 Task: Find connections with filter location Salah Bey with filter topic #jobinterviewswith filter profile language French with filter current company Orient Electric with filter school Maharishi Markandeshwar (Deemed to be University) Official with filter industry Telecommunications Carriers with filter service category Illustration with filter keywords title Direct Salesperson
Action: Mouse moved to (615, 73)
Screenshot: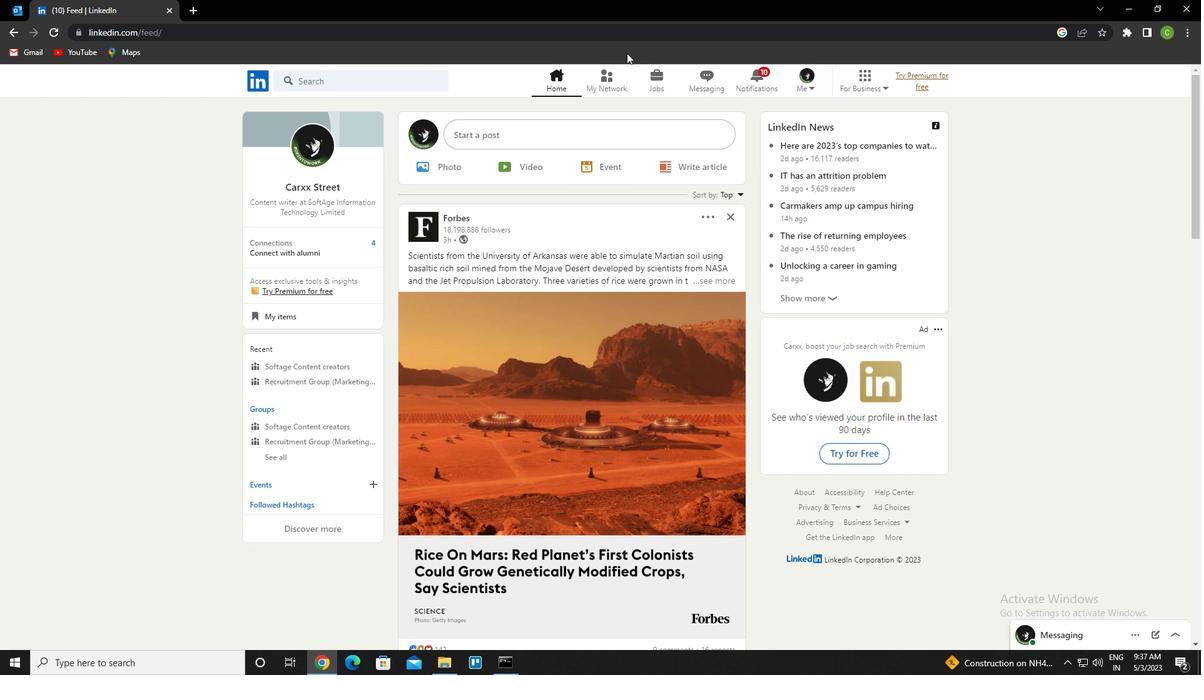 
Action: Mouse pressed left at (615, 73)
Screenshot: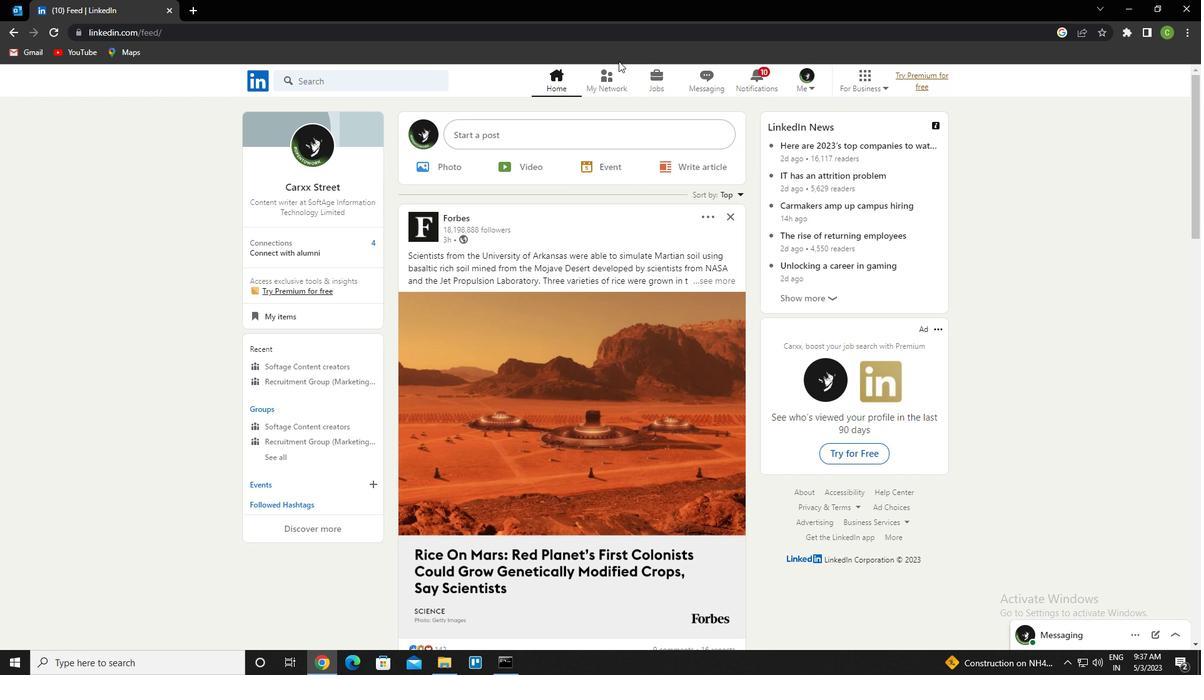 
Action: Mouse moved to (382, 160)
Screenshot: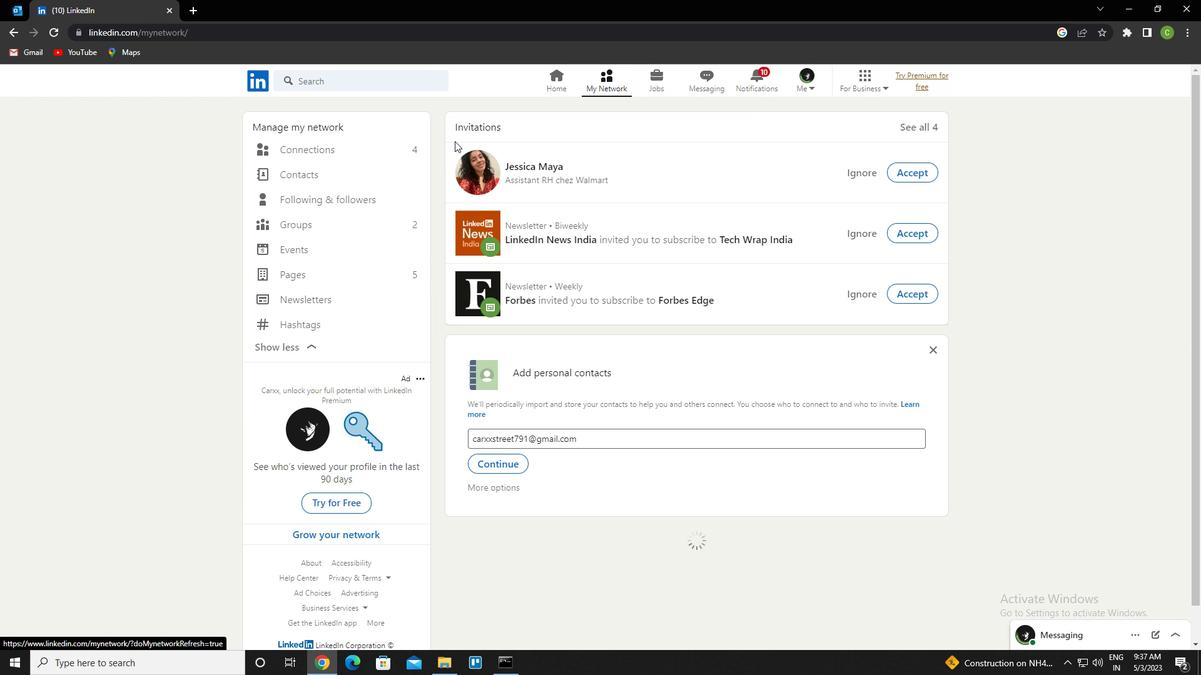 
Action: Mouse pressed left at (382, 160)
Screenshot: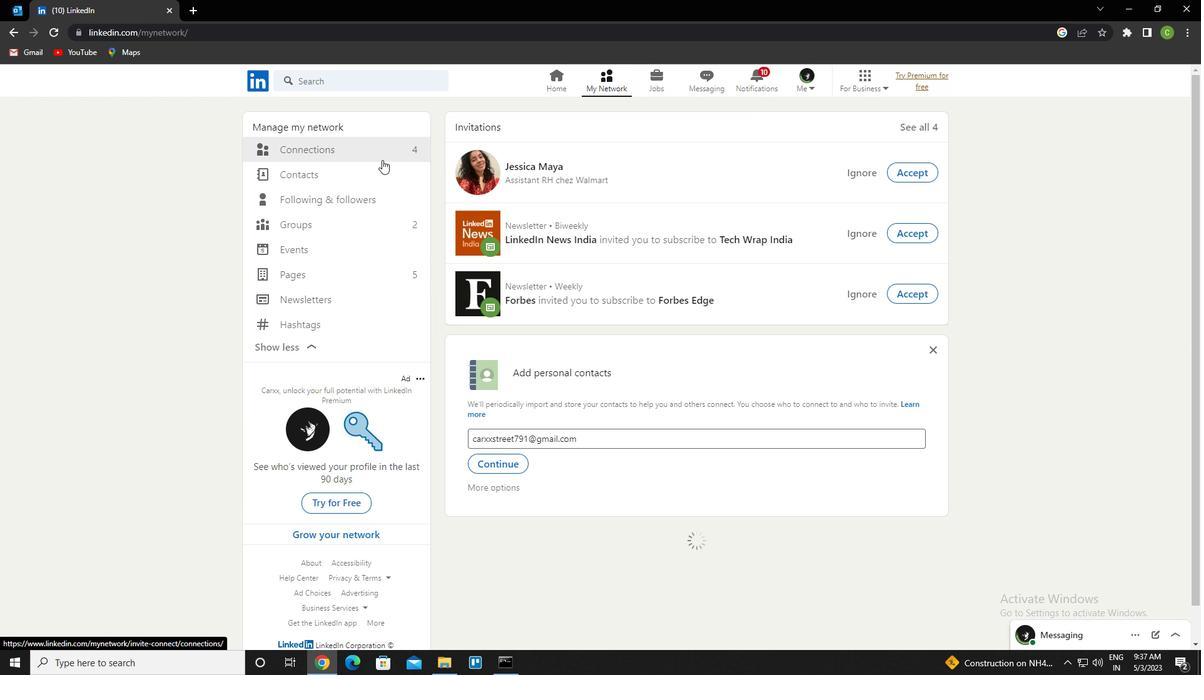 
Action: Mouse moved to (381, 155)
Screenshot: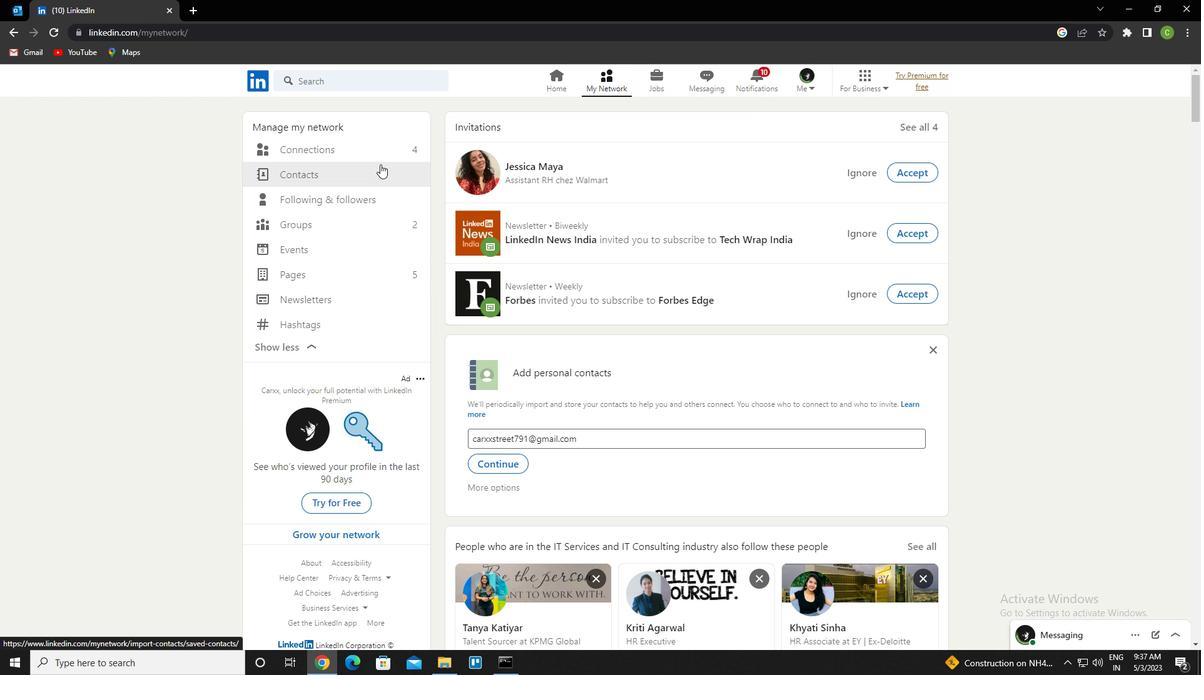 
Action: Mouse pressed left at (381, 155)
Screenshot: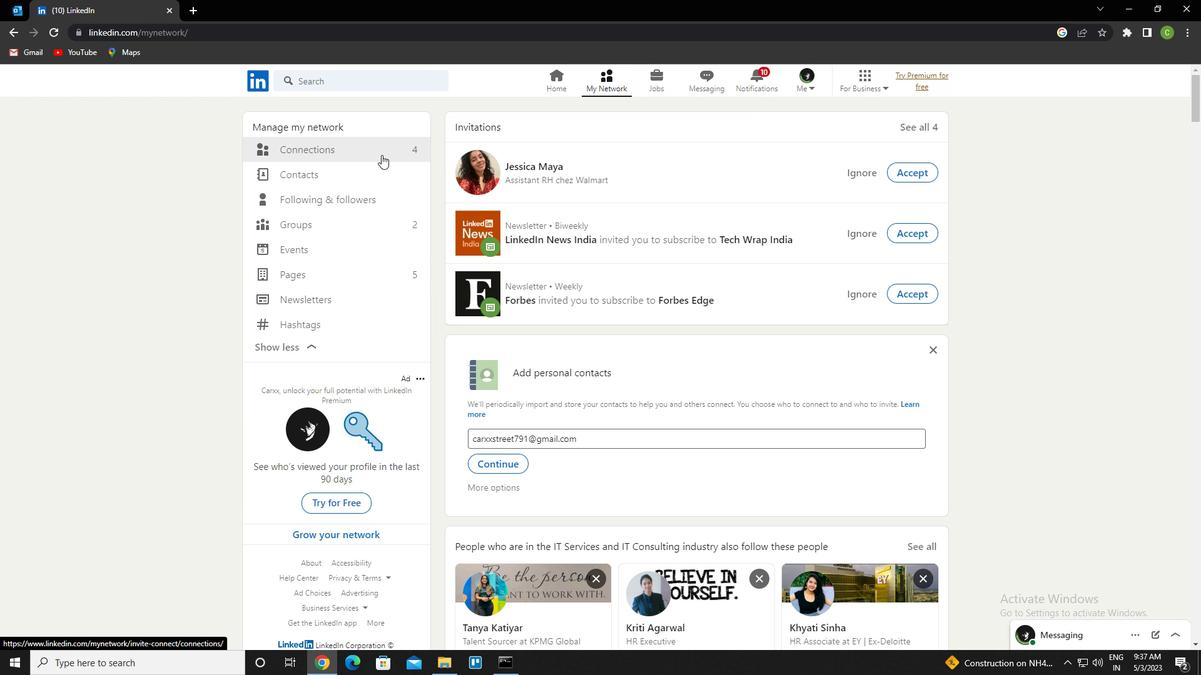 
Action: Mouse moved to (703, 153)
Screenshot: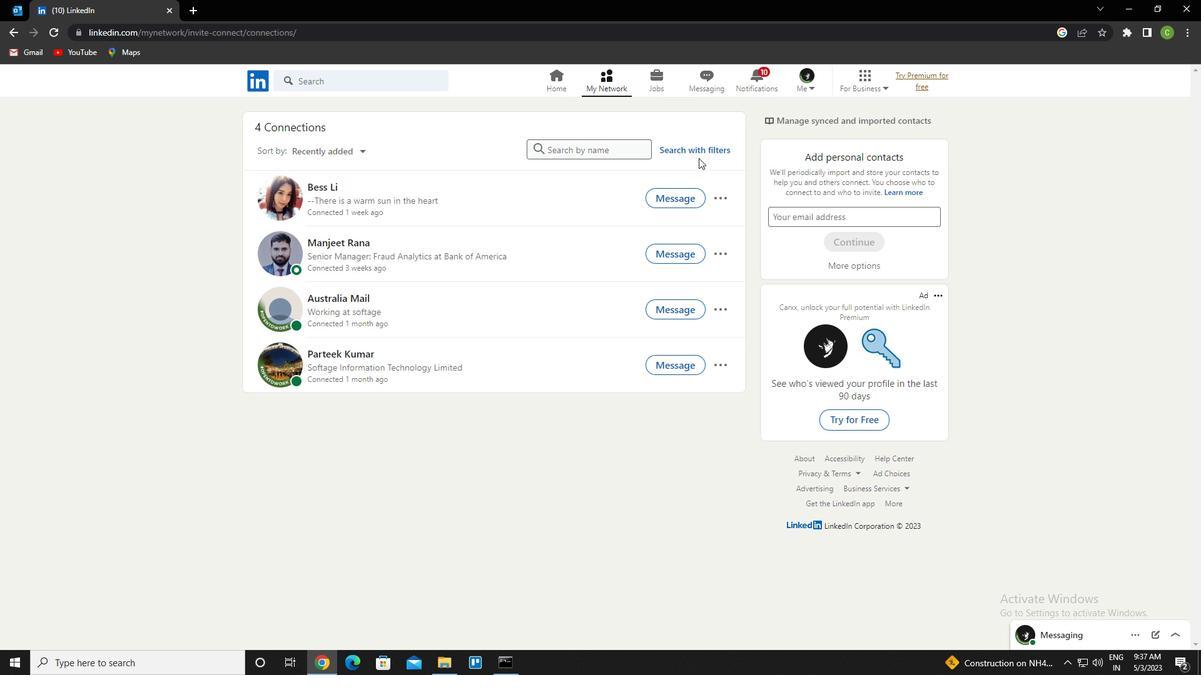 
Action: Mouse pressed left at (703, 153)
Screenshot: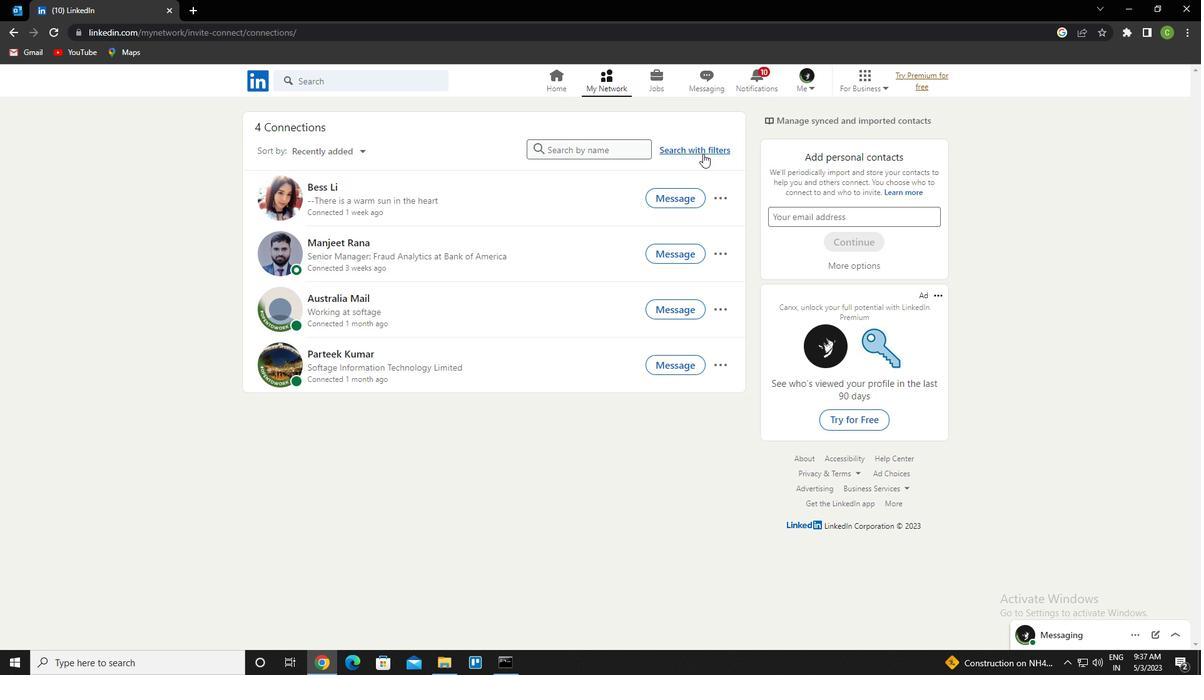 
Action: Mouse moved to (644, 115)
Screenshot: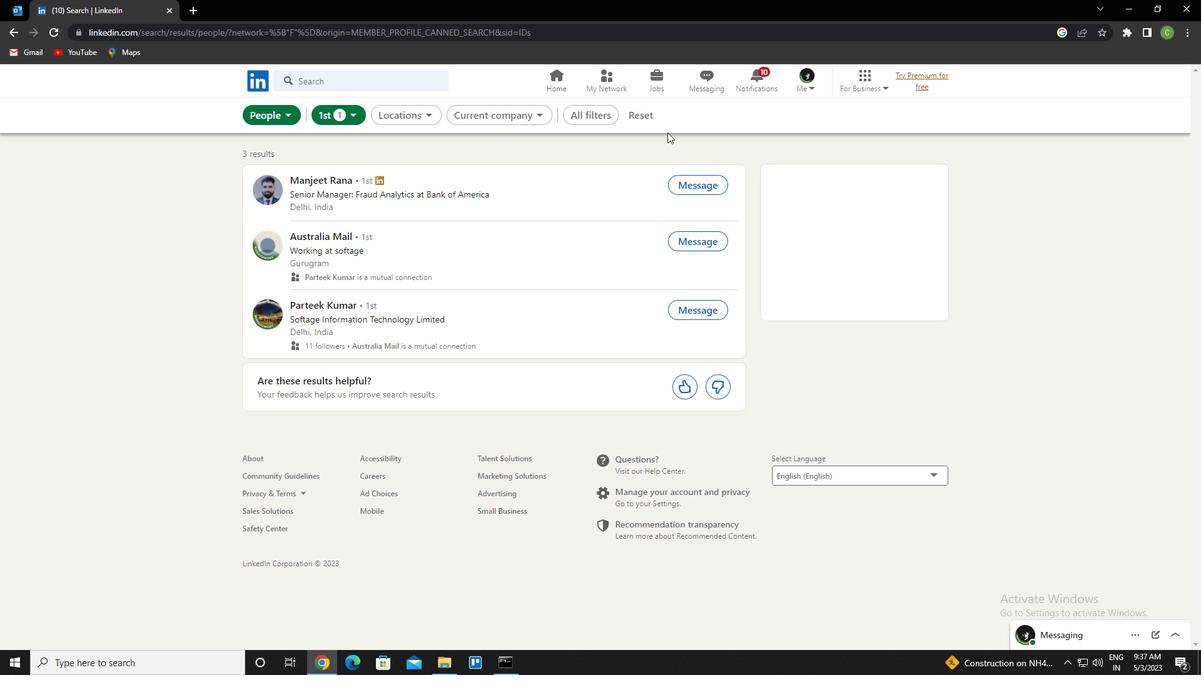 
Action: Mouse pressed left at (644, 115)
Screenshot: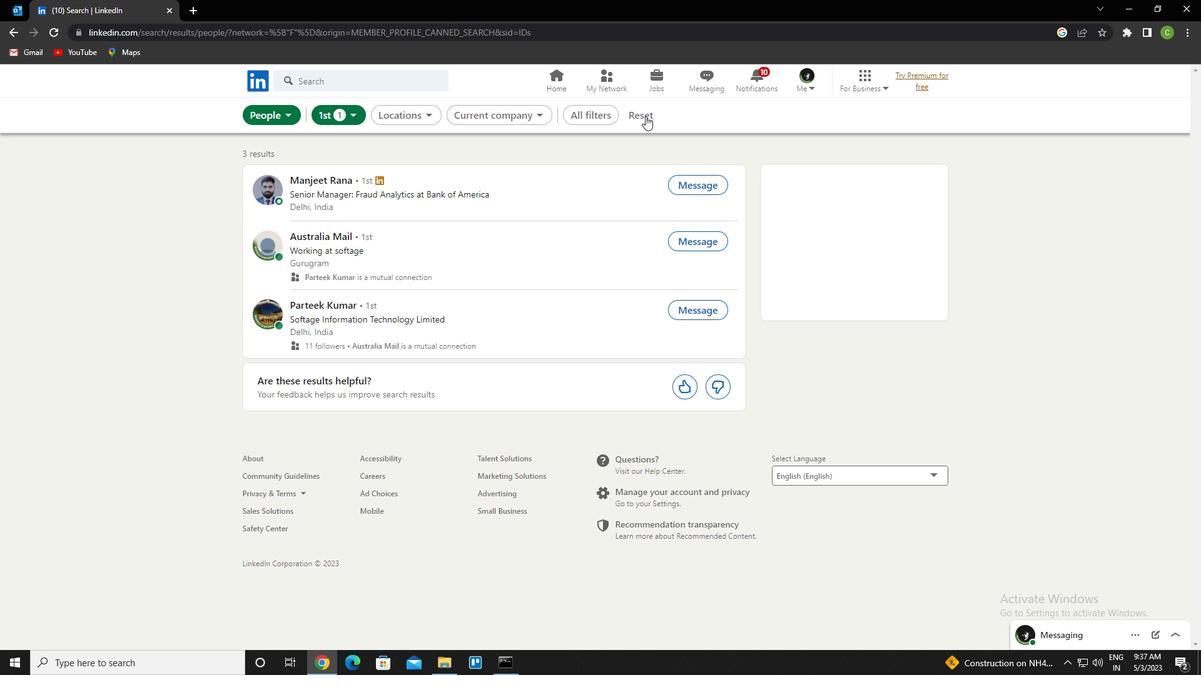 
Action: Mouse moved to (630, 113)
Screenshot: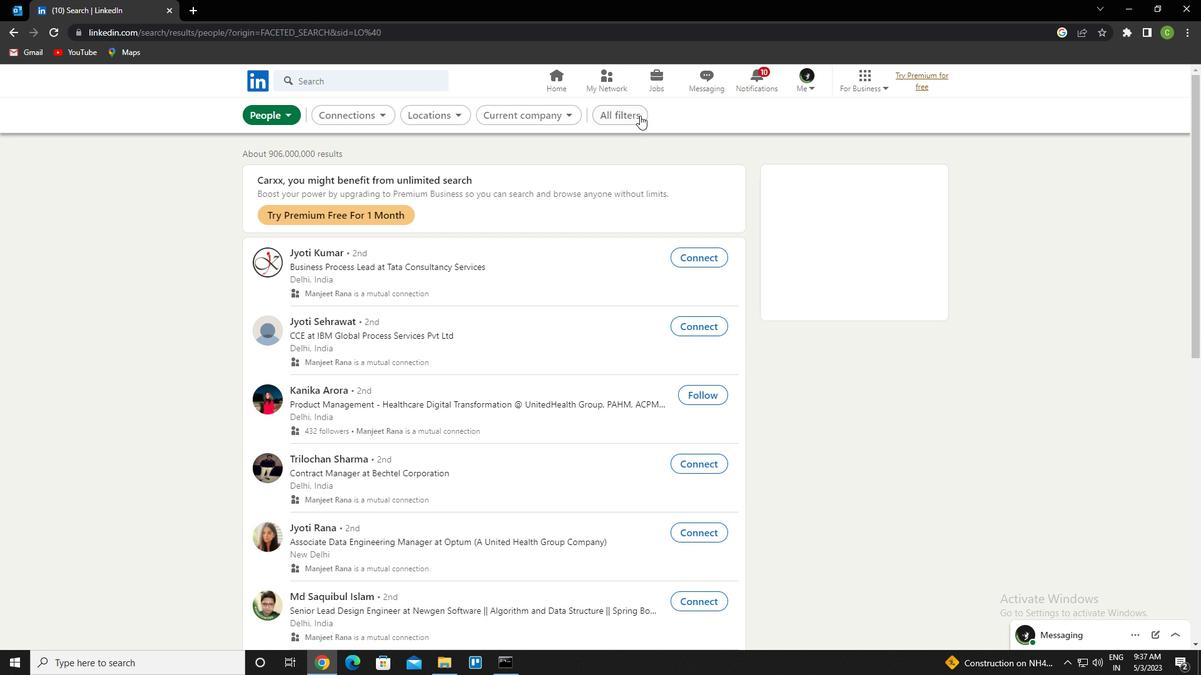 
Action: Mouse pressed left at (630, 113)
Screenshot: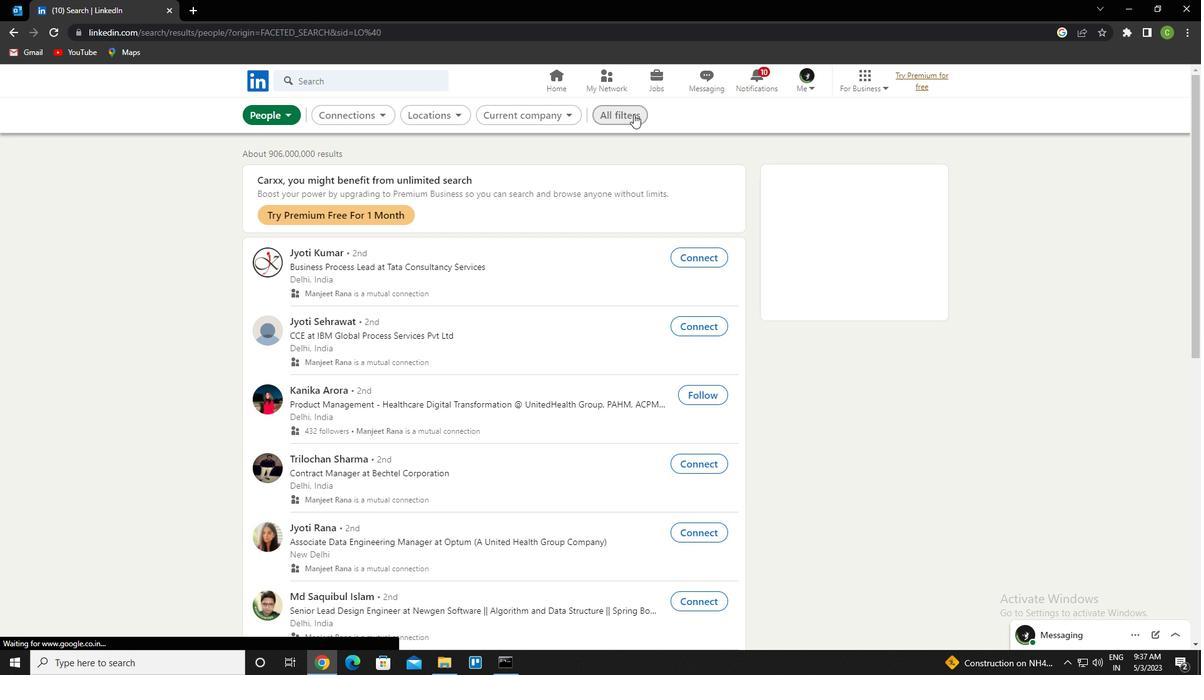 
Action: Mouse moved to (960, 387)
Screenshot: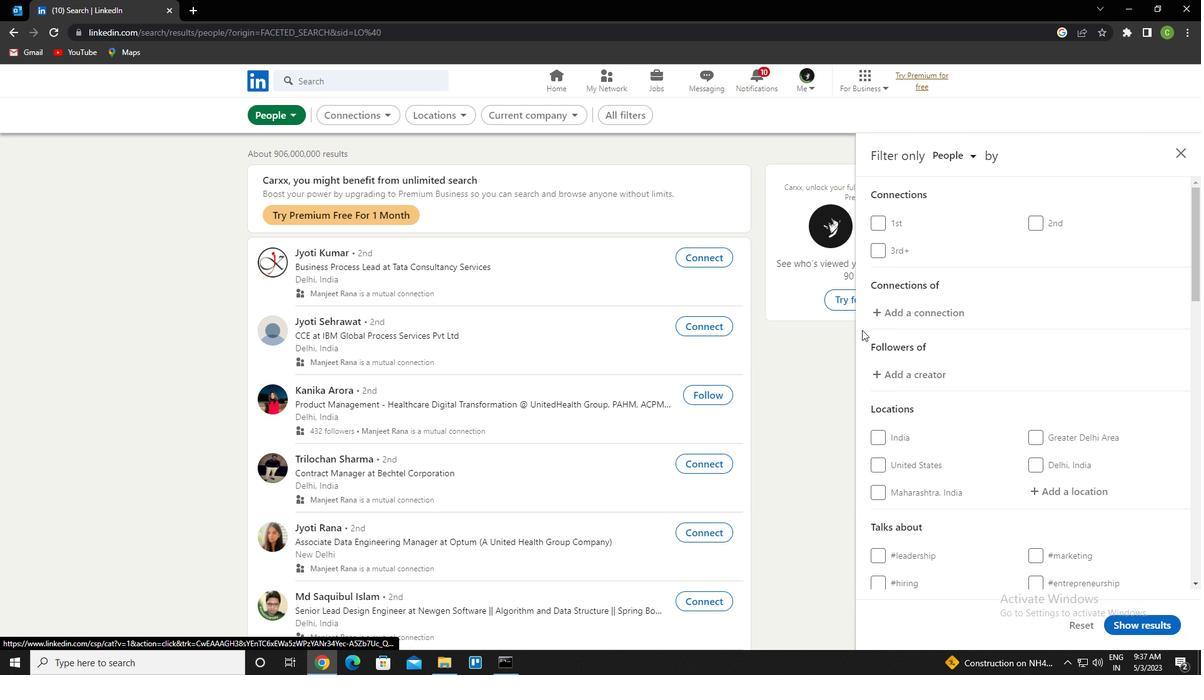 
Action: Mouse scrolled (960, 386) with delta (0, 0)
Screenshot: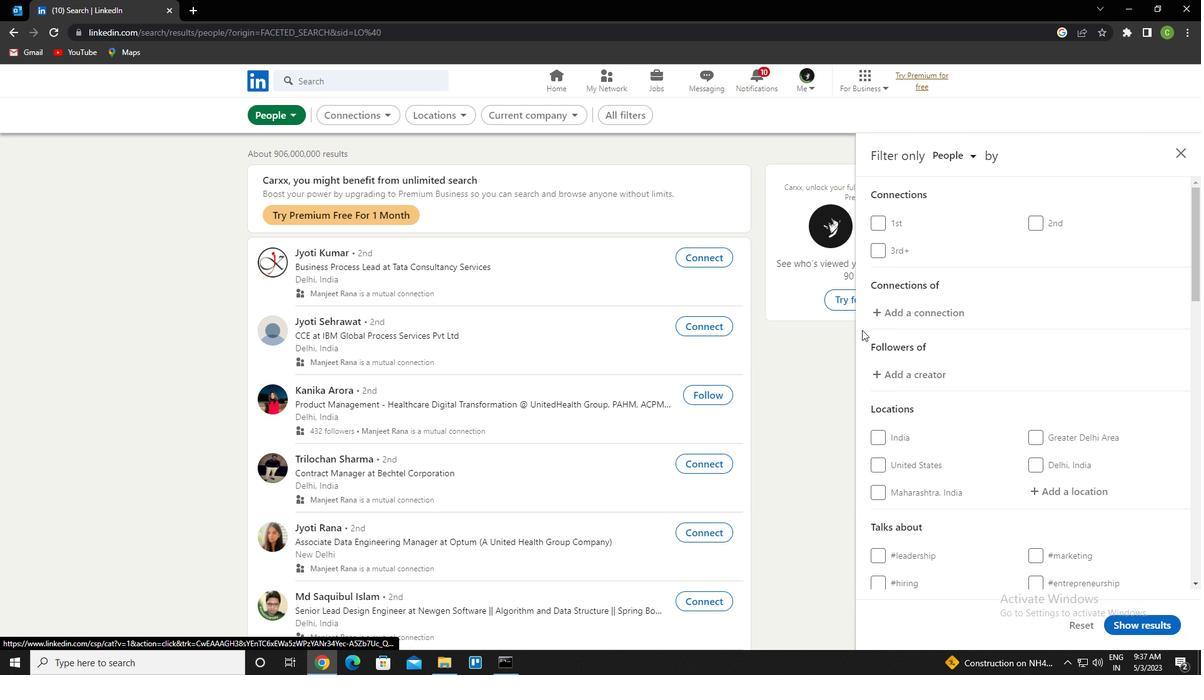 
Action: Mouse moved to (977, 390)
Screenshot: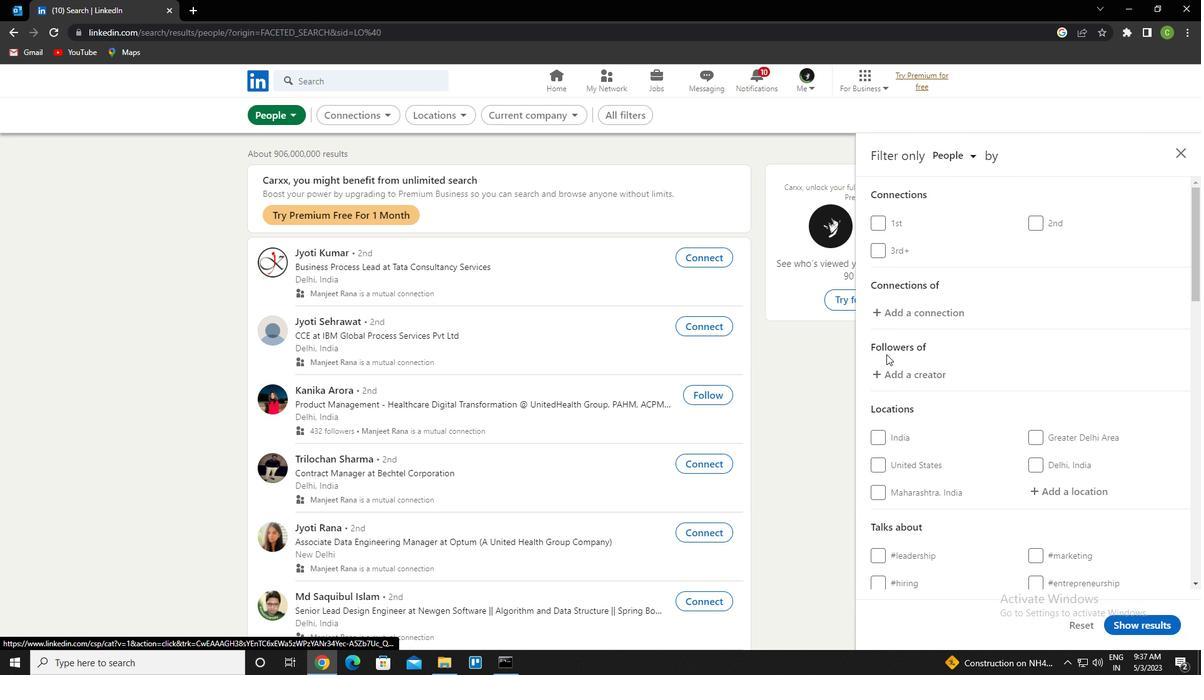 
Action: Mouse scrolled (977, 389) with delta (0, 0)
Screenshot: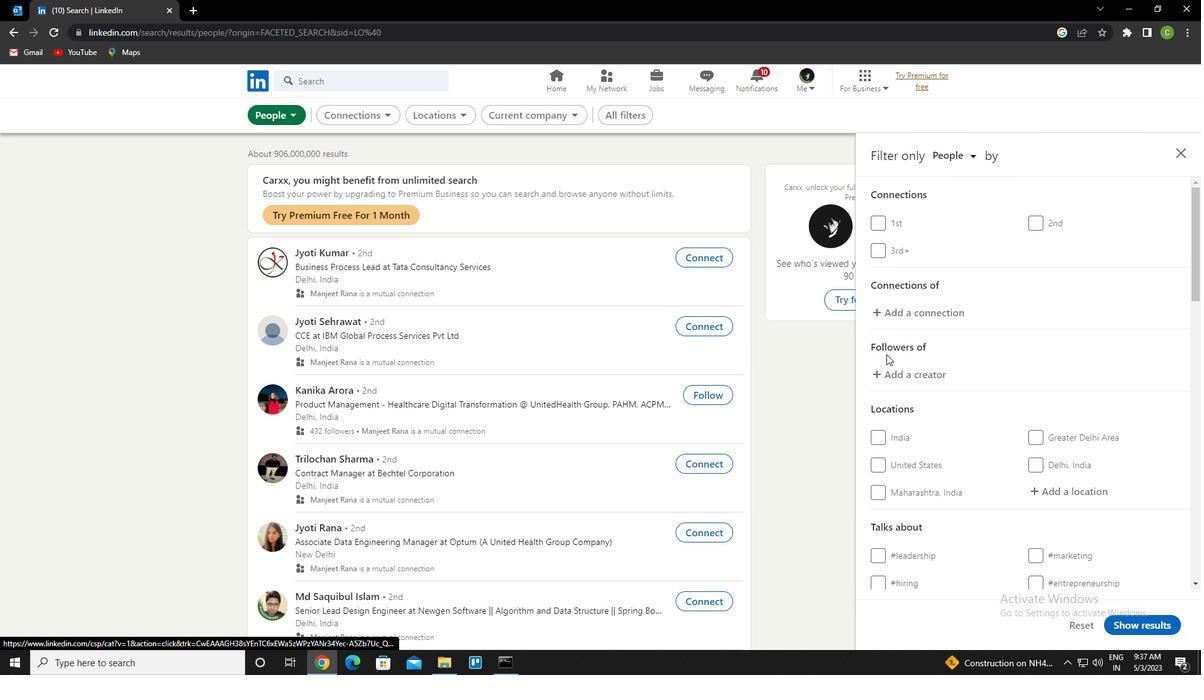 
Action: Mouse moved to (1067, 356)
Screenshot: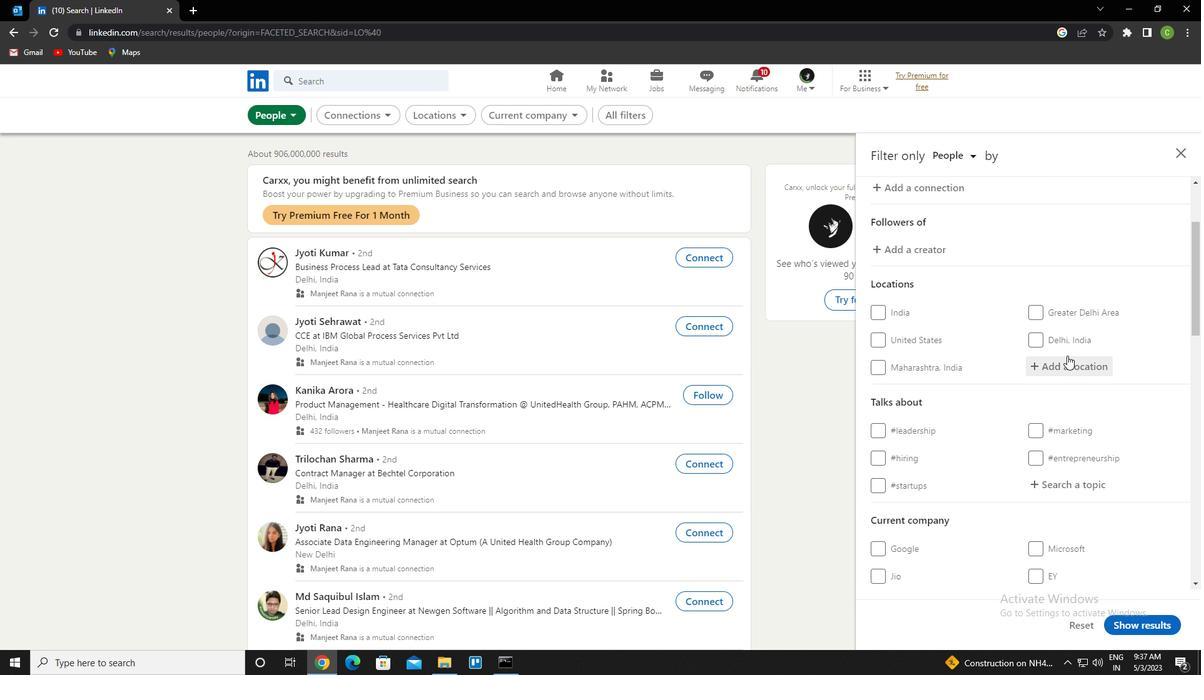 
Action: Mouse pressed left at (1067, 356)
Screenshot: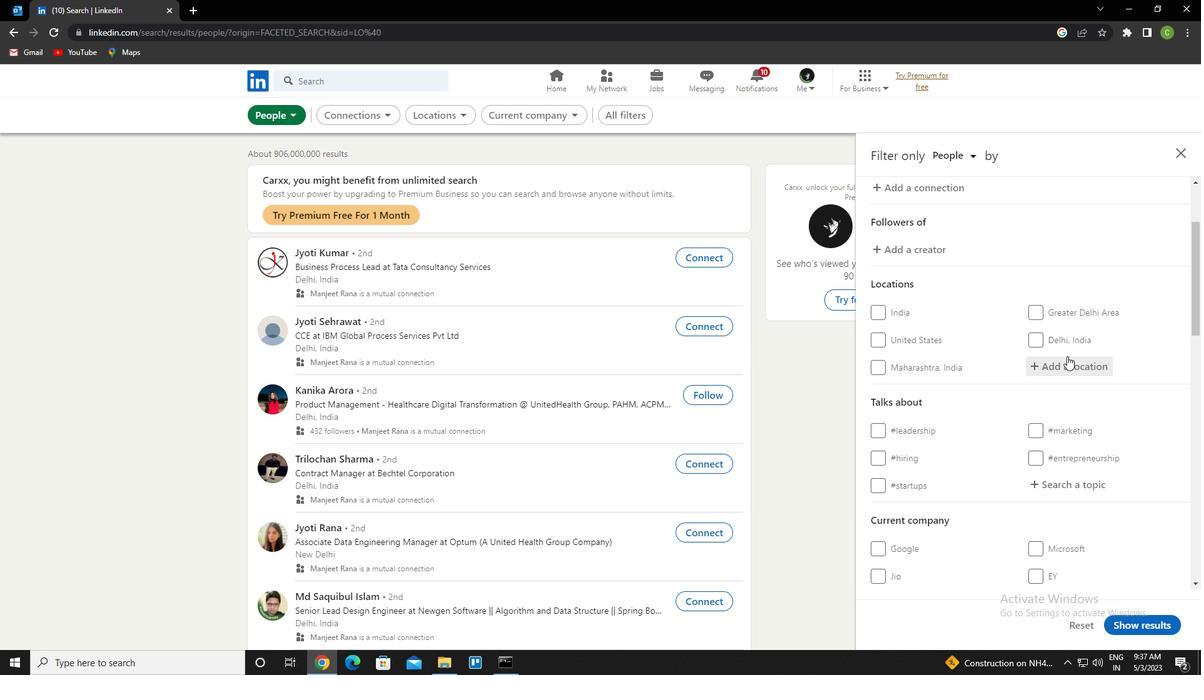 
Action: Key pressed <Key.caps_lock><Key.caps_lock>s<Key.caps_lock>alah<Key.space>bey<Key.down><Key.enter>
Screenshot: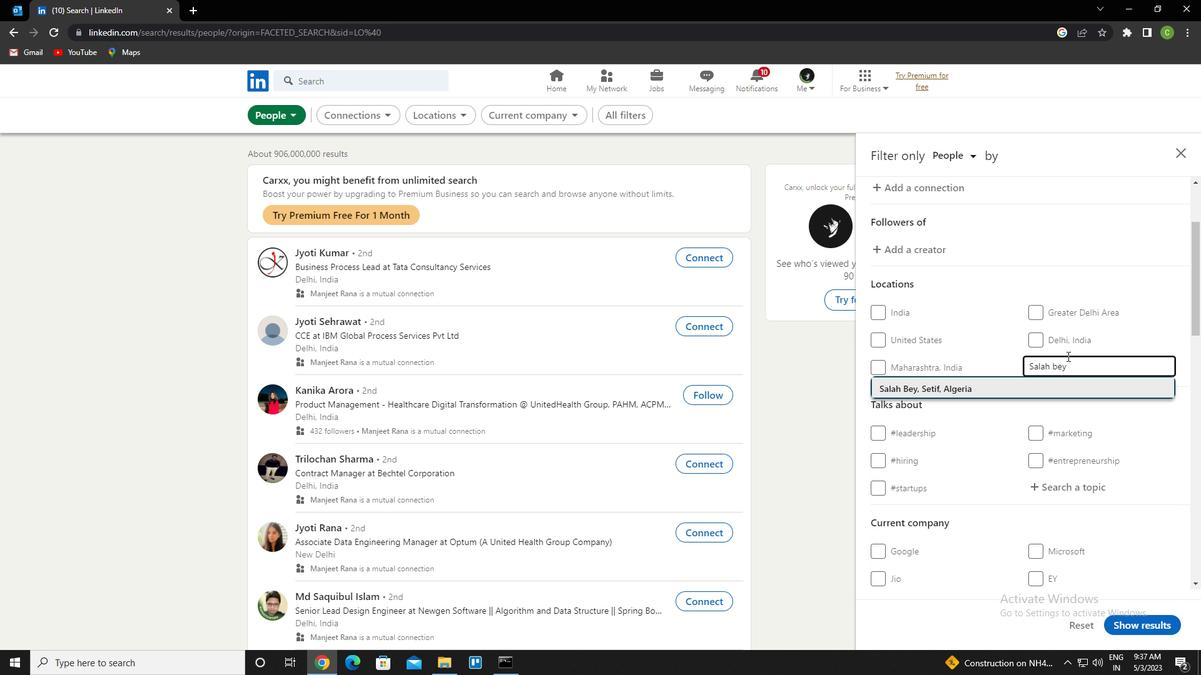 
Action: Mouse scrolled (1067, 356) with delta (0, 0)
Screenshot: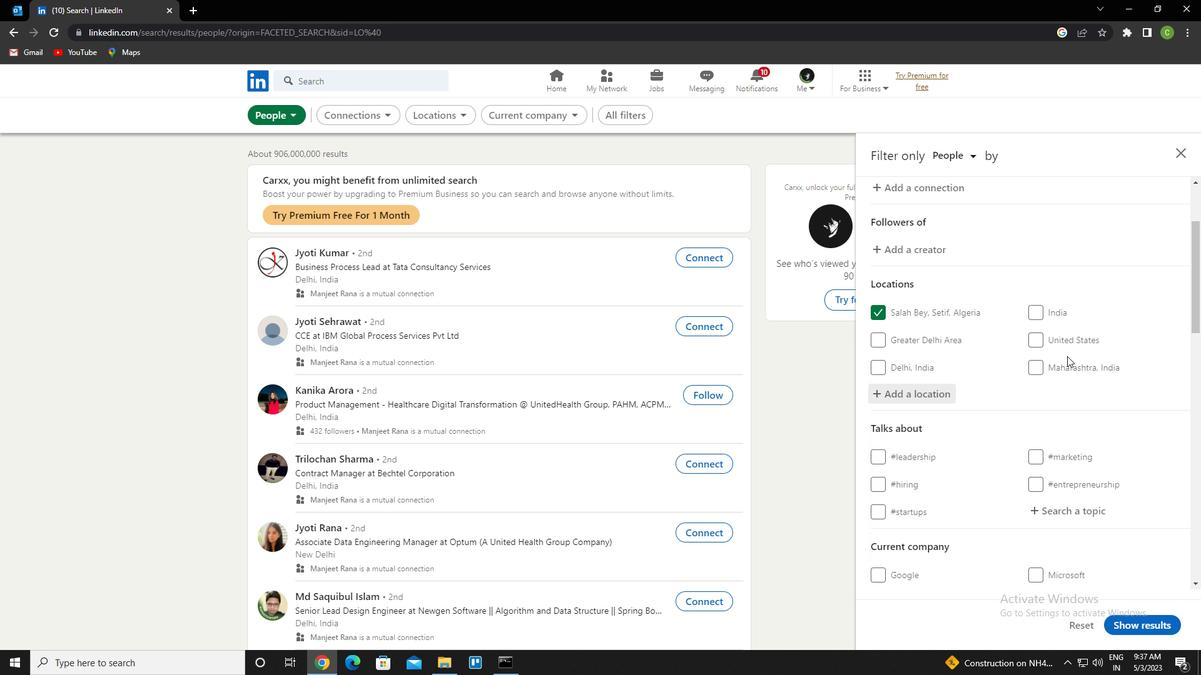
Action: Mouse moved to (1058, 443)
Screenshot: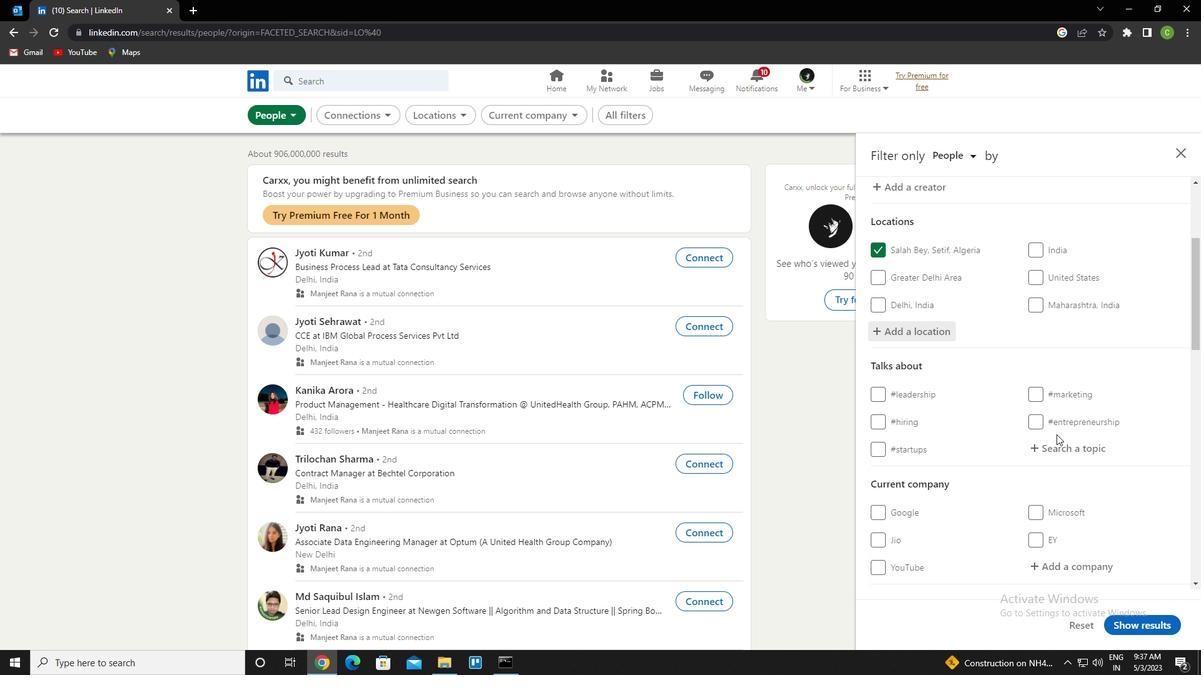 
Action: Mouse pressed left at (1058, 443)
Screenshot: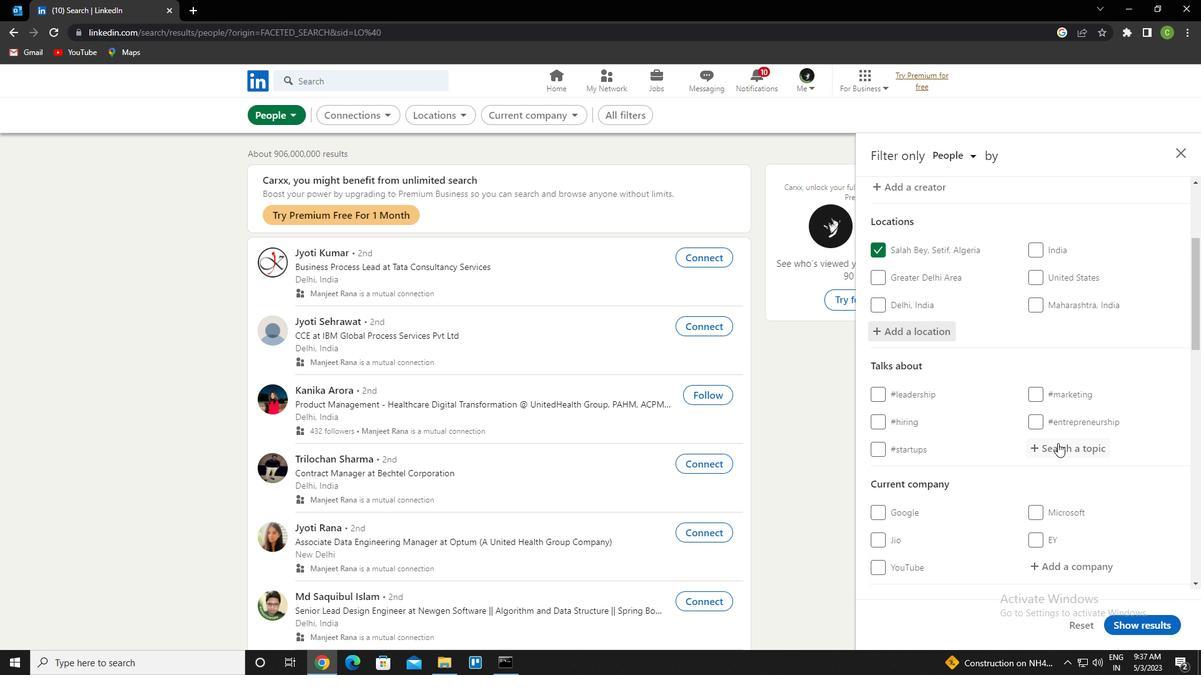 
Action: Key pressed jobinterview<Key.down><Key.enter>
Screenshot: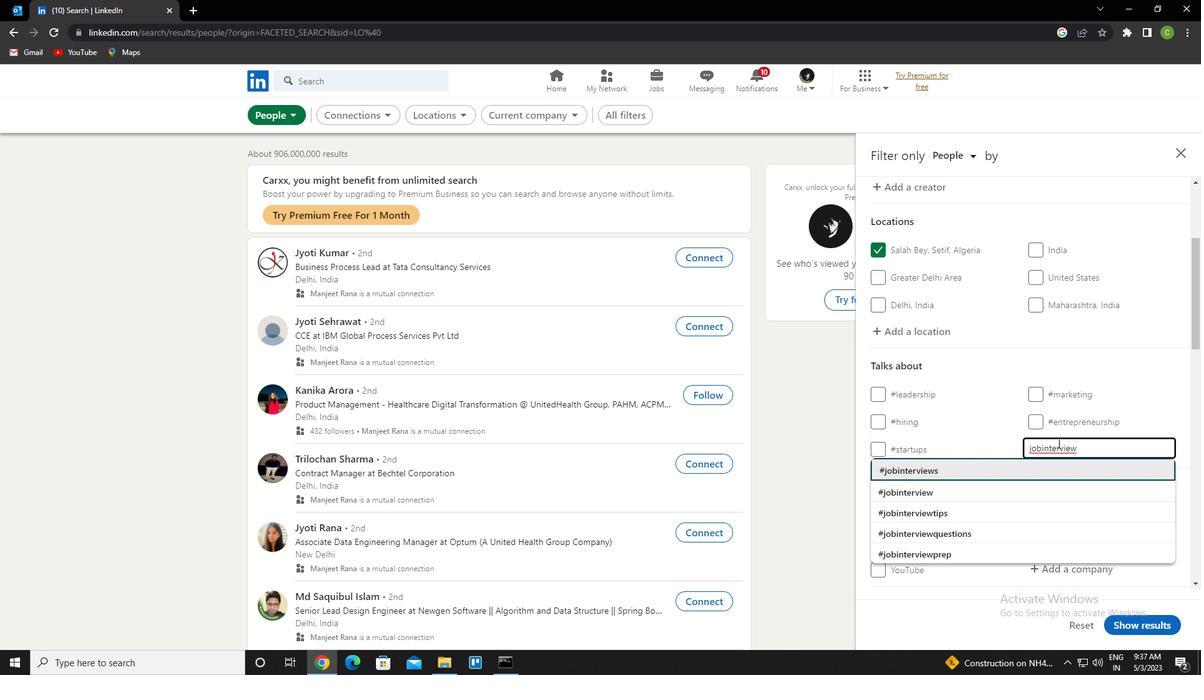 
Action: Mouse moved to (1047, 436)
Screenshot: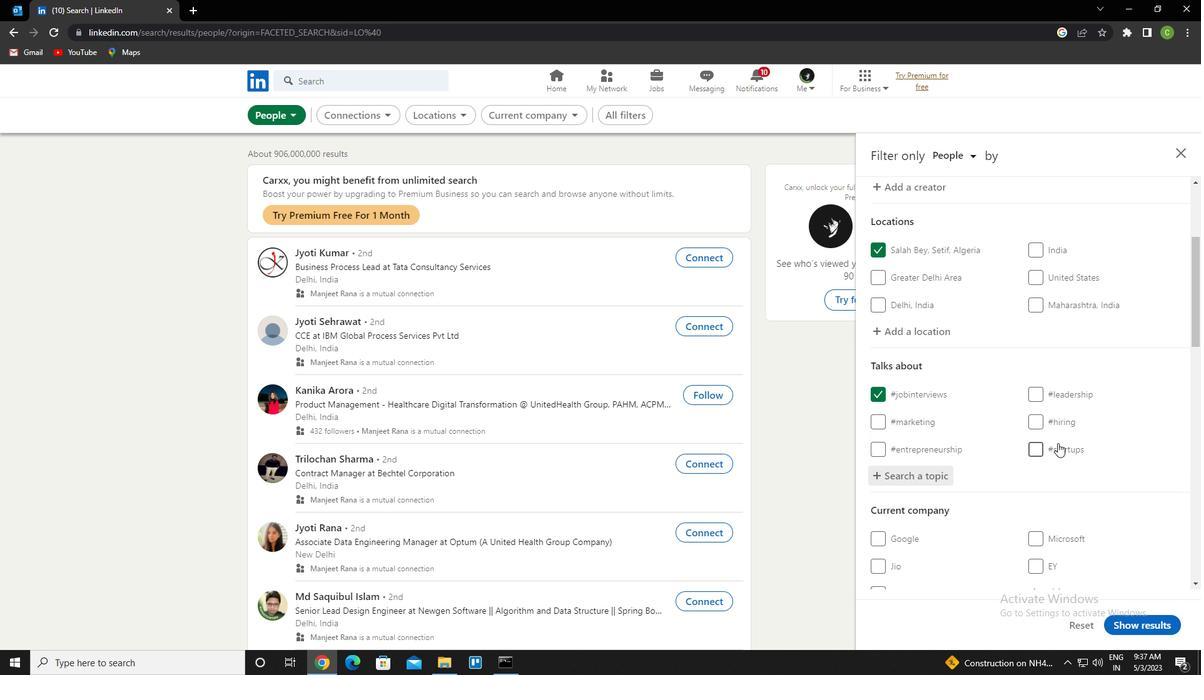 
Action: Mouse scrolled (1047, 436) with delta (0, 0)
Screenshot: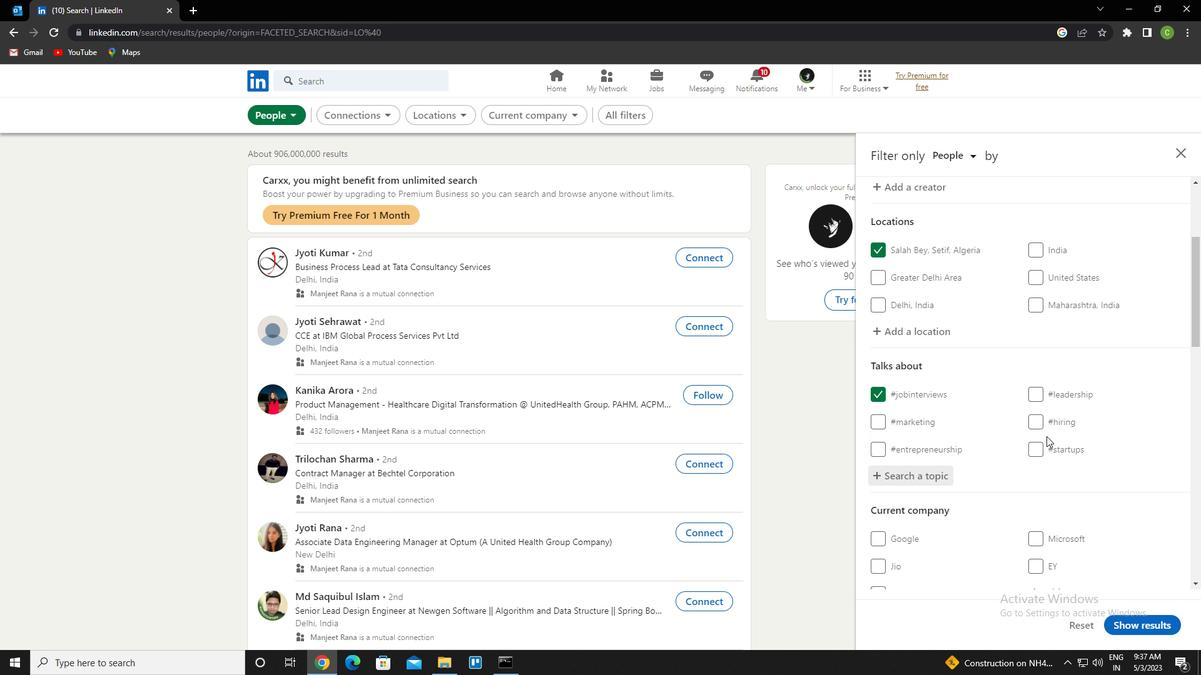 
Action: Mouse scrolled (1047, 436) with delta (0, 0)
Screenshot: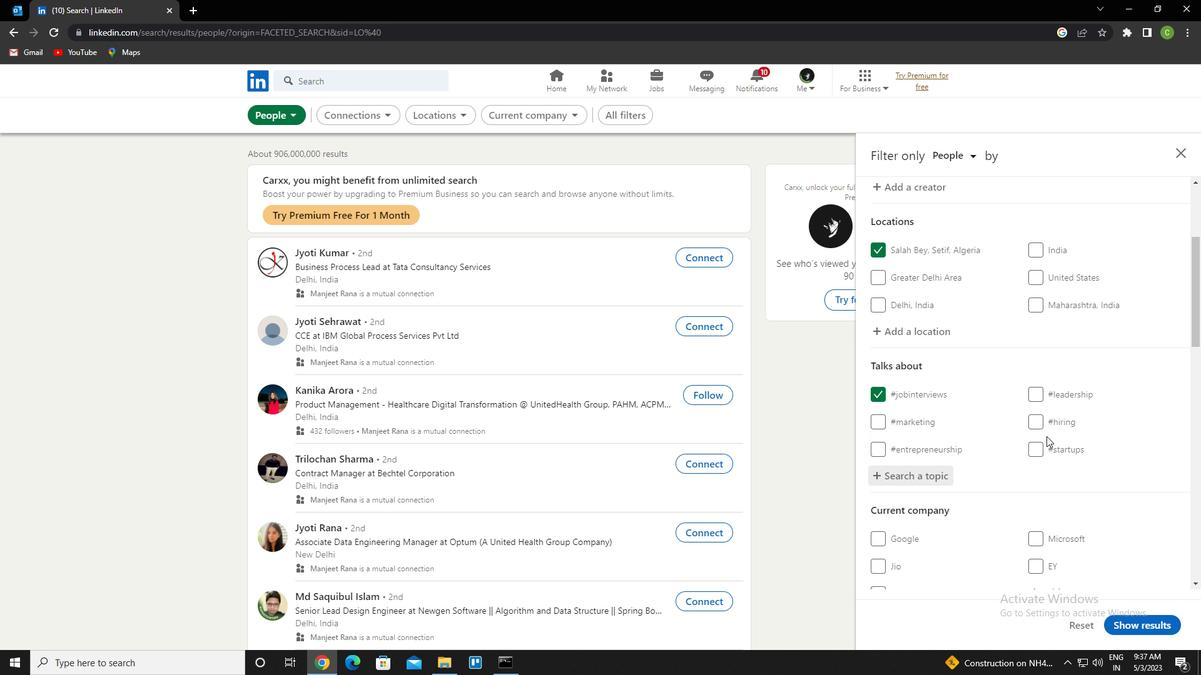 
Action: Mouse scrolled (1047, 436) with delta (0, 0)
Screenshot: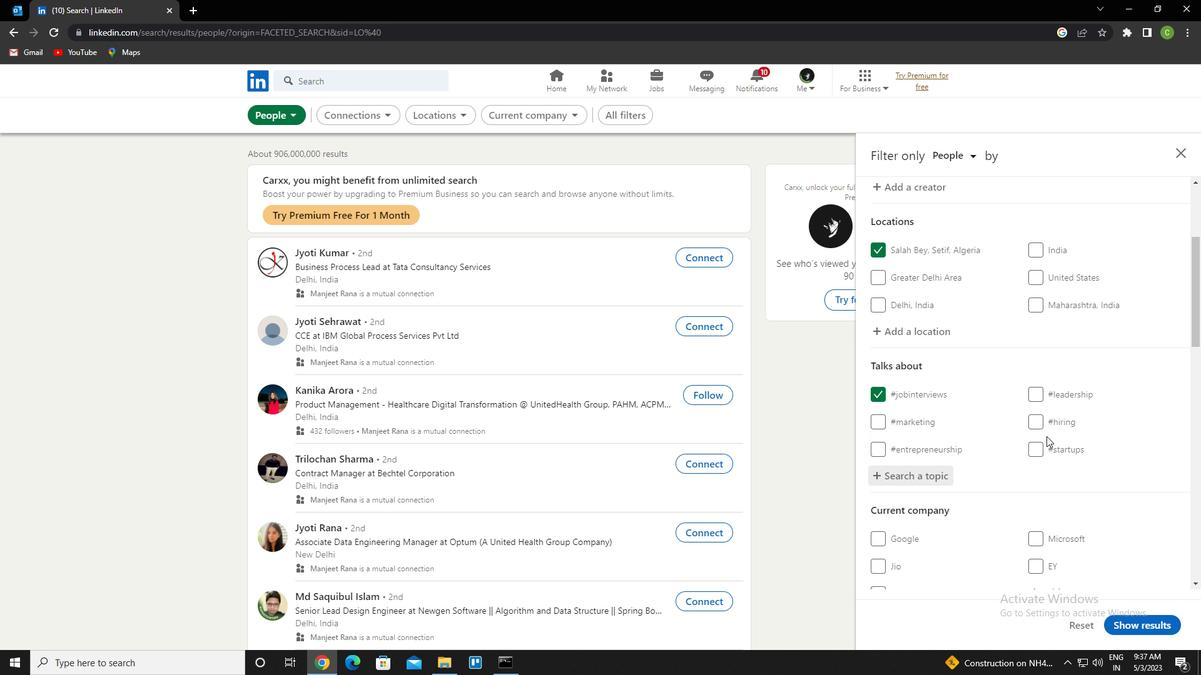 
Action: Mouse scrolled (1047, 436) with delta (0, 0)
Screenshot: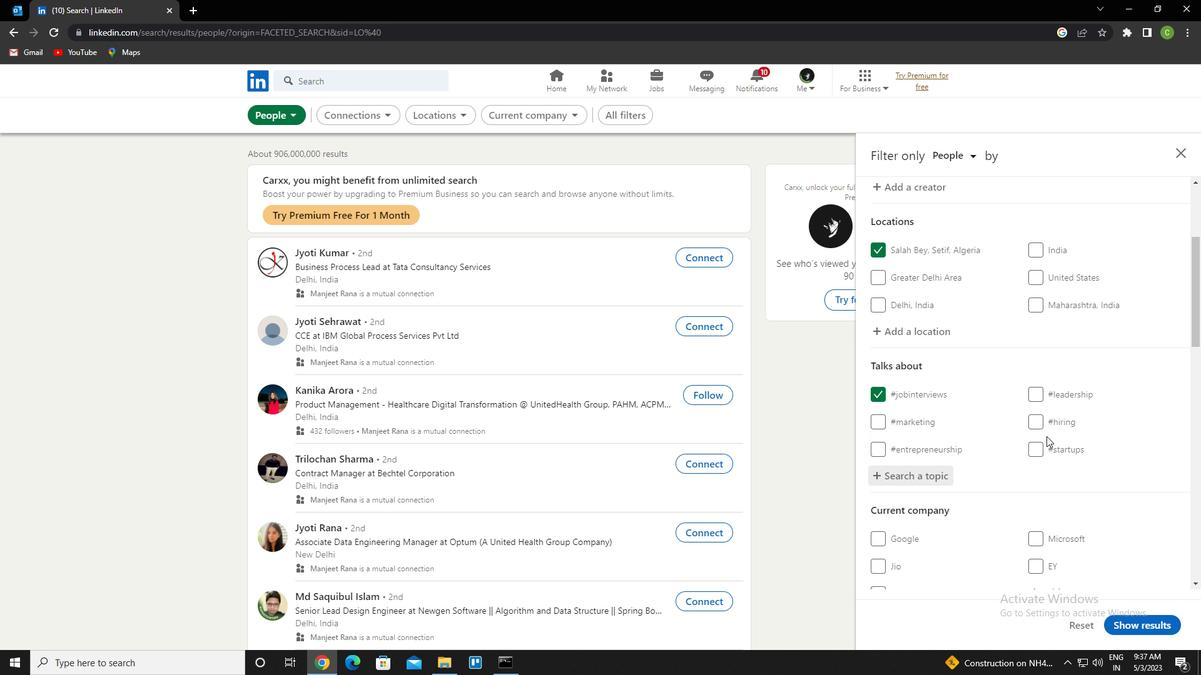 
Action: Mouse scrolled (1047, 436) with delta (0, 0)
Screenshot: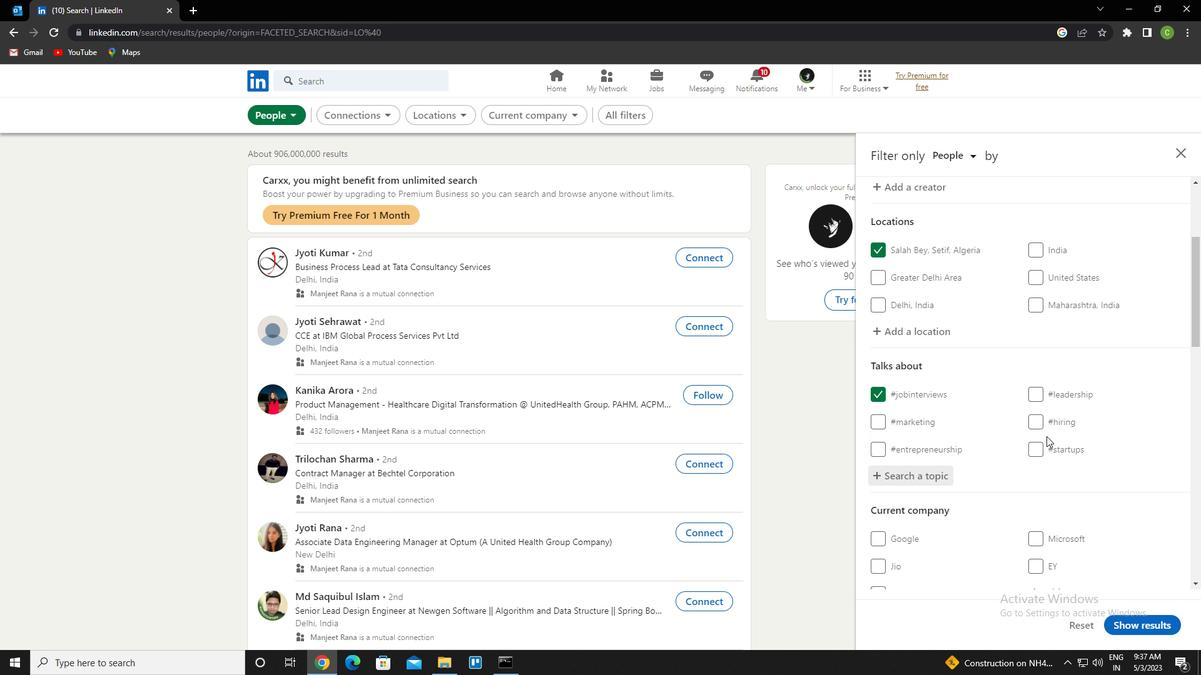
Action: Mouse scrolled (1047, 436) with delta (0, 0)
Screenshot: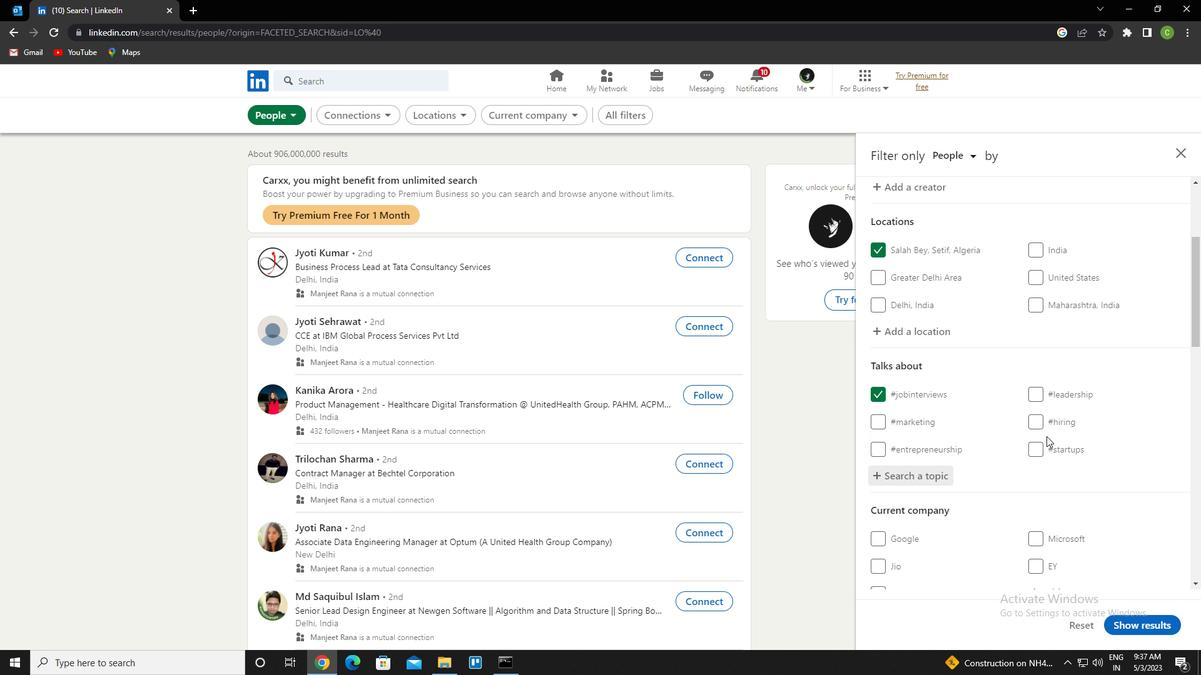 
Action: Mouse scrolled (1047, 436) with delta (0, 0)
Screenshot: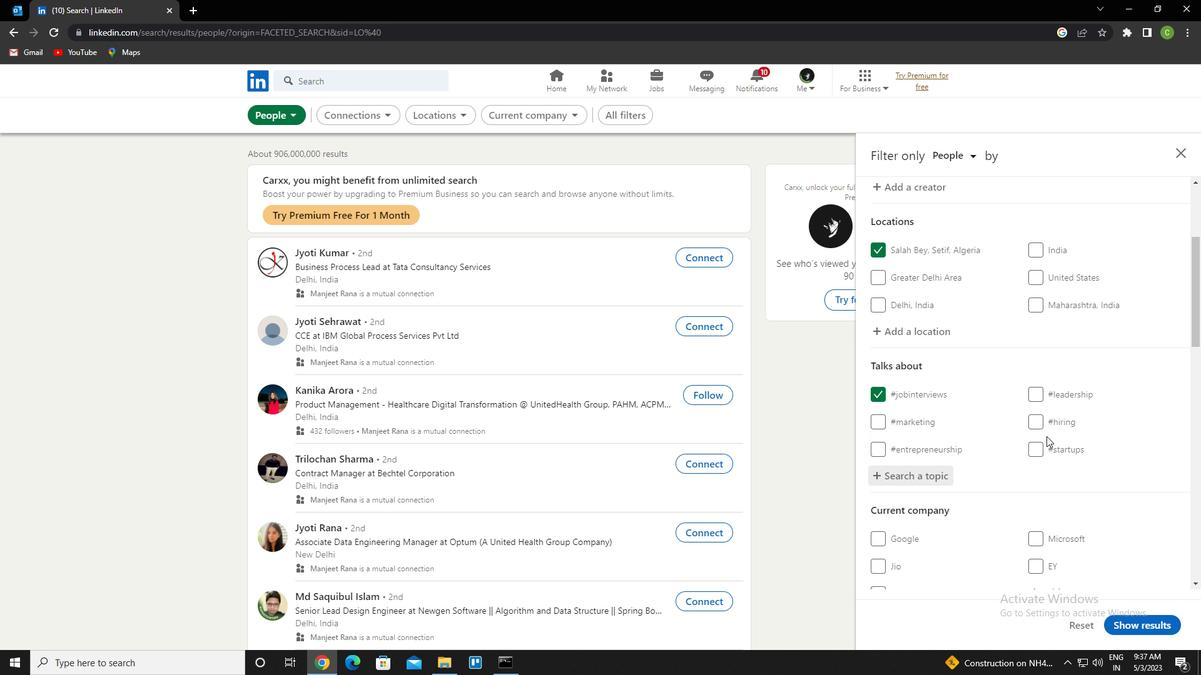 
Action: Mouse scrolled (1047, 436) with delta (0, 0)
Screenshot: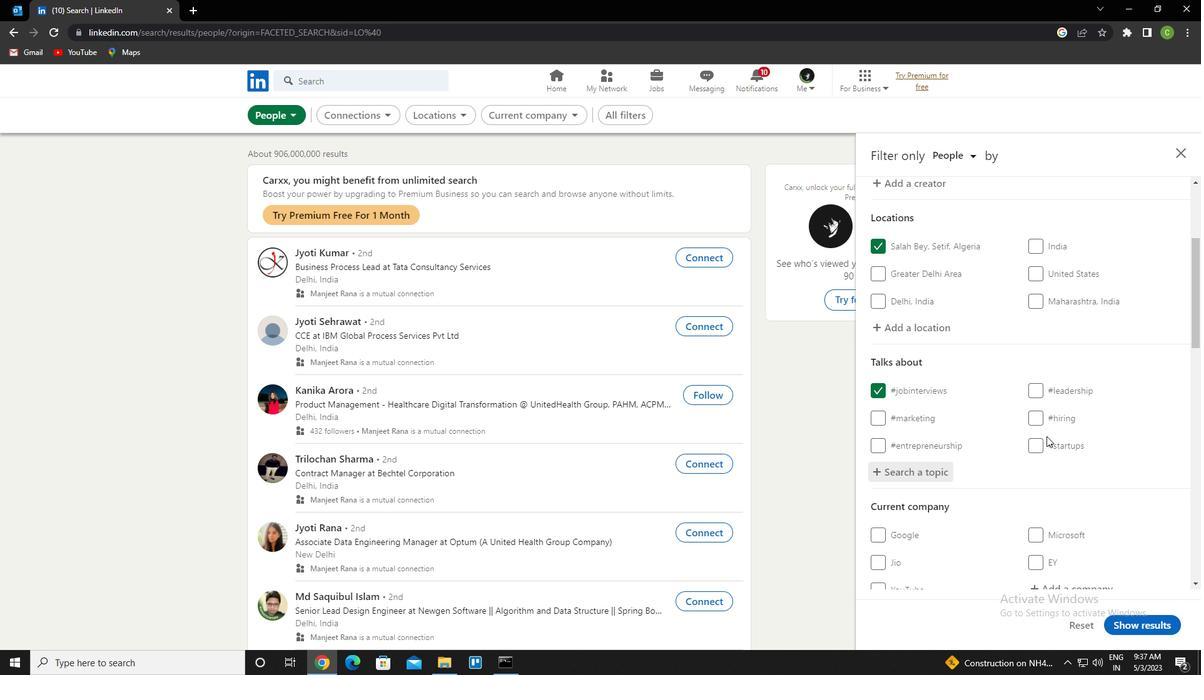 
Action: Mouse scrolled (1047, 436) with delta (0, 0)
Screenshot: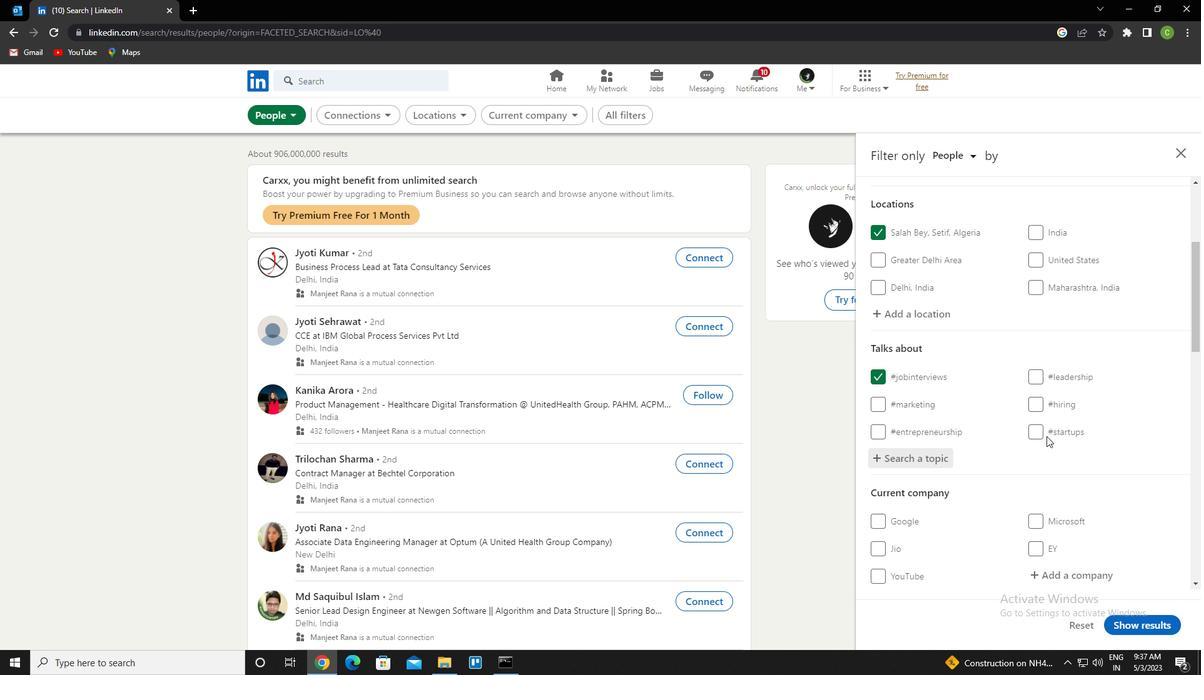 
Action: Mouse moved to (874, 504)
Screenshot: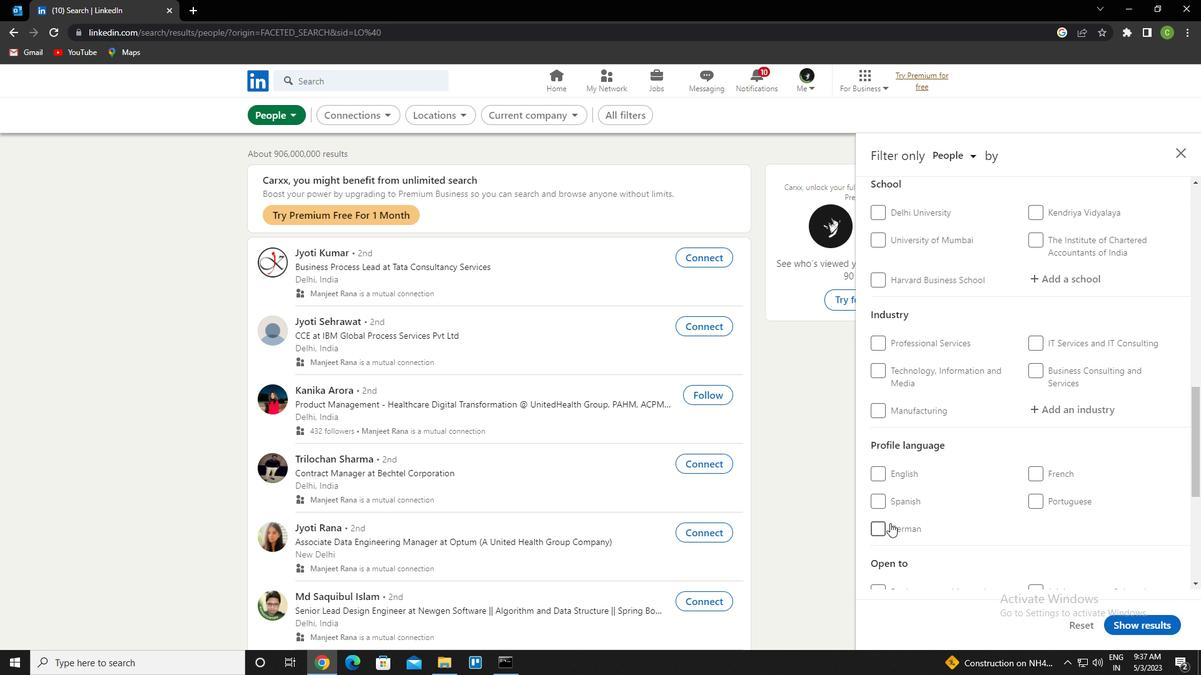 
Action: Mouse pressed left at (874, 504)
Screenshot: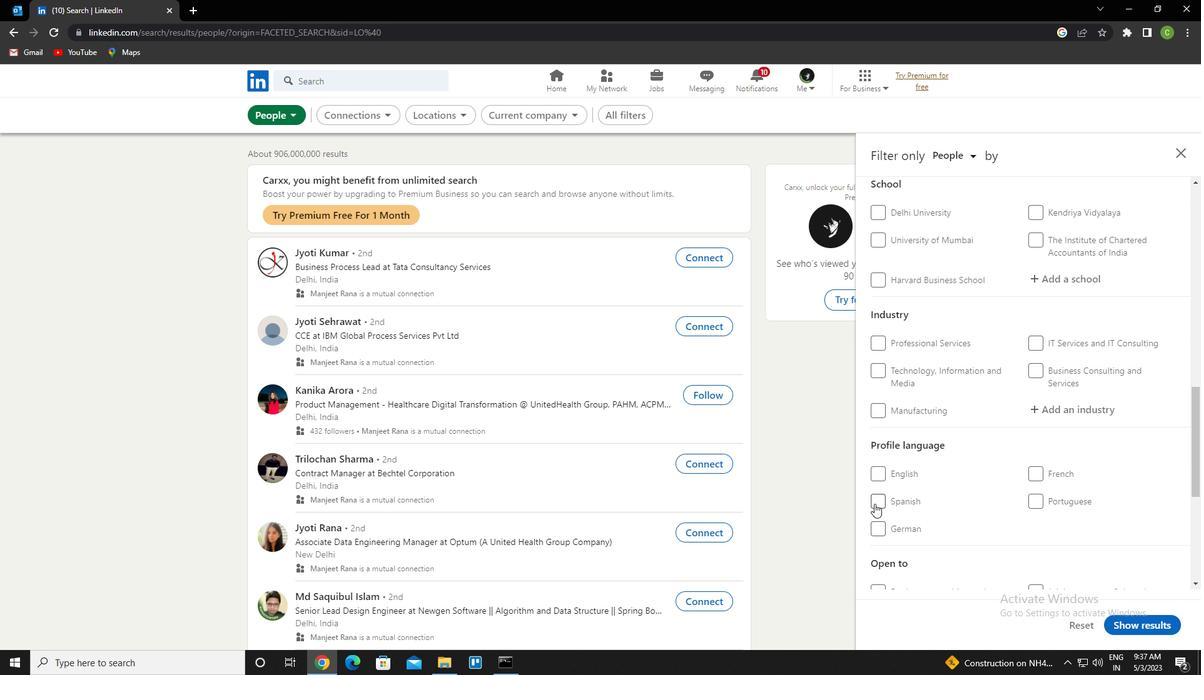 
Action: Mouse moved to (921, 523)
Screenshot: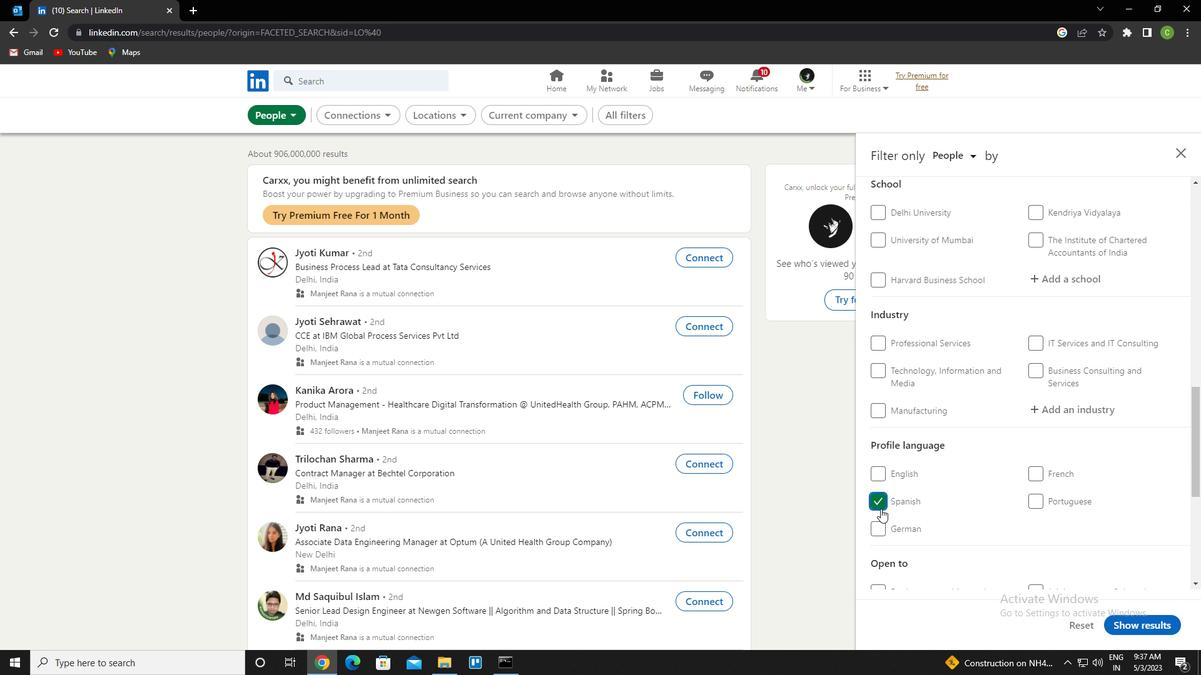 
Action: Mouse scrolled (921, 524) with delta (0, 0)
Screenshot: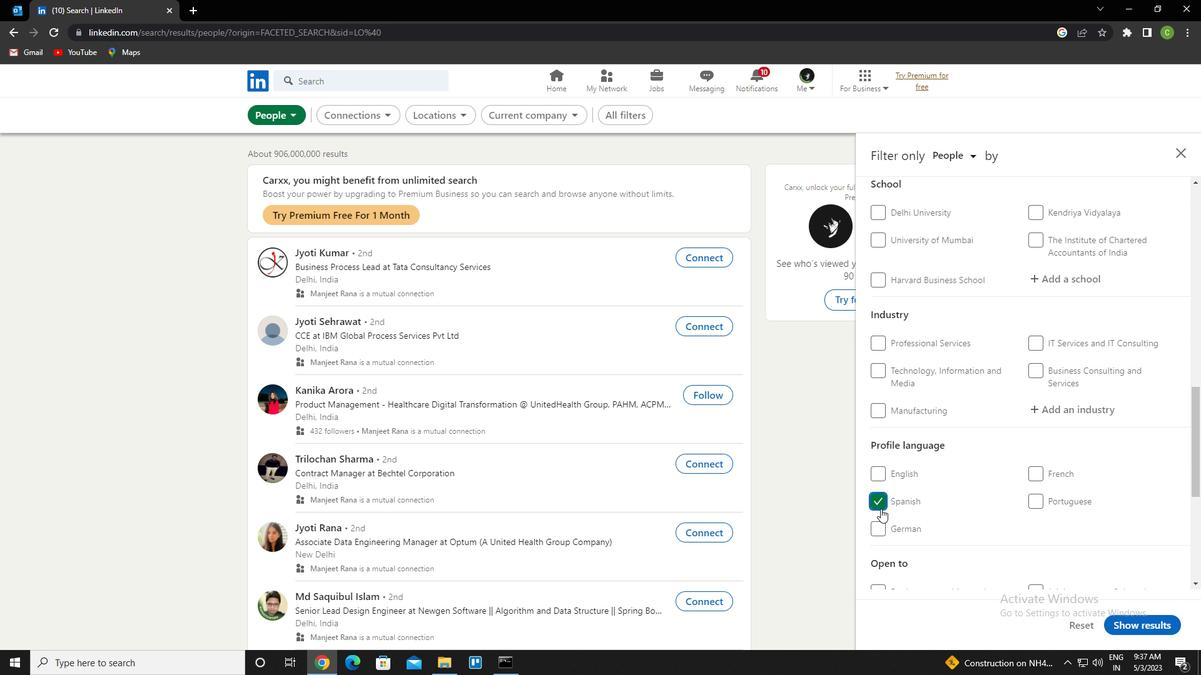 
Action: Mouse scrolled (921, 524) with delta (0, 0)
Screenshot: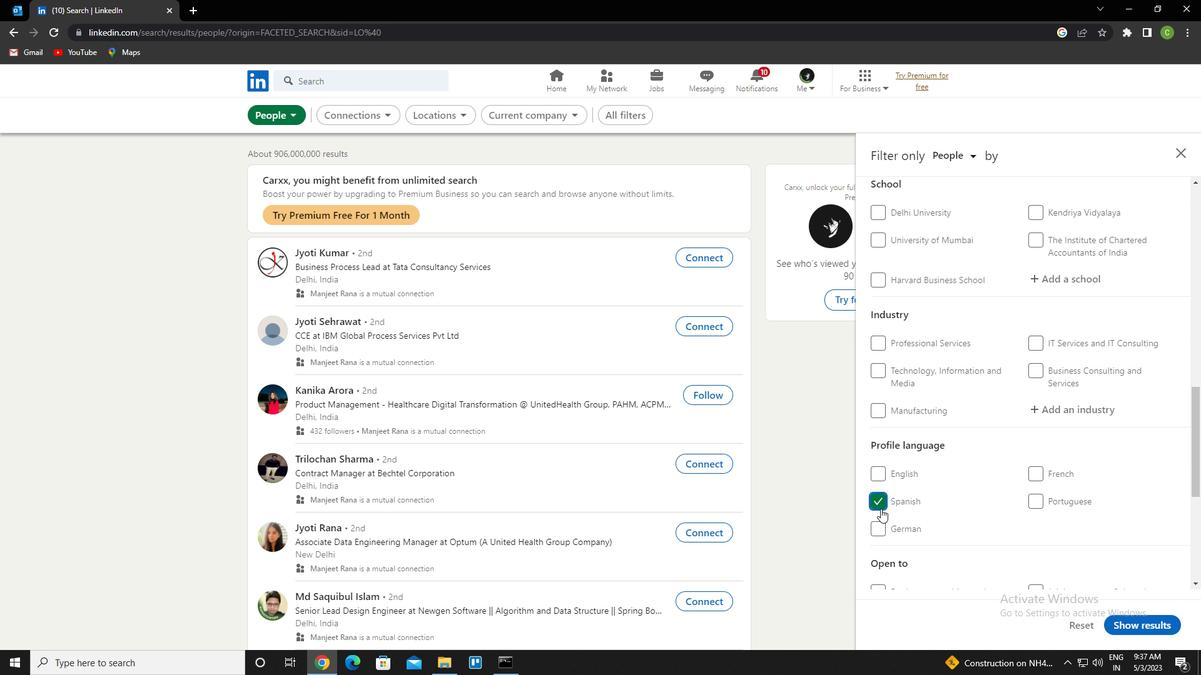 
Action: Mouse scrolled (921, 524) with delta (0, 0)
Screenshot: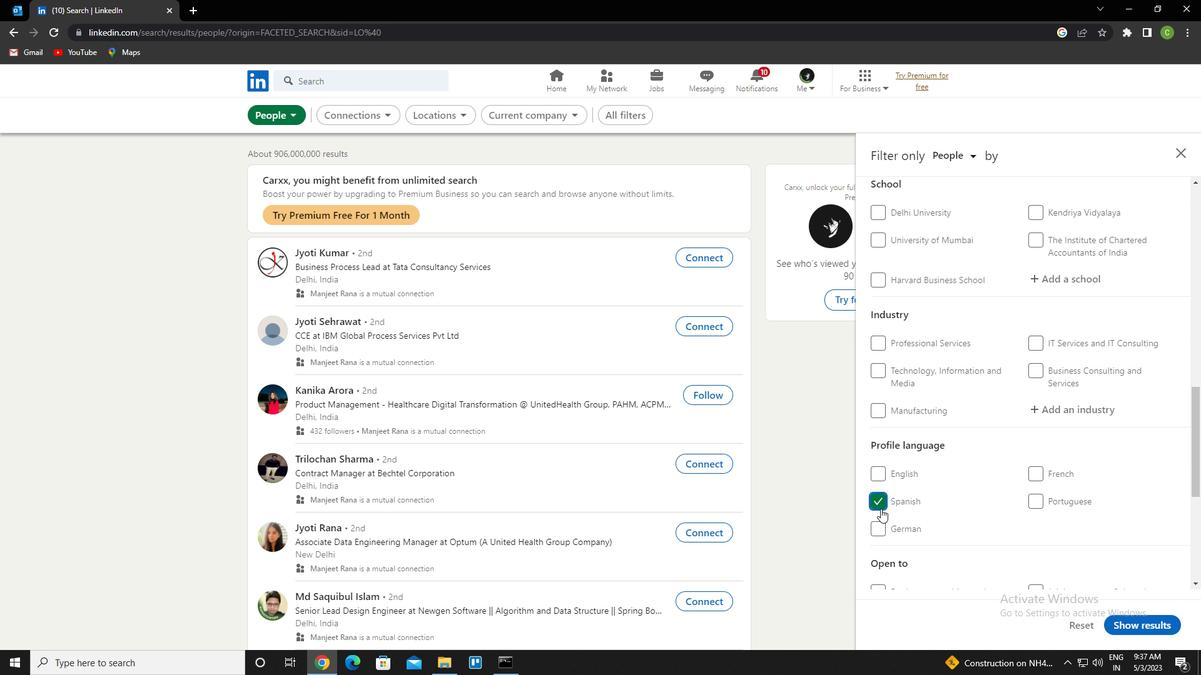 
Action: Mouse scrolled (921, 524) with delta (0, 0)
Screenshot: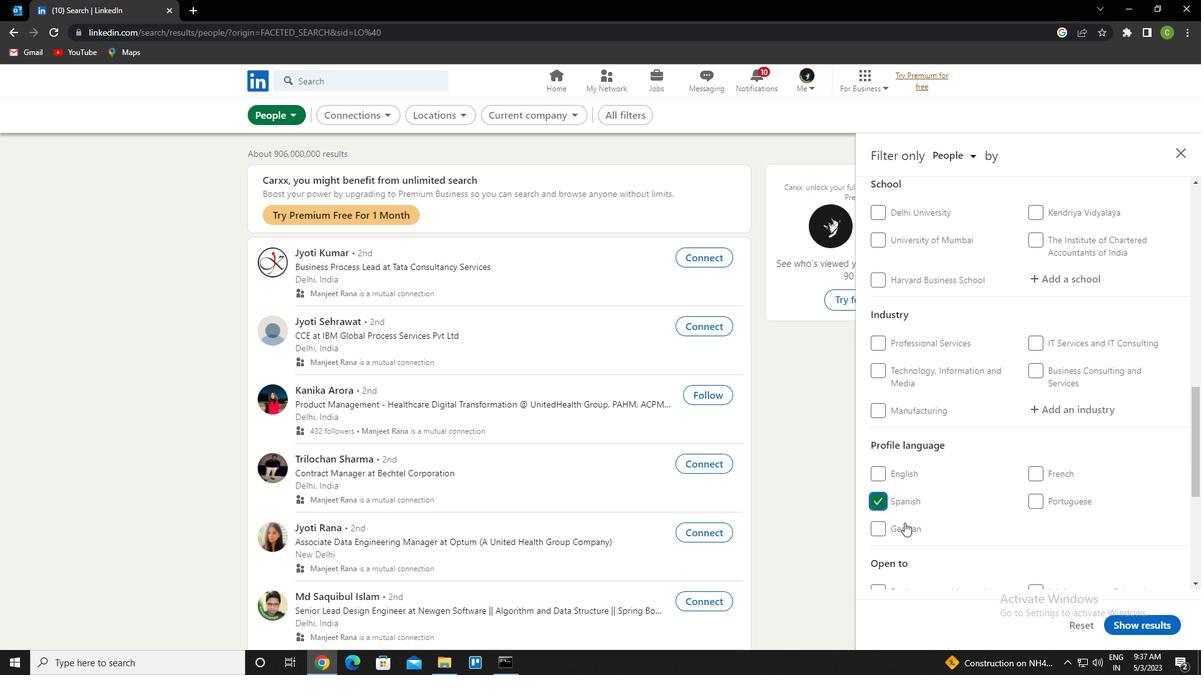 
Action: Mouse scrolled (921, 524) with delta (0, 0)
Screenshot: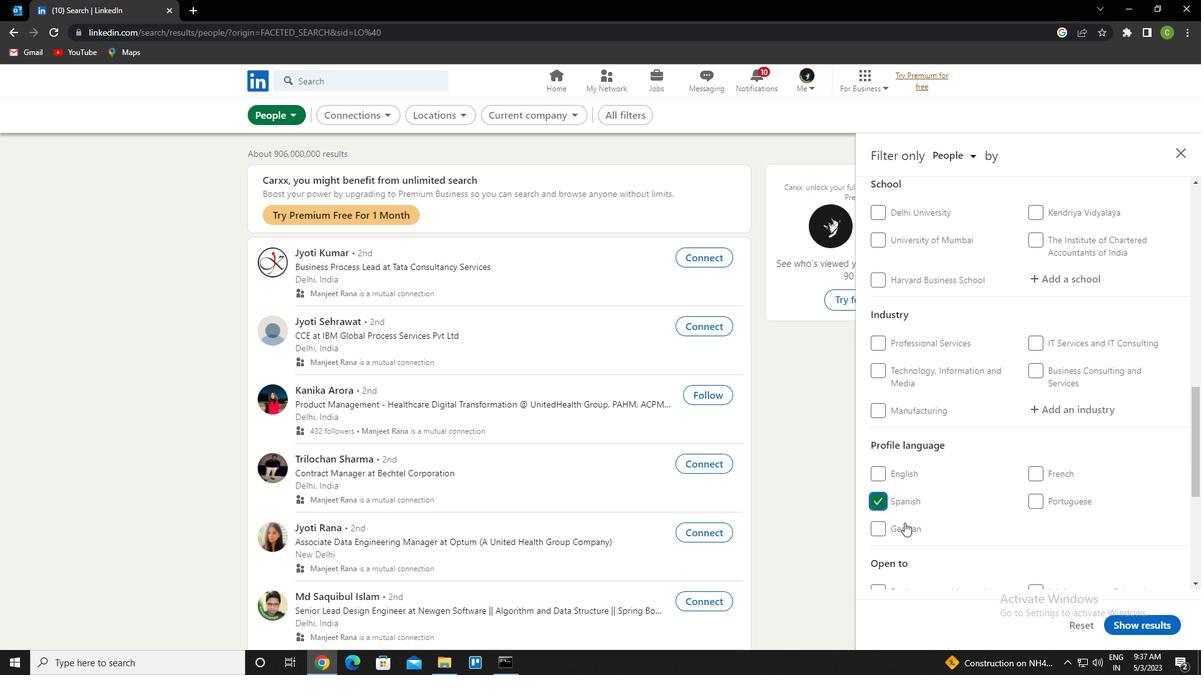 
Action: Mouse scrolled (921, 524) with delta (0, 0)
Screenshot: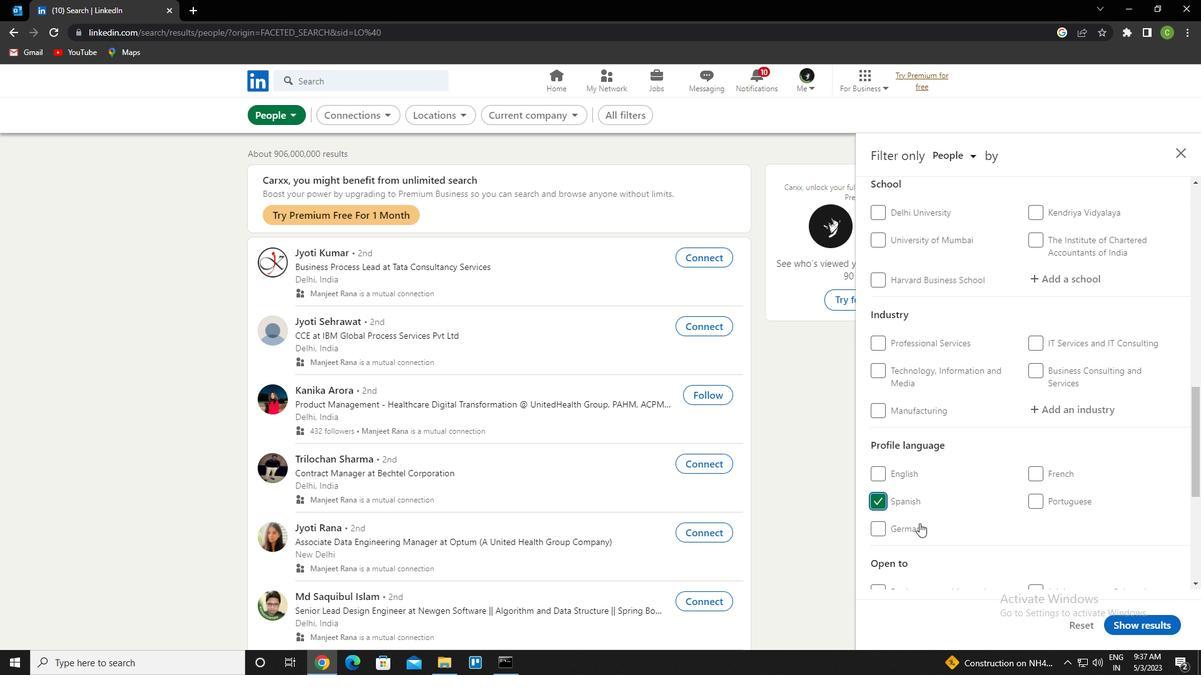 
Action: Mouse moved to (1065, 408)
Screenshot: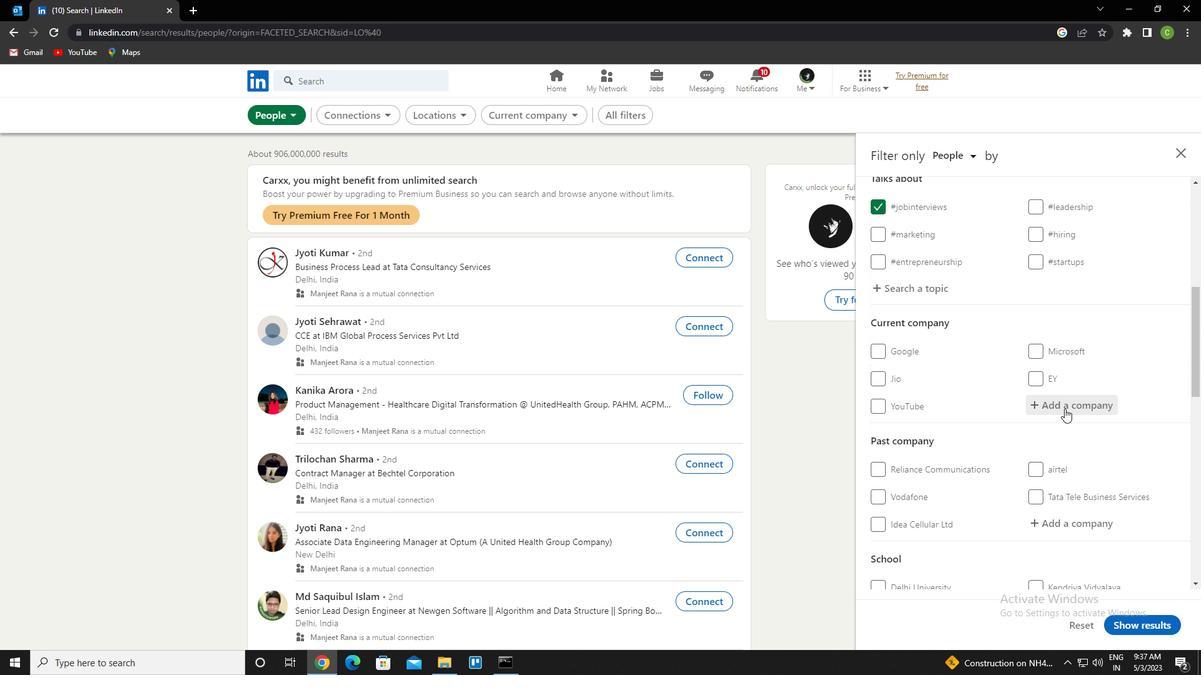 
Action: Mouse pressed left at (1065, 408)
Screenshot: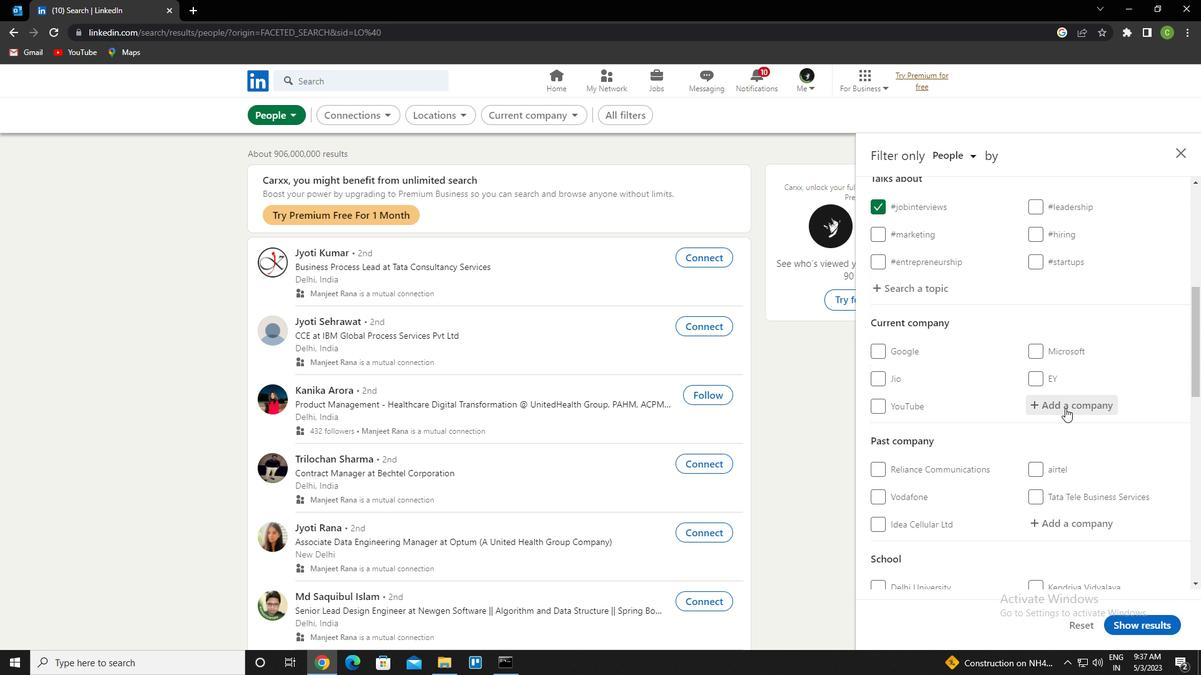 
Action: Key pressed <Key.caps_lock>p<Key.caps_lock><Key.backspace><Key.caps_lock>o<Key.caps_lock>rient<Key.space><Key.caps_lock>e<Key.caps_lock>lectric<Key.down><Key.enter>
Screenshot: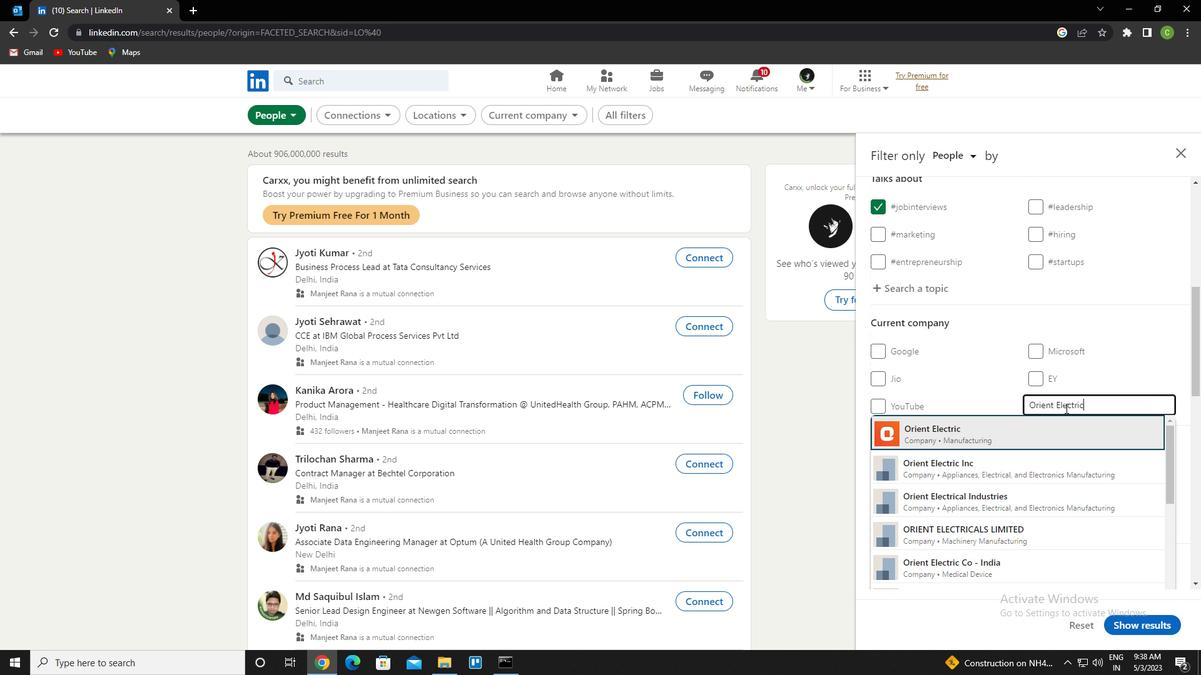 
Action: Mouse scrolled (1065, 408) with delta (0, 0)
Screenshot: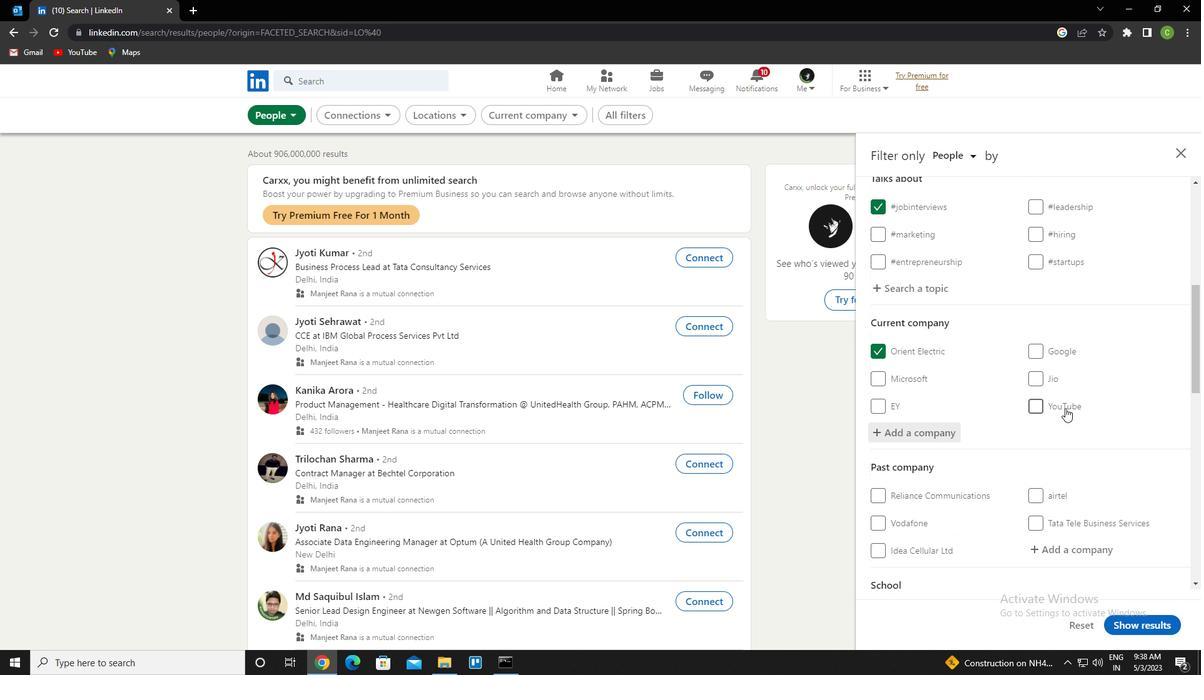 
Action: Mouse scrolled (1065, 408) with delta (0, 0)
Screenshot: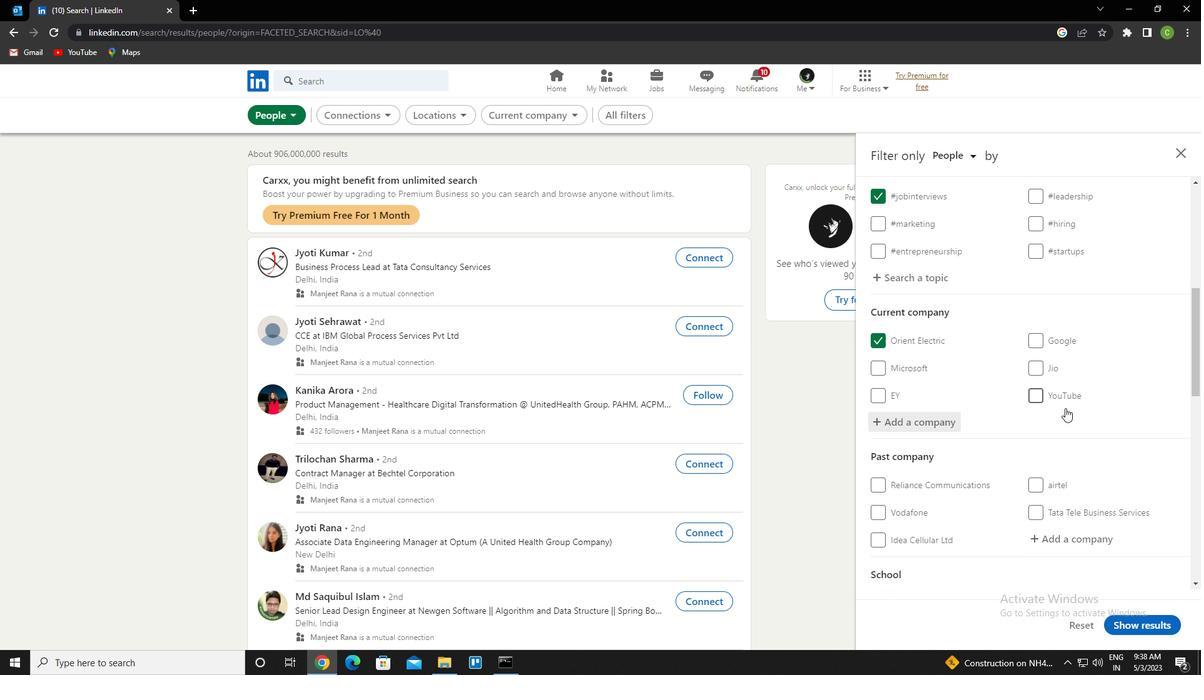 
Action: Mouse scrolled (1065, 408) with delta (0, 0)
Screenshot: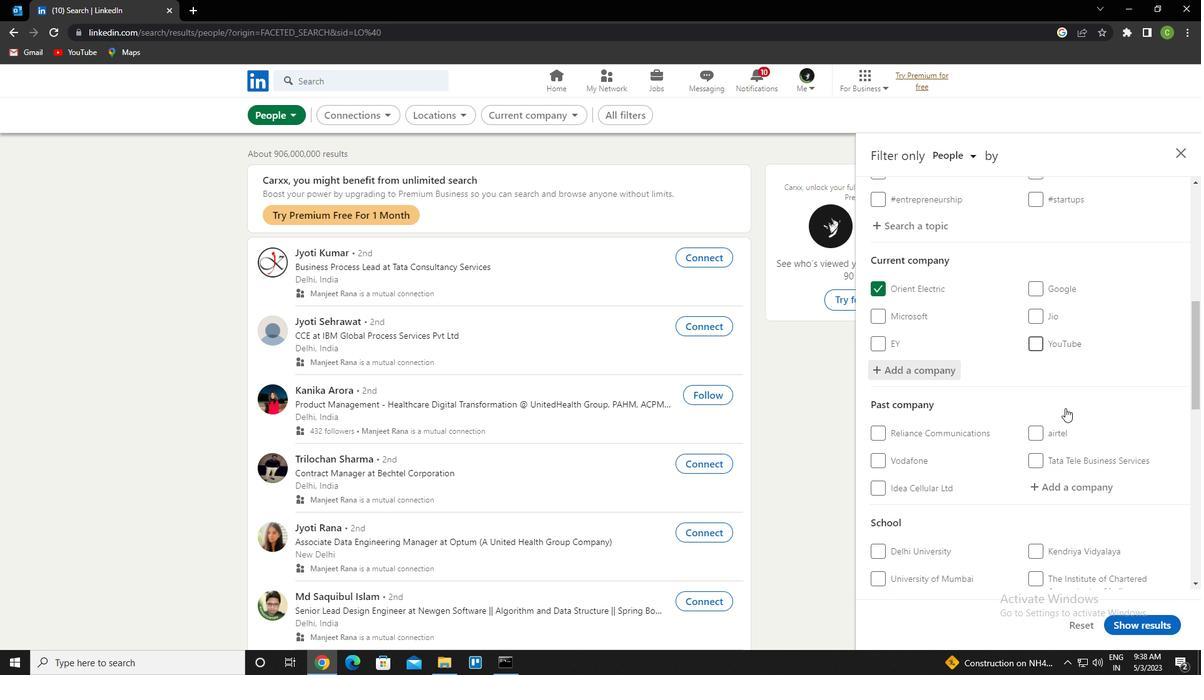 
Action: Mouse scrolled (1065, 408) with delta (0, 0)
Screenshot: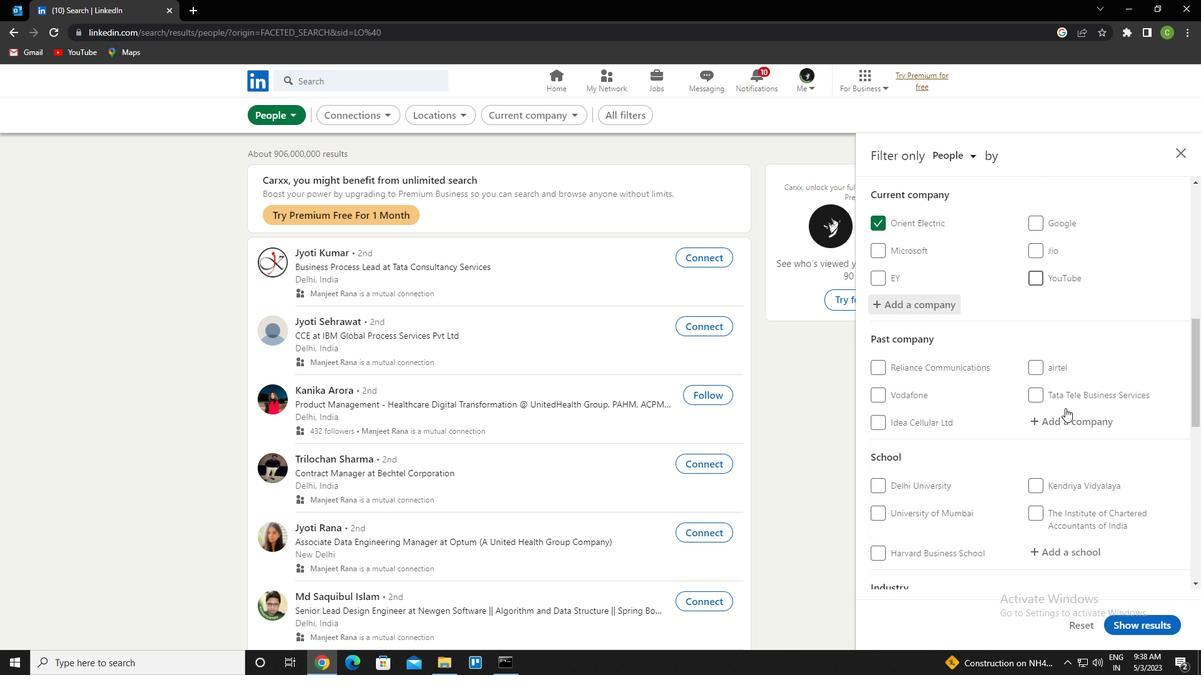 
Action: Mouse scrolled (1065, 408) with delta (0, 0)
Screenshot: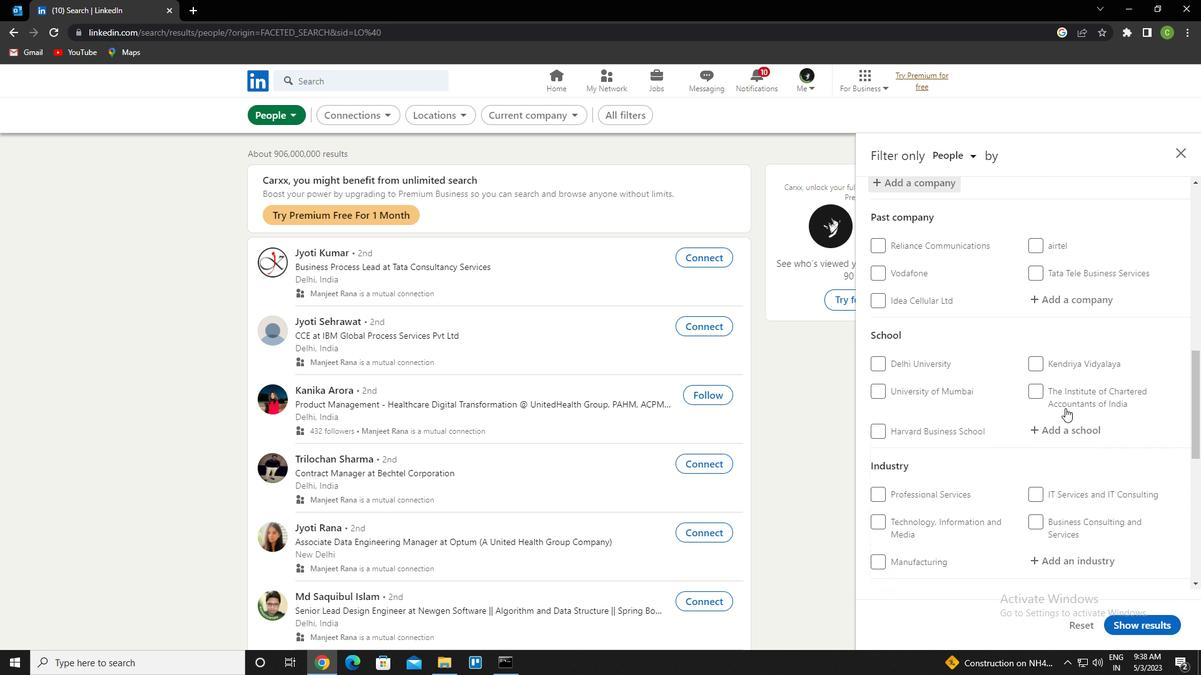 
Action: Mouse moved to (1061, 366)
Screenshot: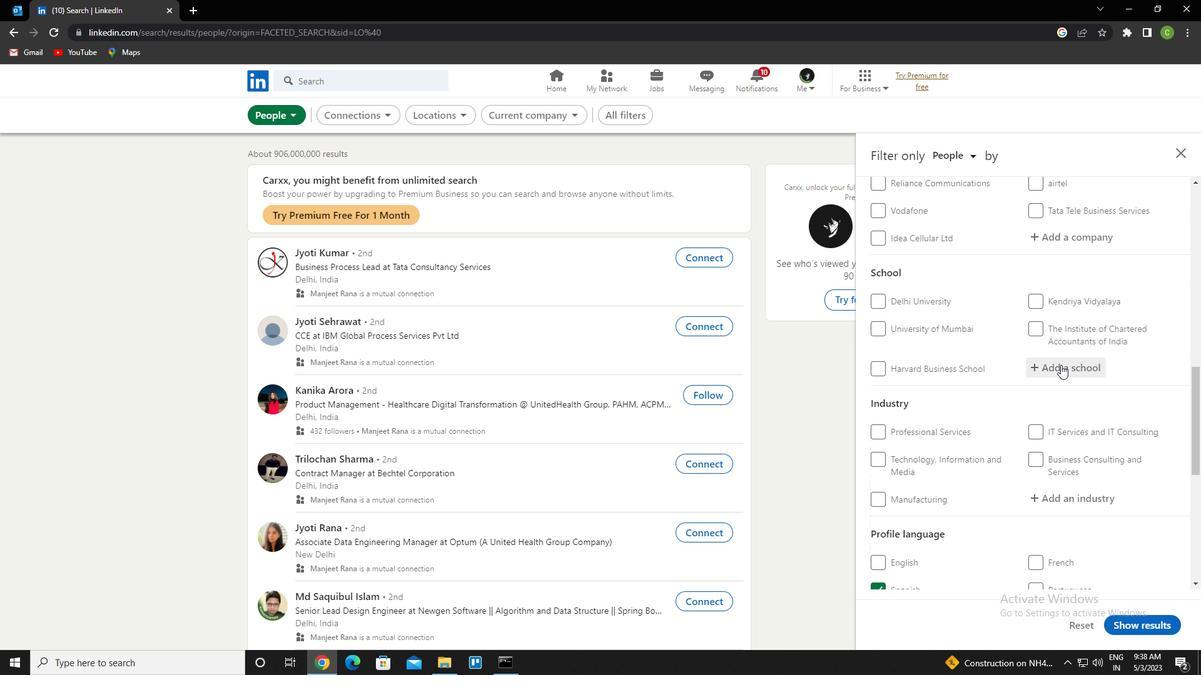 
Action: Mouse pressed left at (1061, 366)
Screenshot: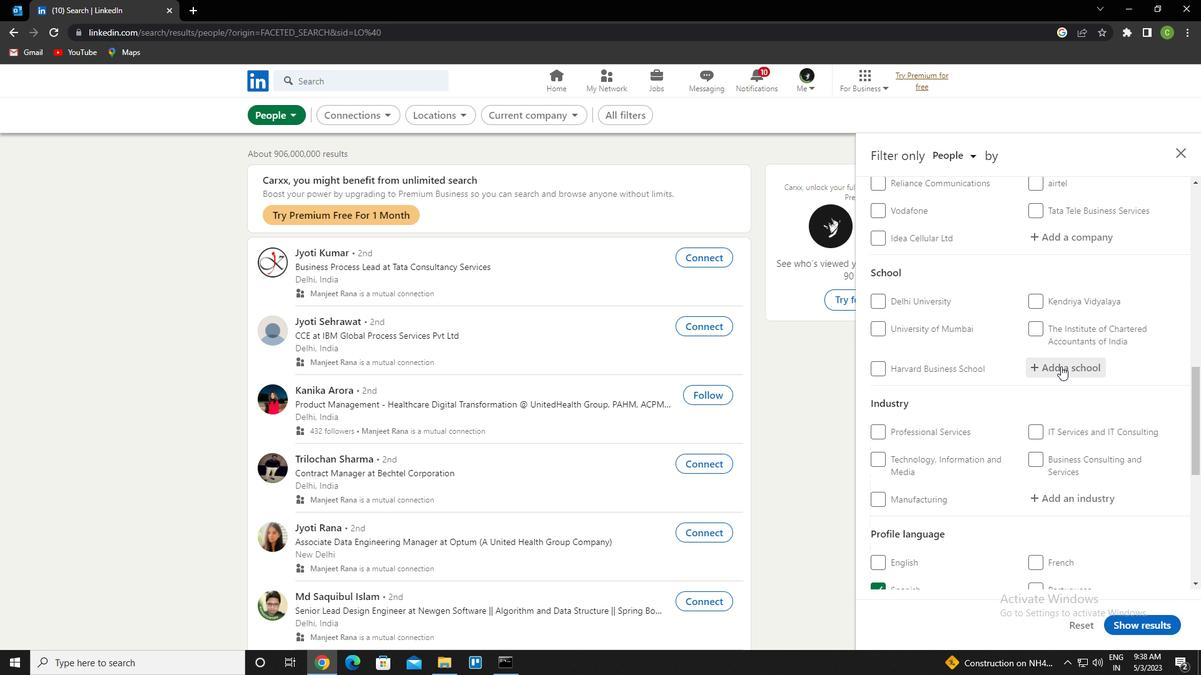 
Action: Key pressed <Key.caps_lock>m<Key.caps_lock>aharishi<Key.space><Key.caps_lock>m<Key.caps_lock>arkan<Key.down><Key.enter>
Screenshot: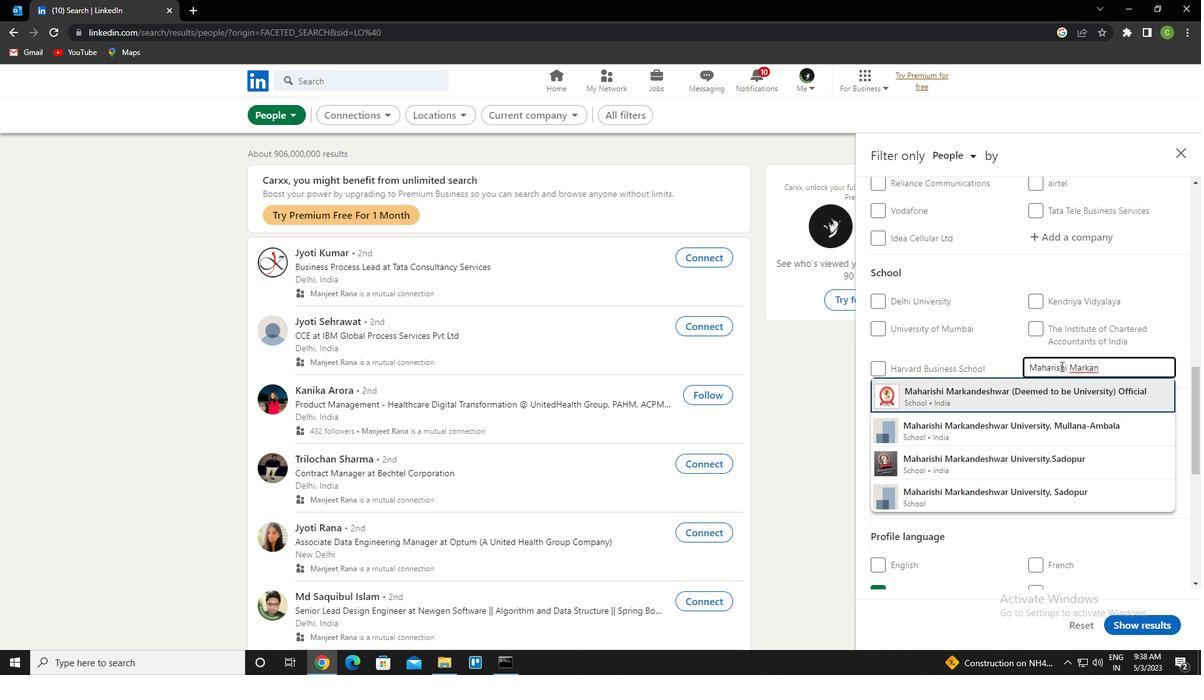 
Action: Mouse scrolled (1061, 366) with delta (0, 0)
Screenshot: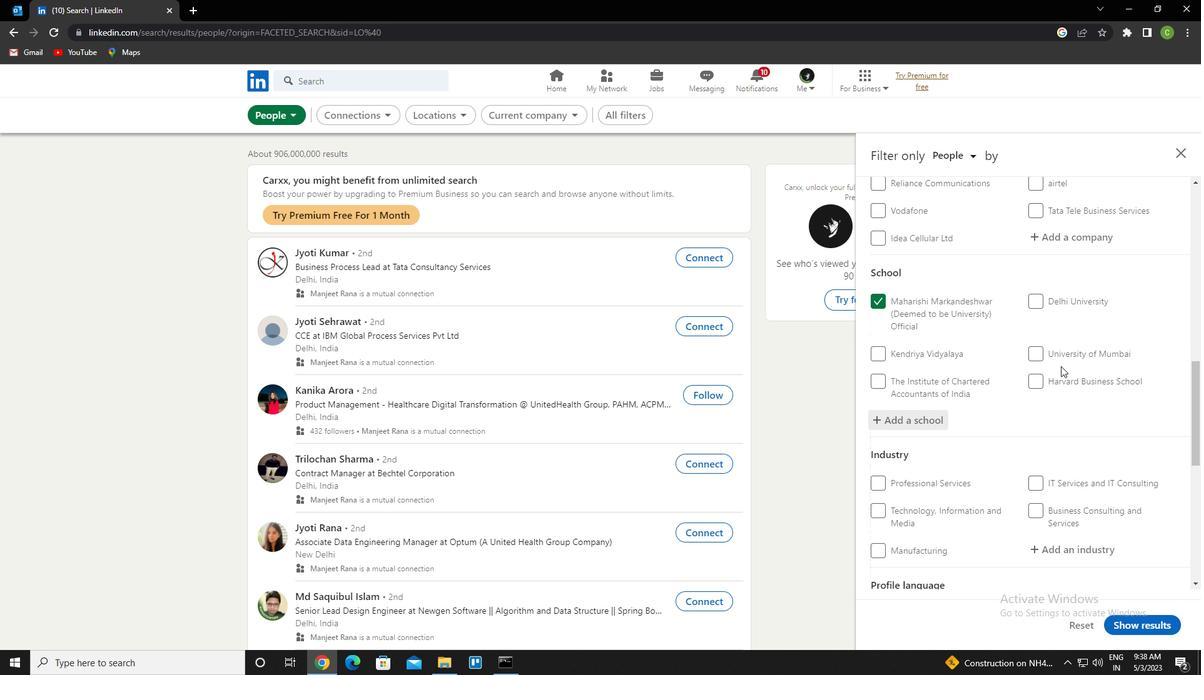
Action: Mouse scrolled (1061, 366) with delta (0, 0)
Screenshot: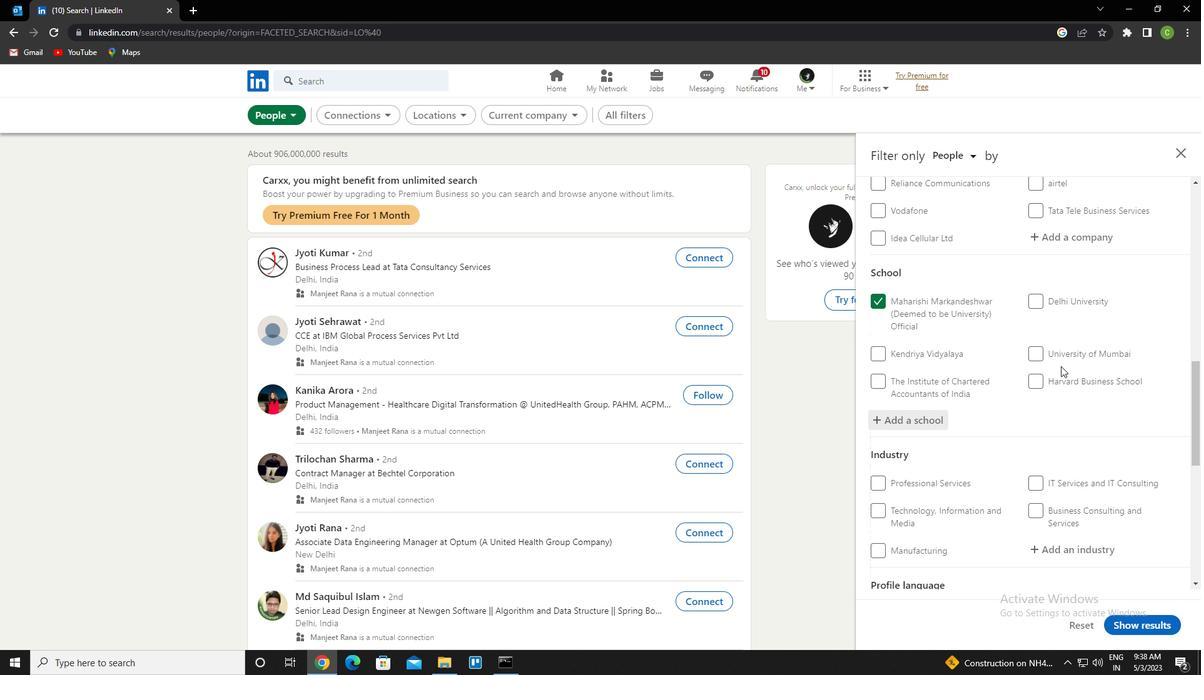 
Action: Mouse scrolled (1061, 366) with delta (0, 0)
Screenshot: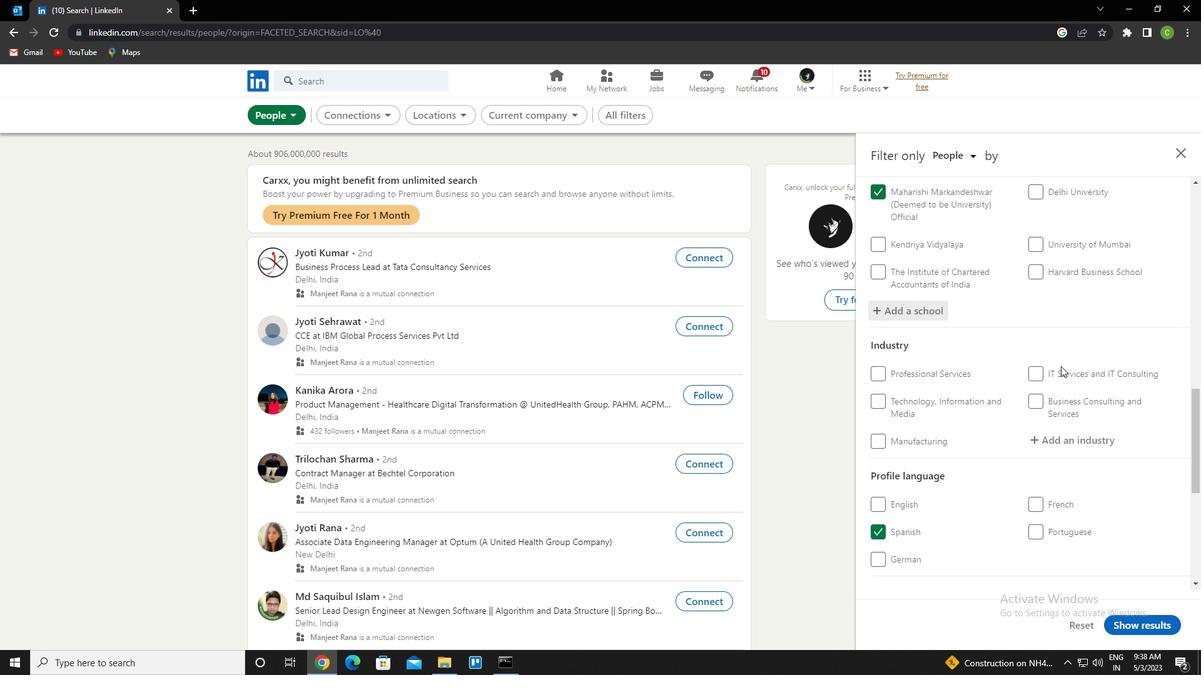 
Action: Mouse scrolled (1061, 366) with delta (0, 0)
Screenshot: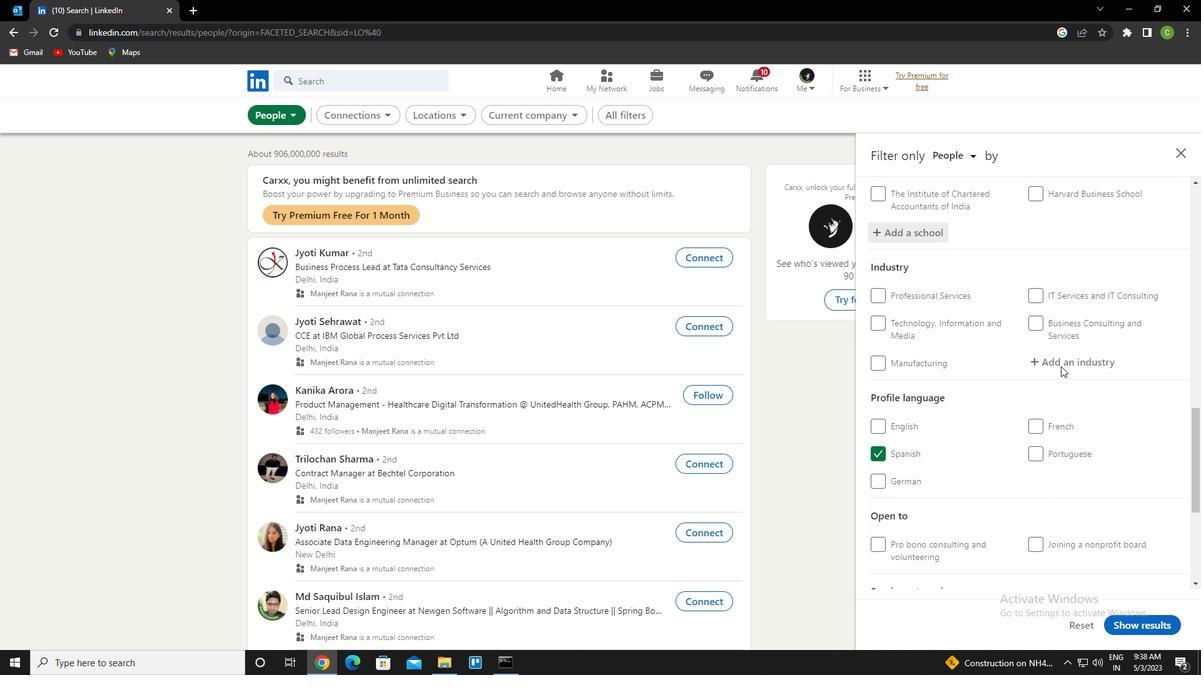 
Action: Mouse moved to (1061, 386)
Screenshot: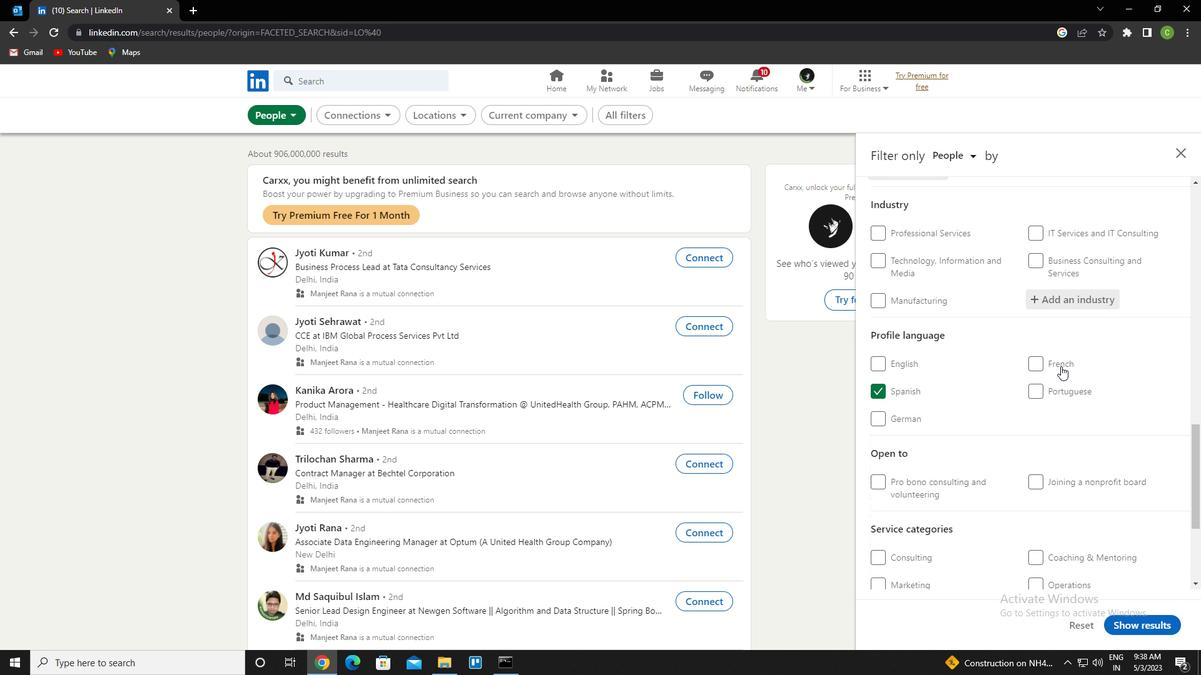 
Action: Mouse scrolled (1061, 385) with delta (0, 0)
Screenshot: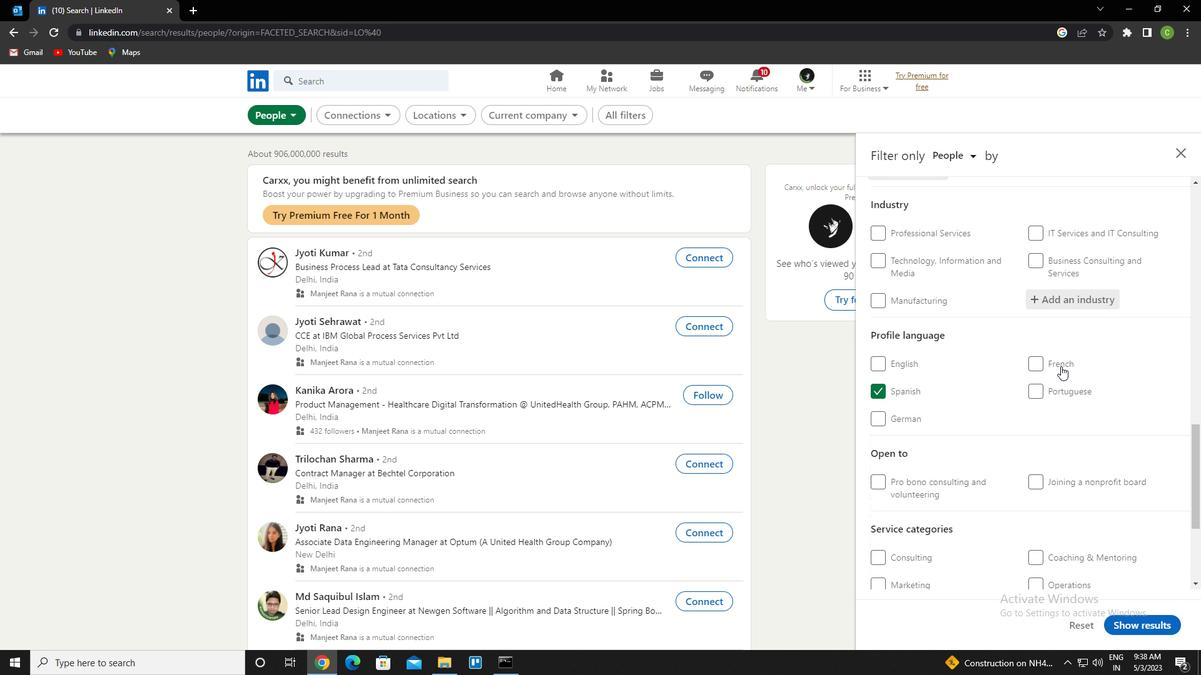 
Action: Mouse scrolled (1061, 385) with delta (0, 0)
Screenshot: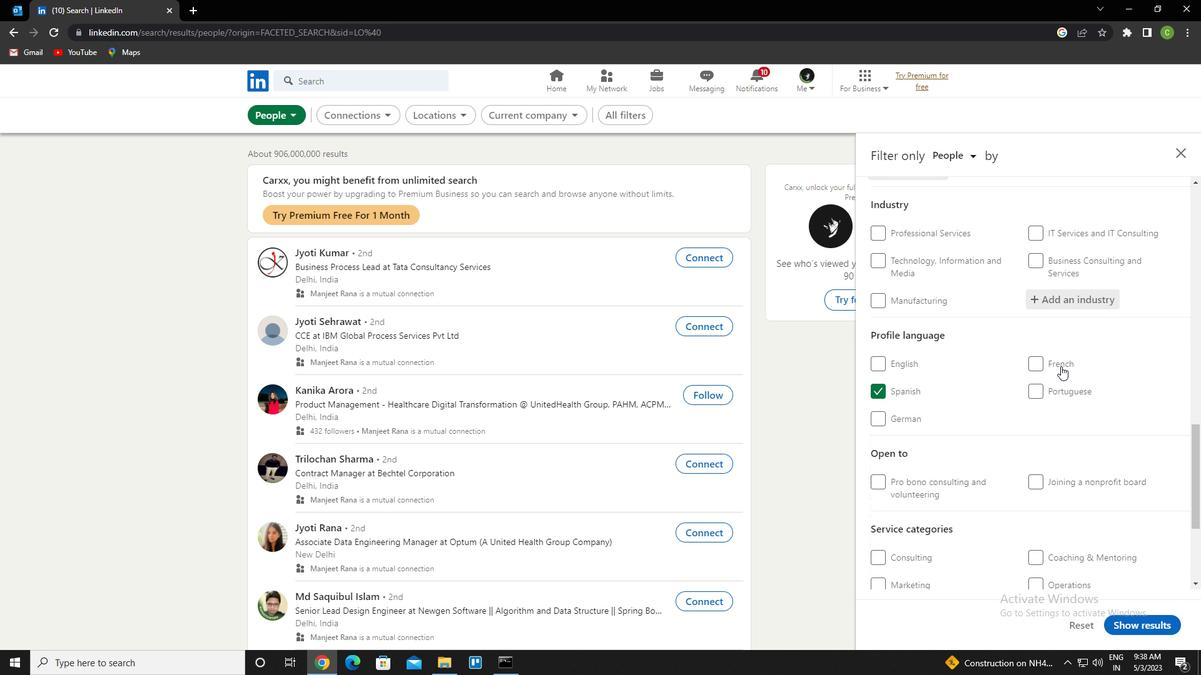 
Action: Mouse scrolled (1061, 385) with delta (0, 0)
Screenshot: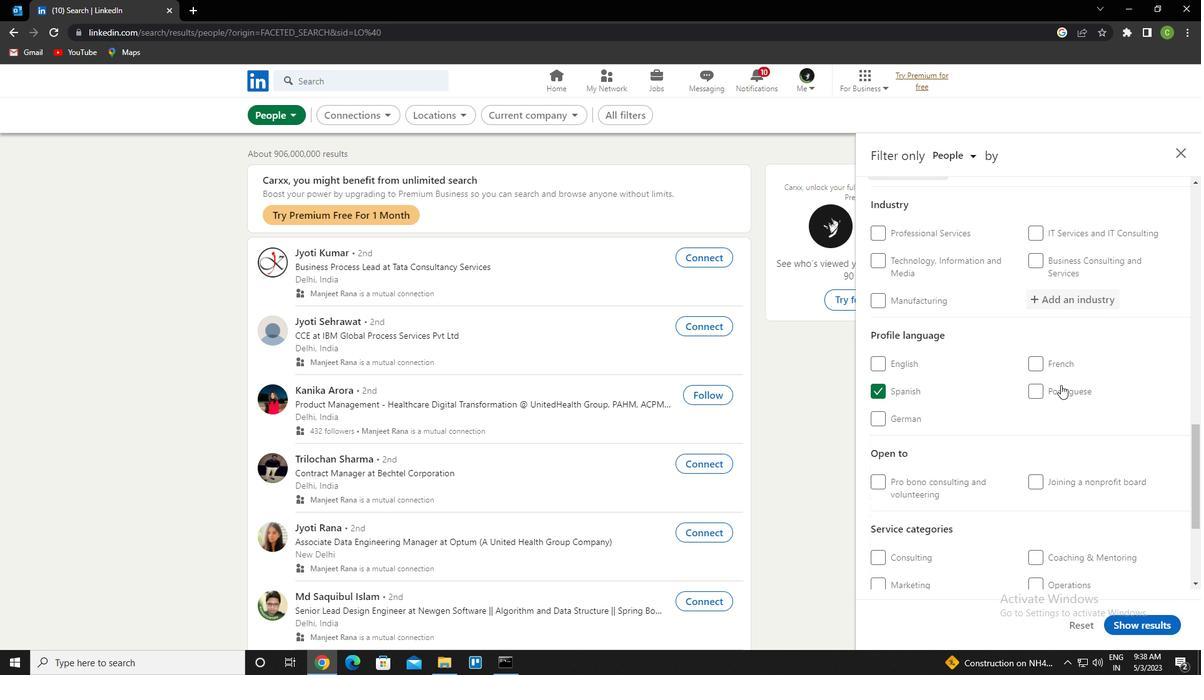
Action: Mouse scrolled (1061, 385) with delta (0, 0)
Screenshot: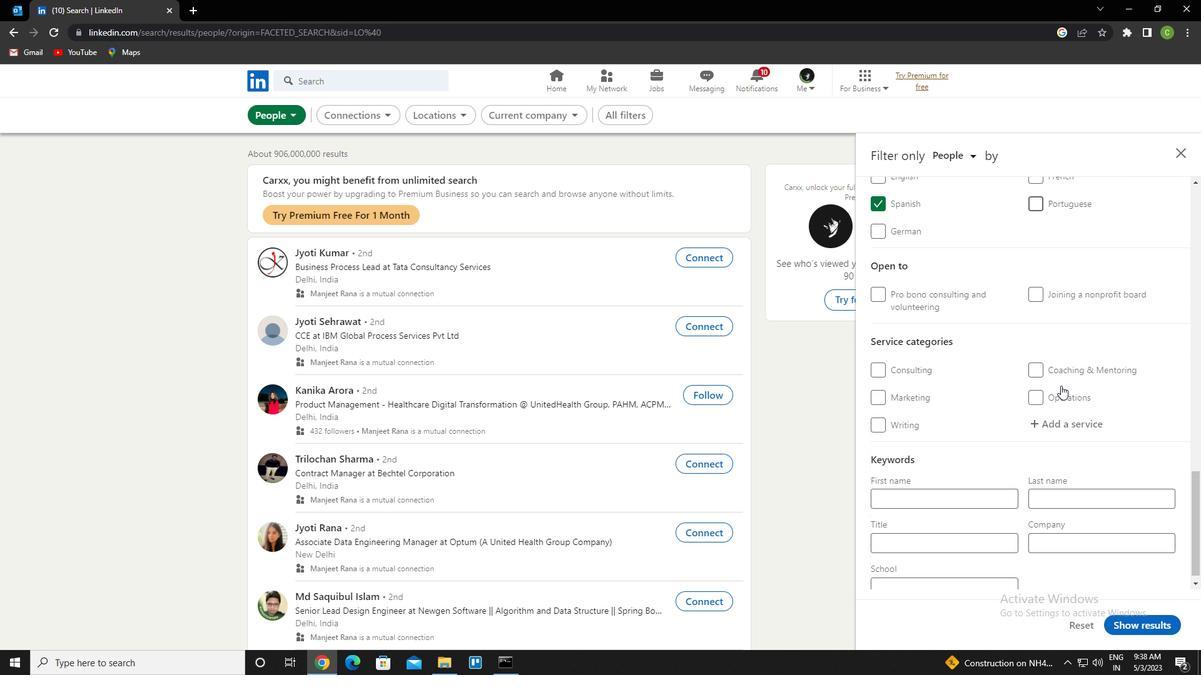 
Action: Mouse scrolled (1061, 386) with delta (0, 0)
Screenshot: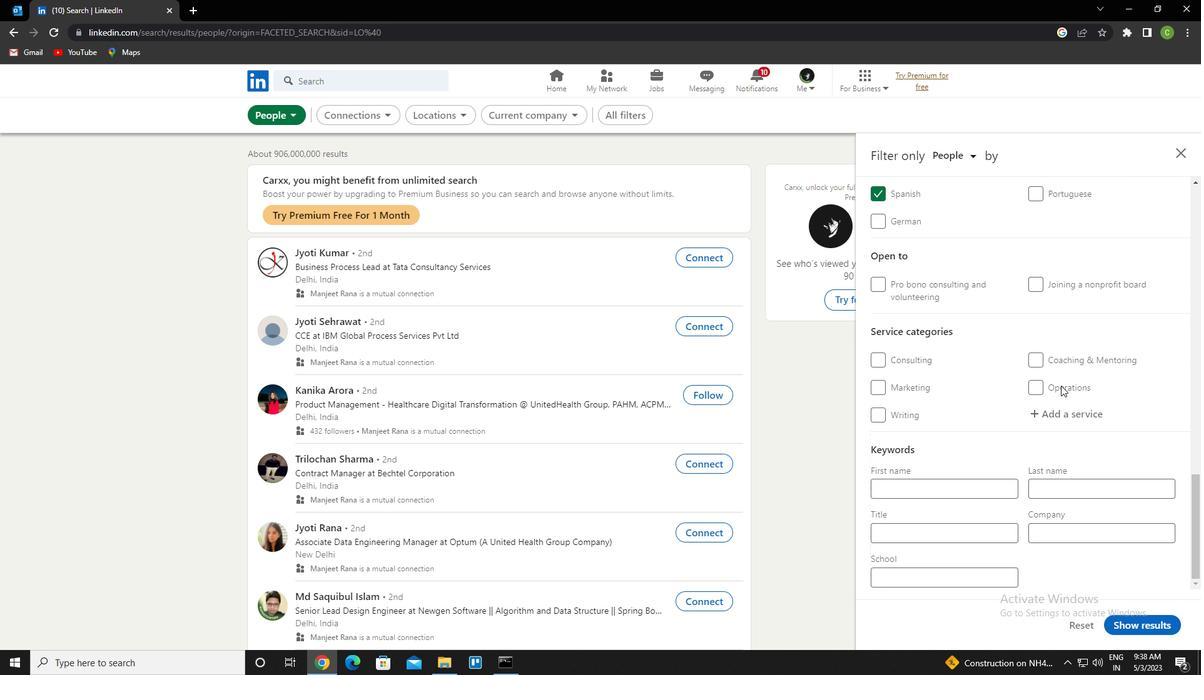 
Action: Mouse scrolled (1061, 386) with delta (0, 0)
Screenshot: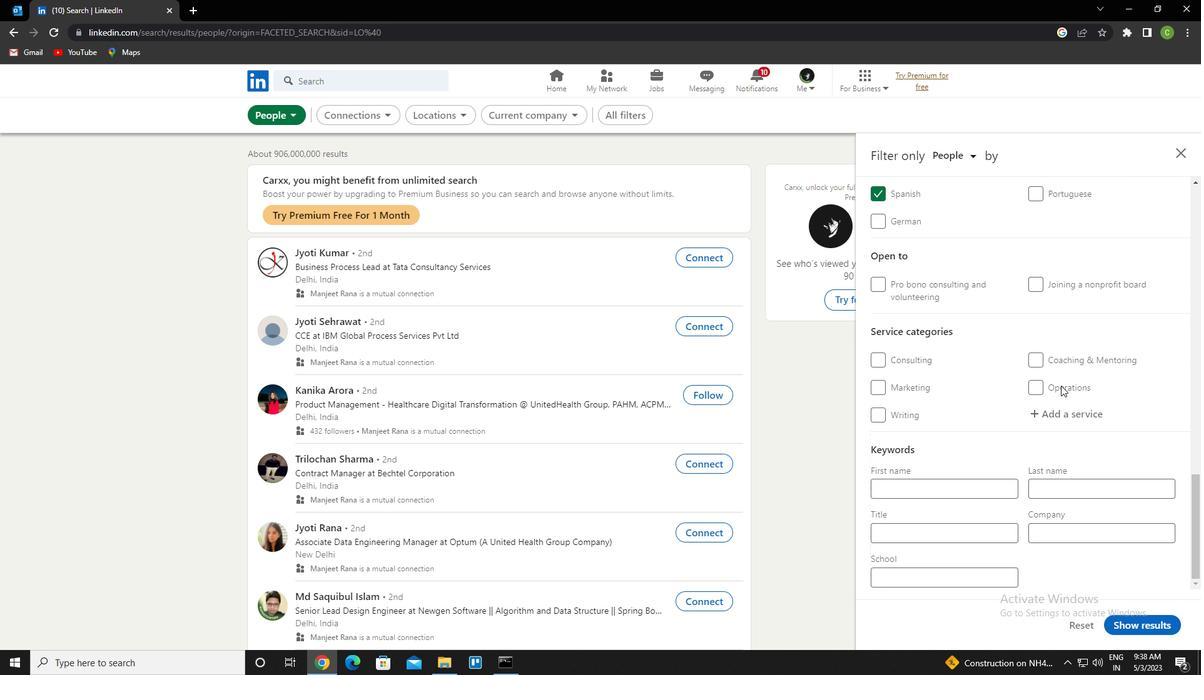 
Action: Mouse scrolled (1061, 386) with delta (0, 0)
Screenshot: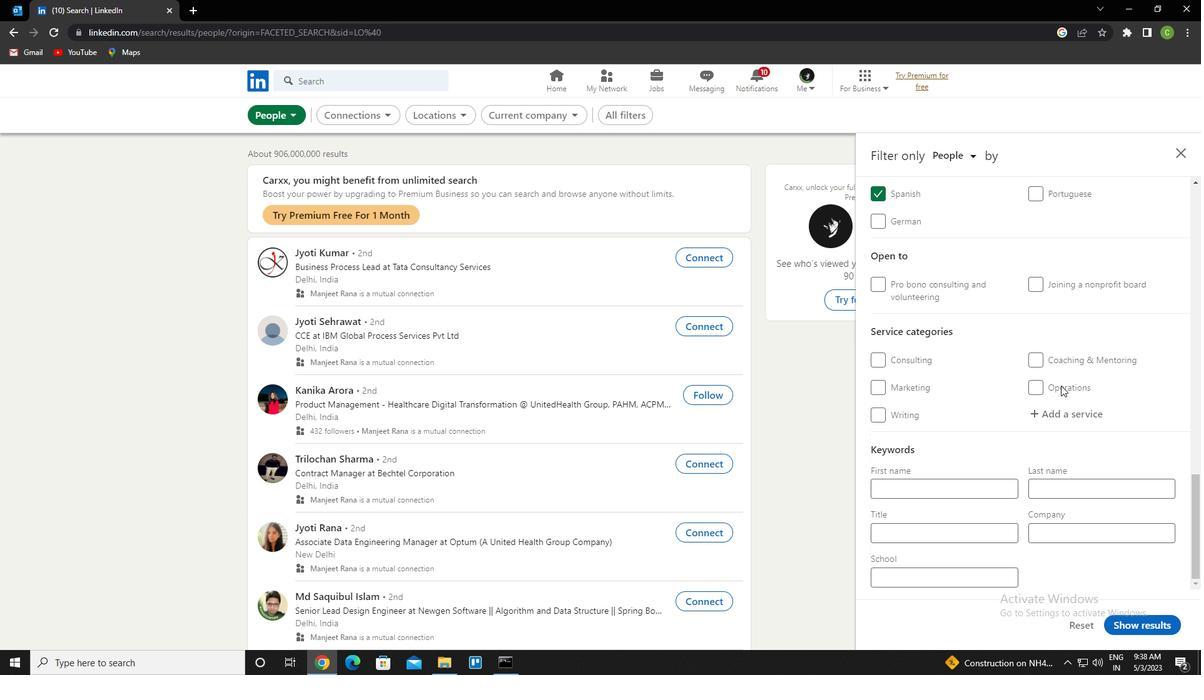 
Action: Mouse scrolled (1061, 386) with delta (0, 0)
Screenshot: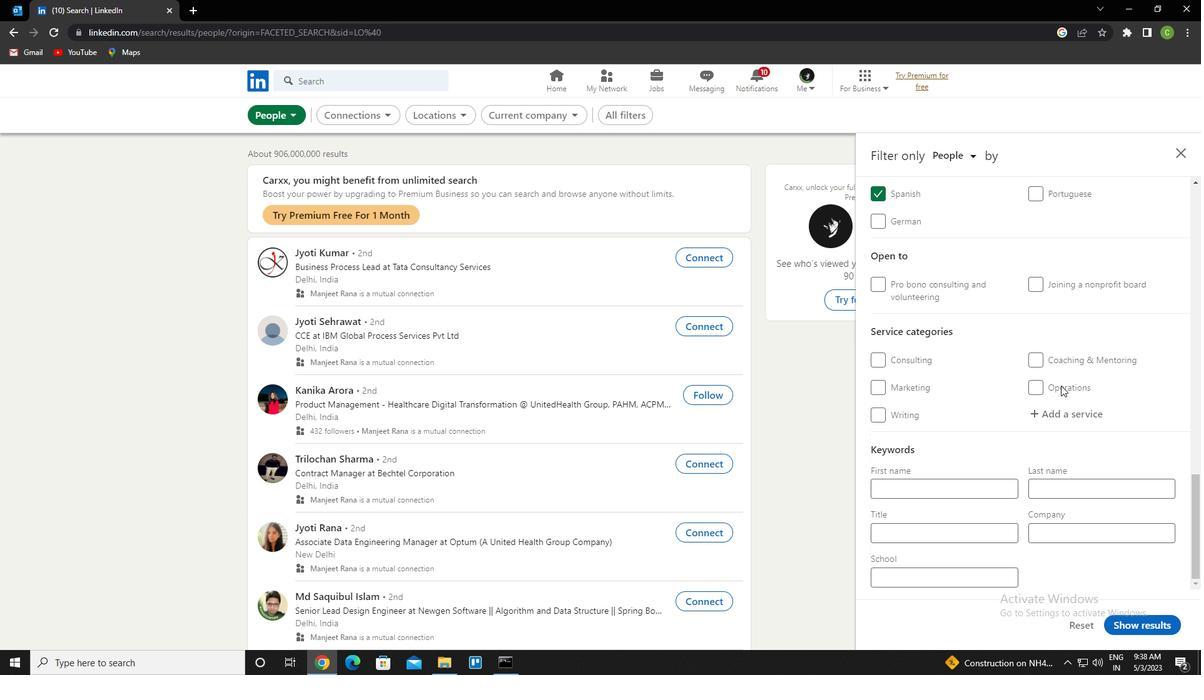 
Action: Mouse scrolled (1061, 386) with delta (0, 0)
Screenshot: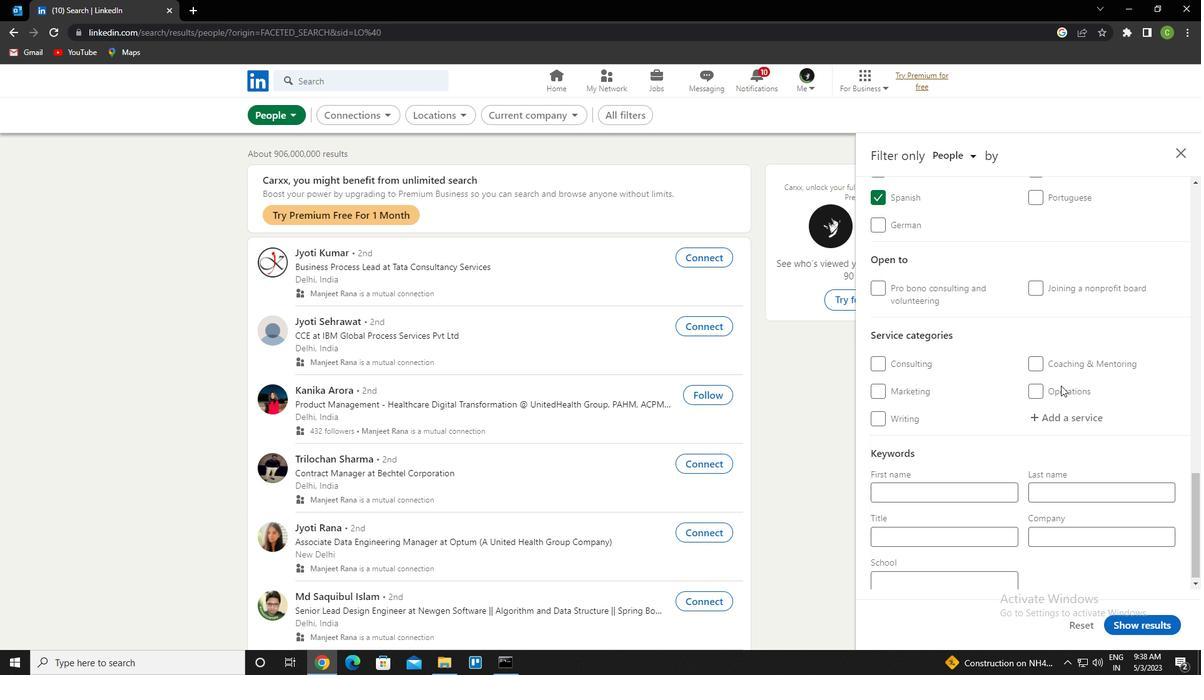 
Action: Mouse moved to (1068, 415)
Screenshot: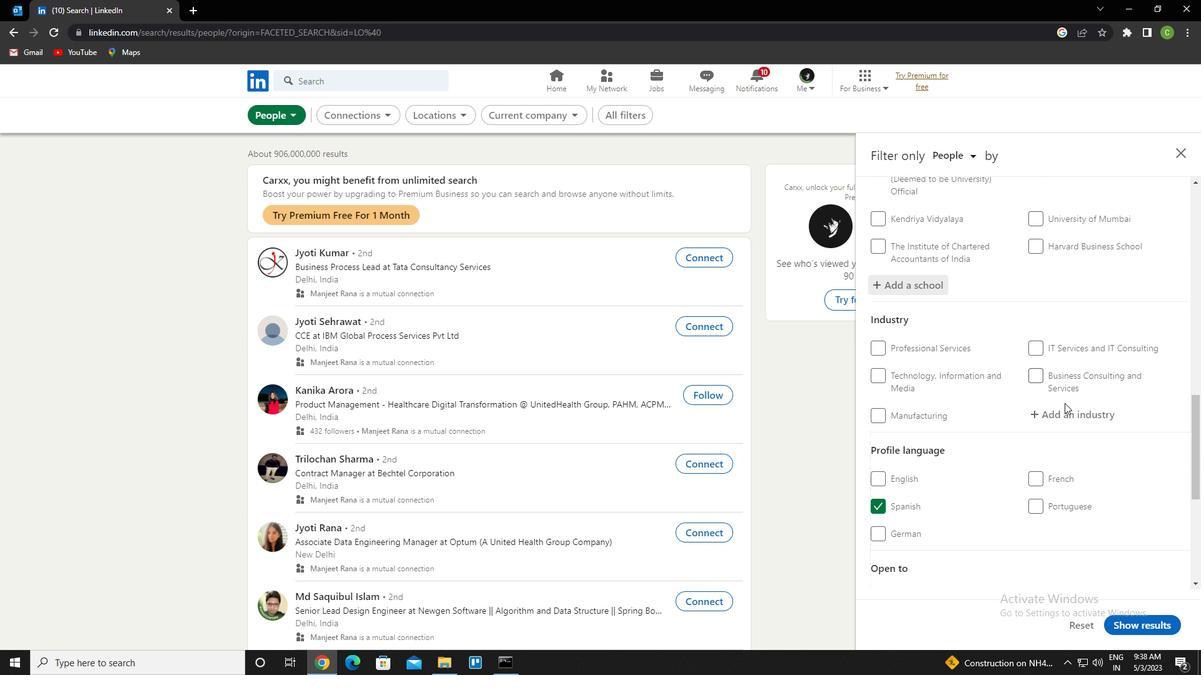 
Action: Mouse pressed left at (1068, 415)
Screenshot: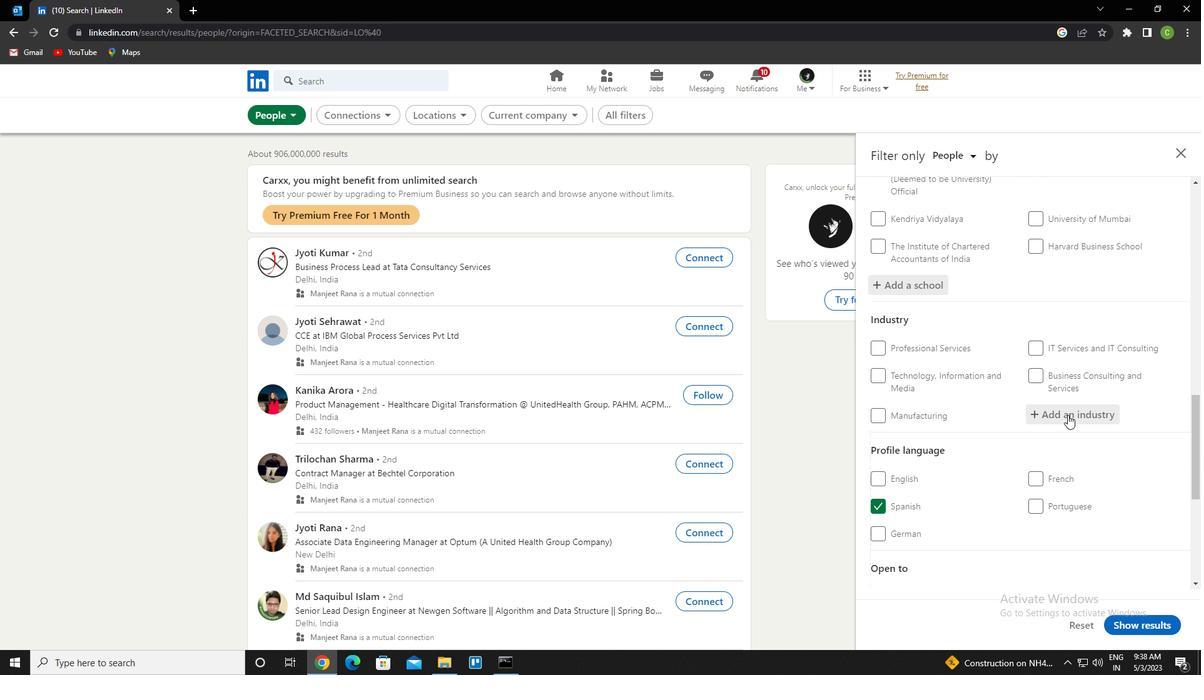 
Action: Key pressed <Key.caps_lock>t<Key.caps_lock>elecommunications<Key.up><Key.enter>
Screenshot: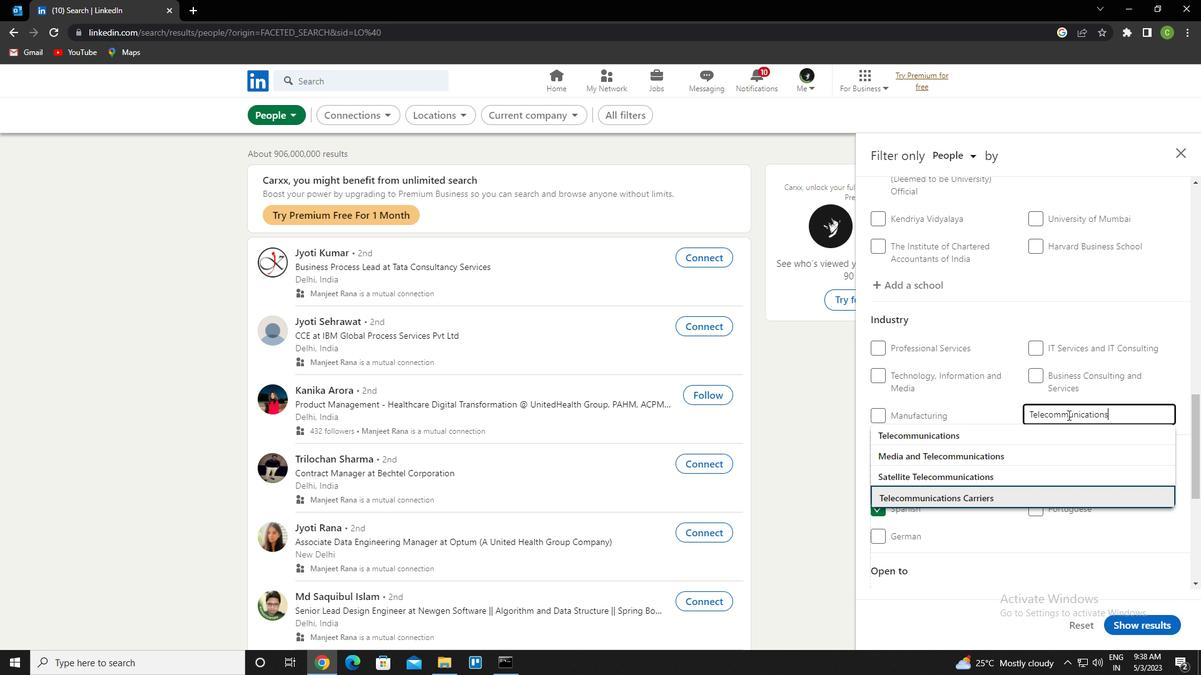 
Action: Mouse scrolled (1068, 414) with delta (0, 0)
Screenshot: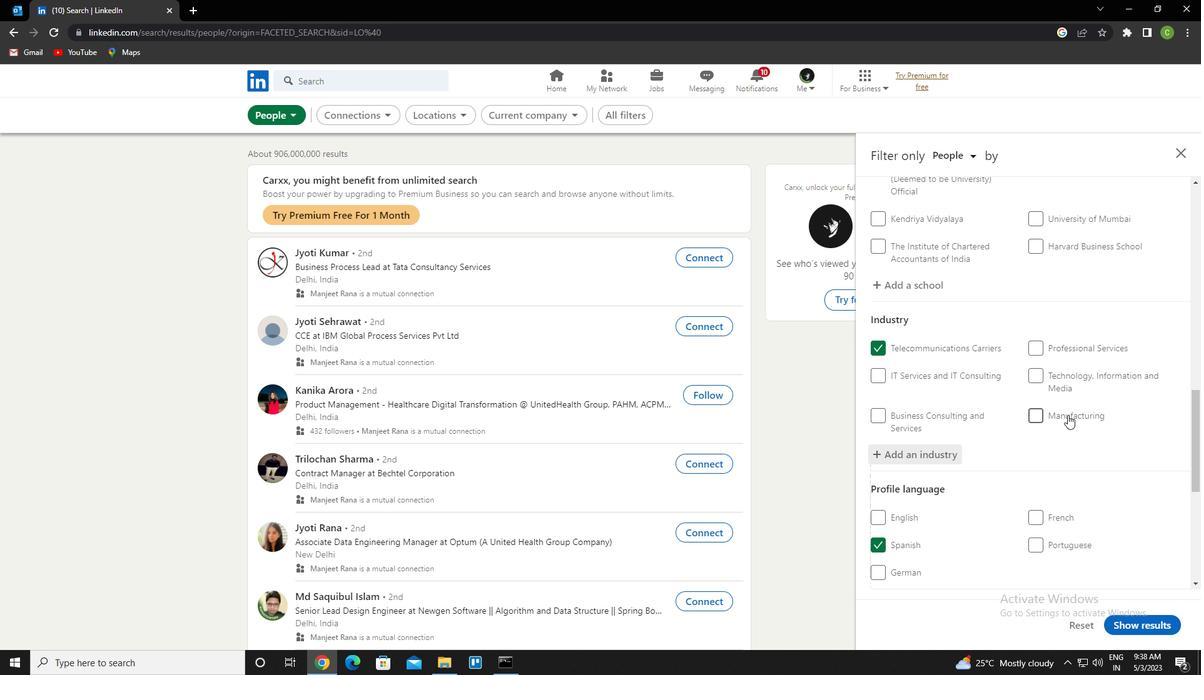 
Action: Mouse scrolled (1068, 414) with delta (0, 0)
Screenshot: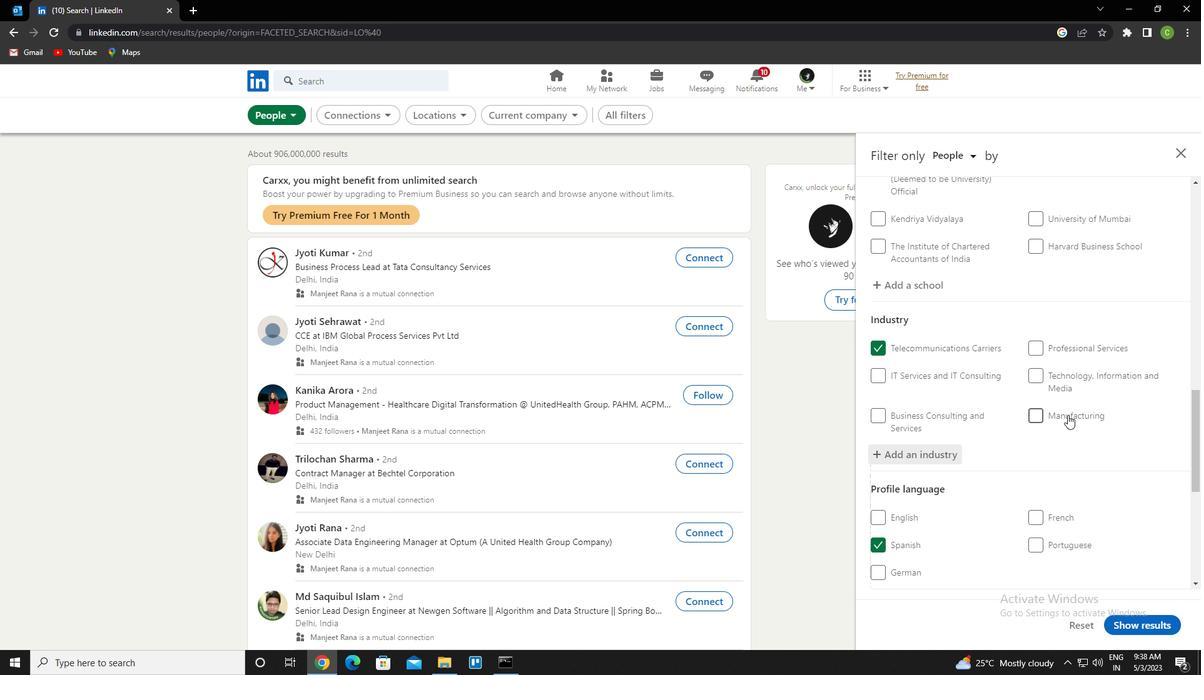 
Action: Mouse scrolled (1068, 414) with delta (0, 0)
Screenshot: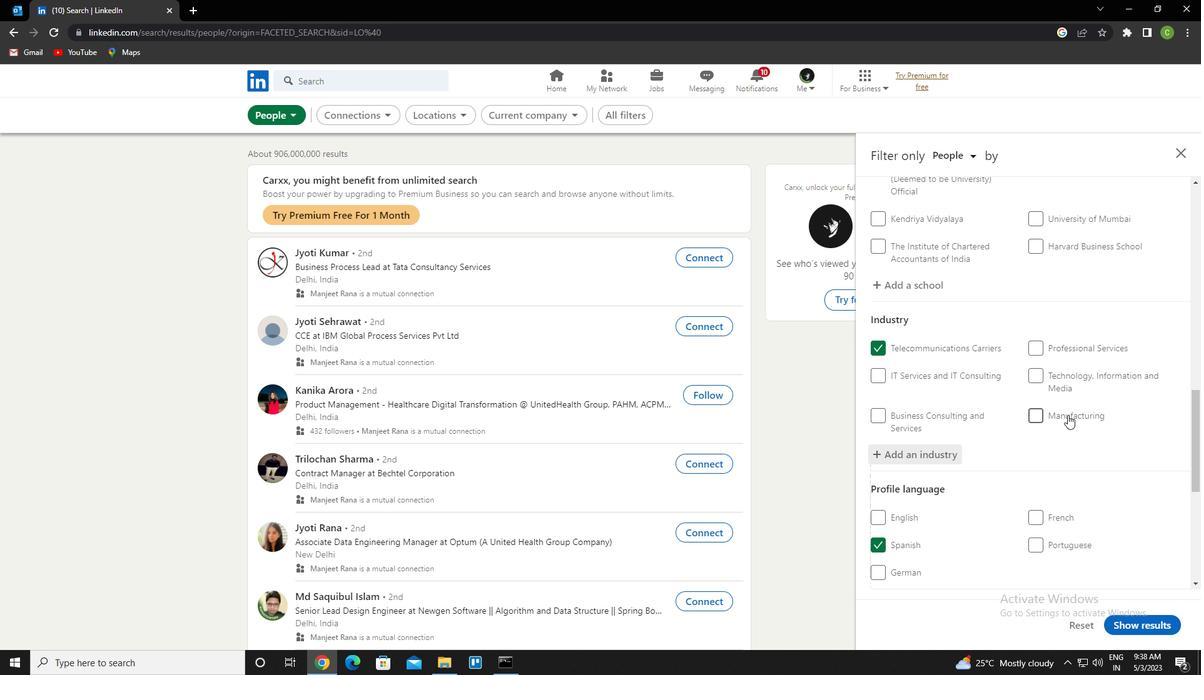 
Action: Mouse scrolled (1068, 414) with delta (0, 0)
Screenshot: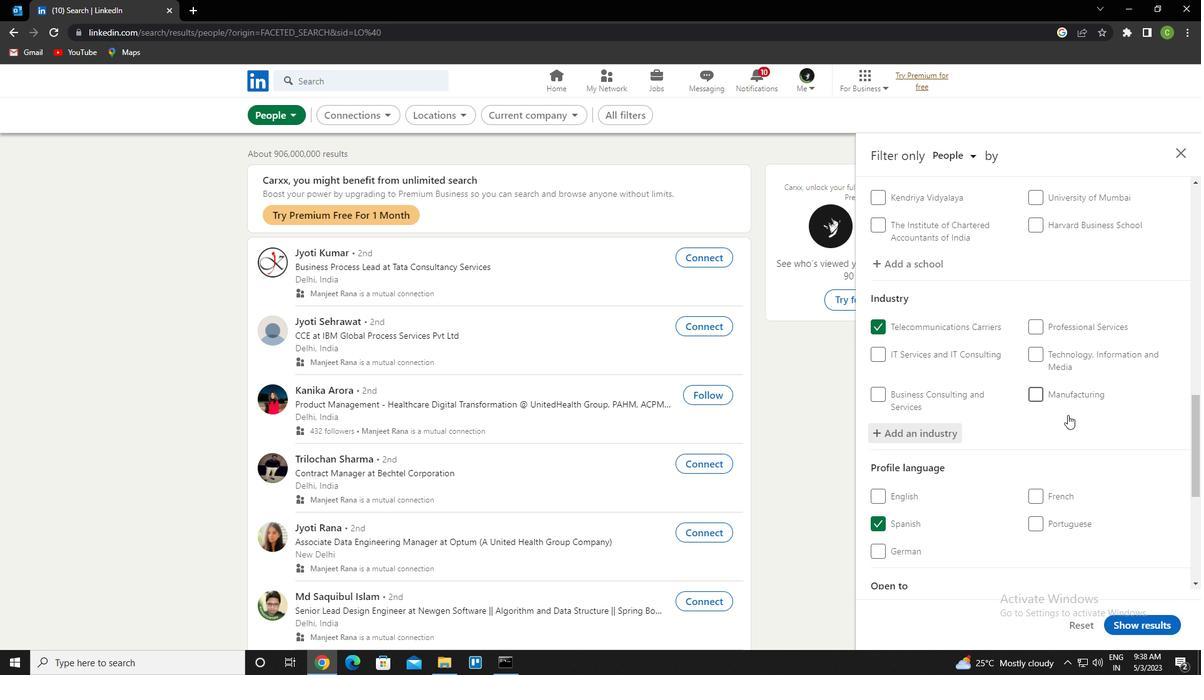 
Action: Mouse scrolled (1068, 414) with delta (0, 0)
Screenshot: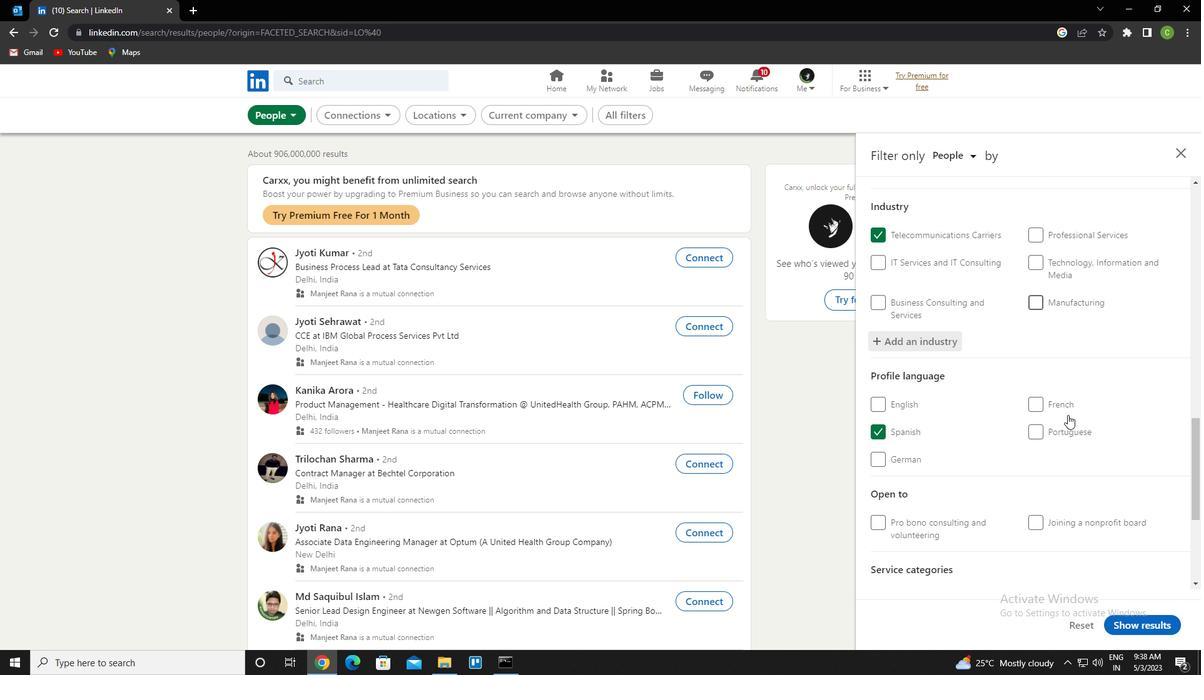 
Action: Mouse scrolled (1068, 414) with delta (0, 0)
Screenshot: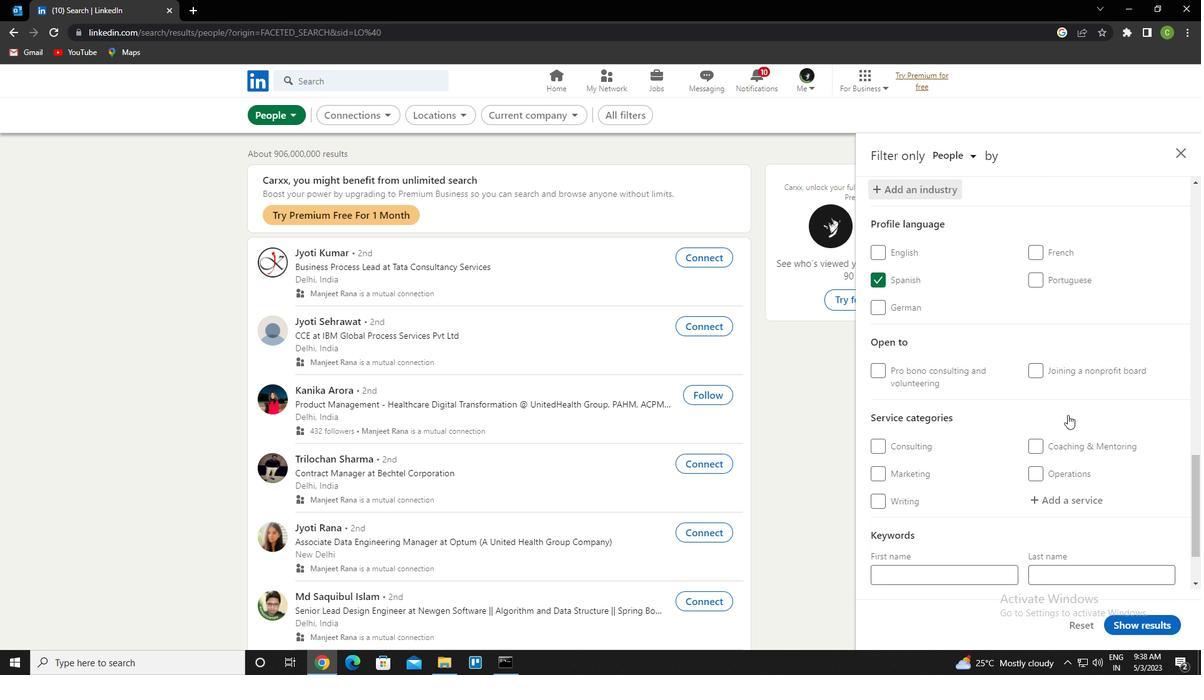 
Action: Mouse moved to (1067, 414)
Screenshot: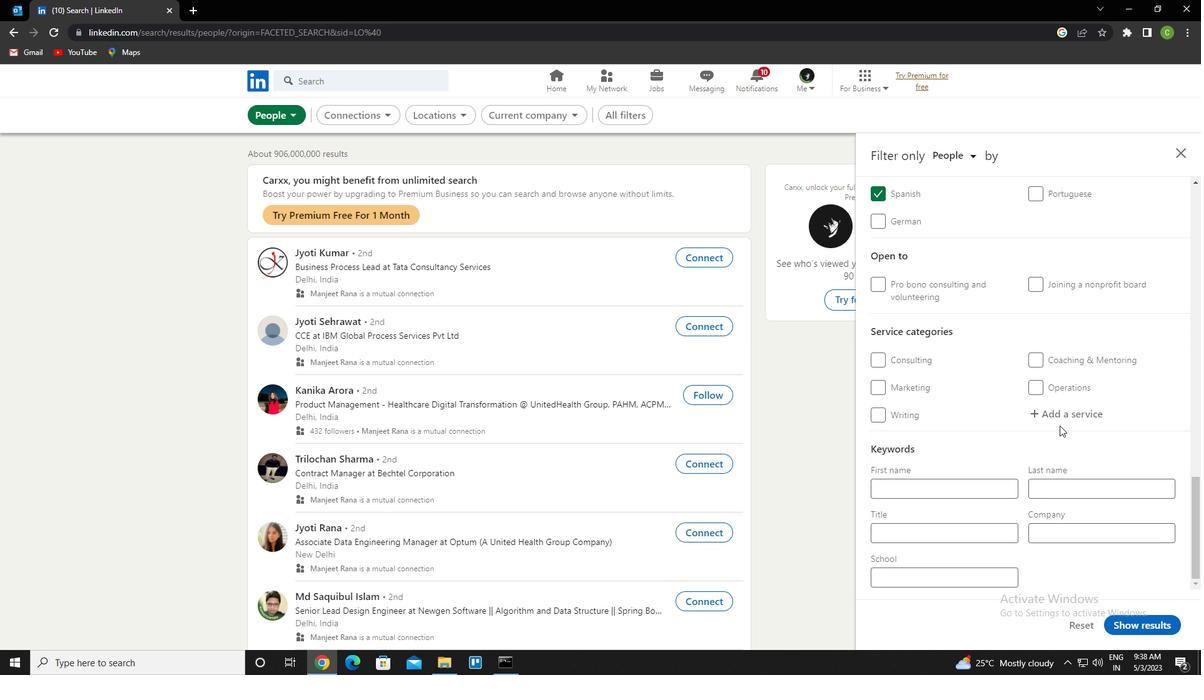 
Action: Mouse pressed left at (1067, 414)
Screenshot: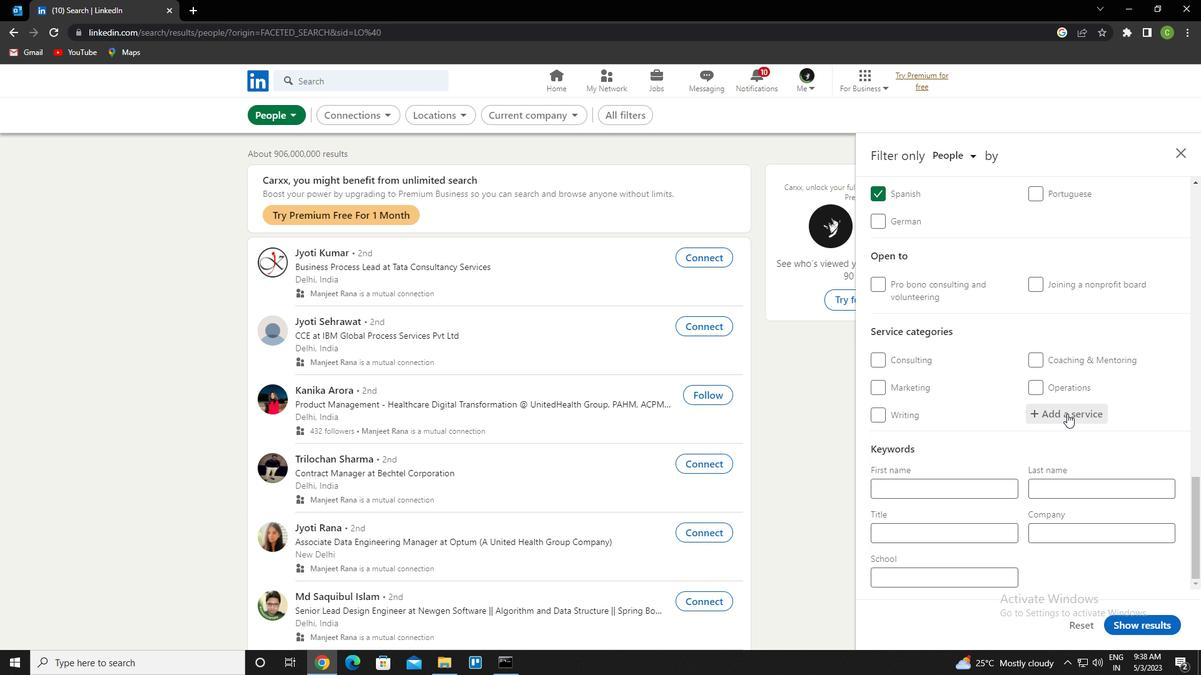 
Action: Key pressed <Key.caps_lock>i<Key.caps_lock>llustratio<Key.down><Key.enter>
Screenshot: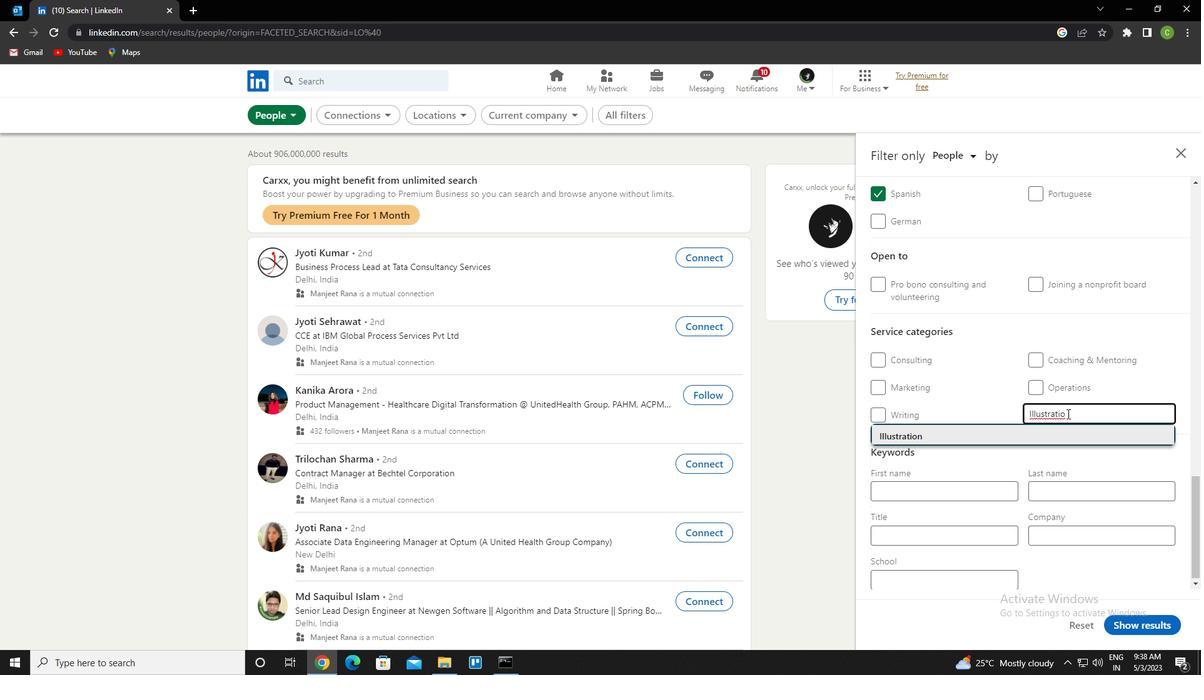 
Action: Mouse scrolled (1067, 413) with delta (0, 0)
Screenshot: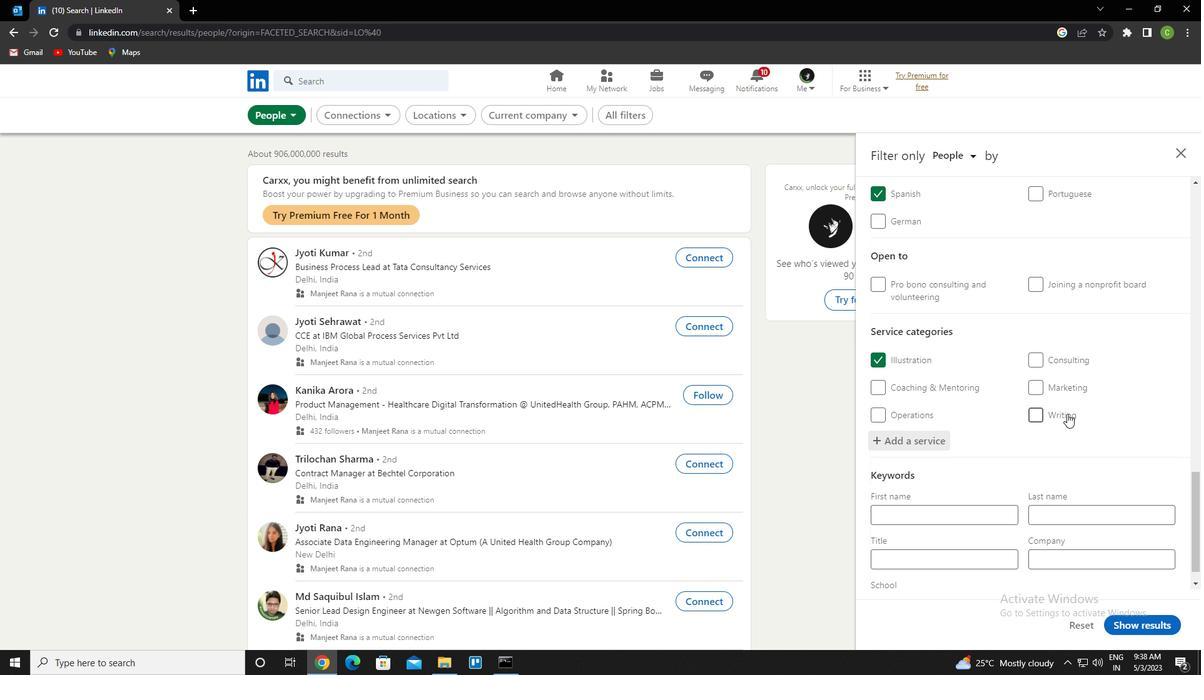 
Action: Mouse scrolled (1067, 413) with delta (0, 0)
Screenshot: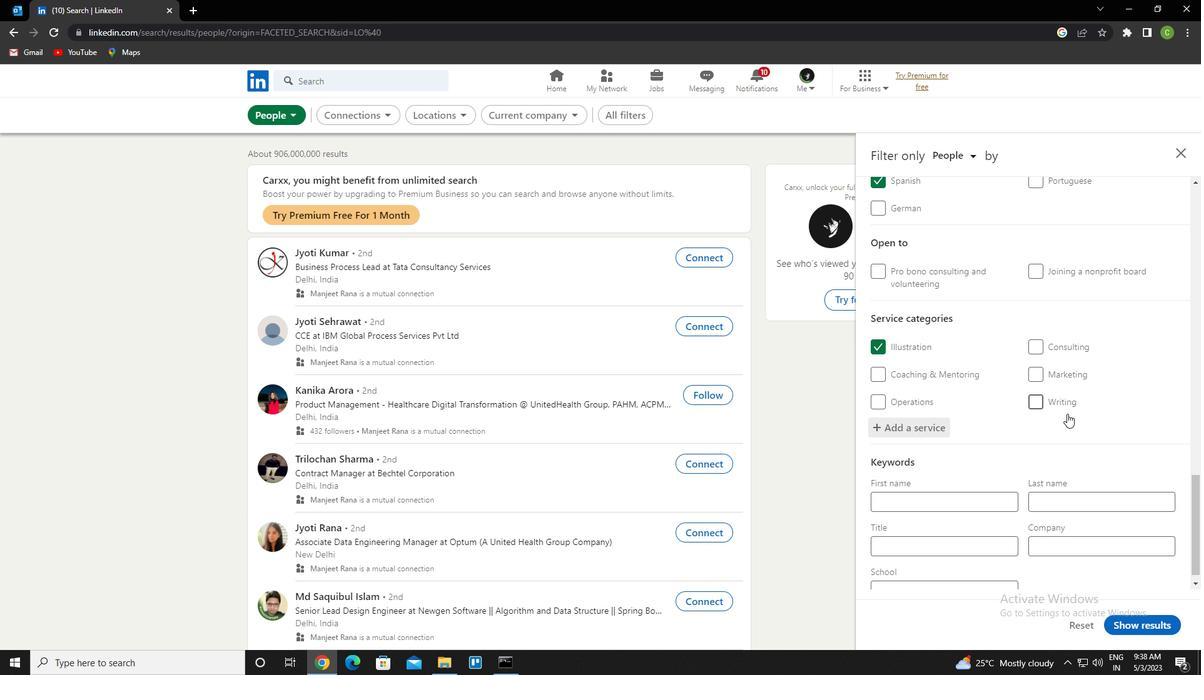 
Action: Mouse scrolled (1067, 413) with delta (0, 0)
Screenshot: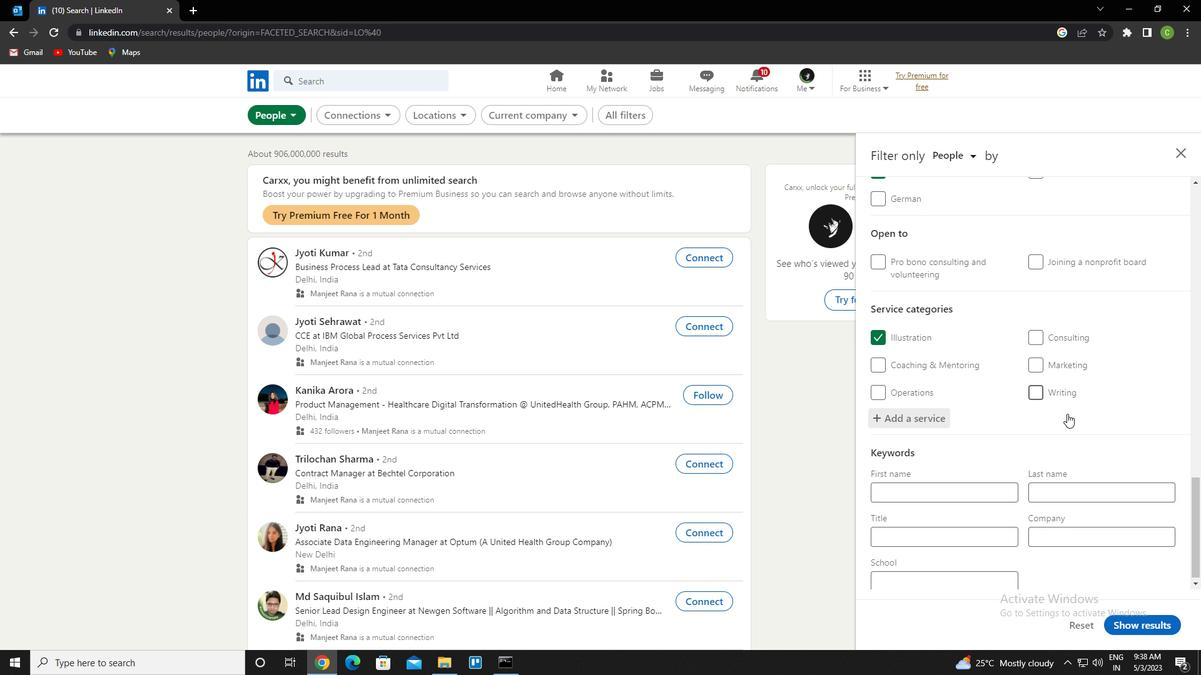 
Action: Mouse scrolled (1067, 413) with delta (0, 0)
Screenshot: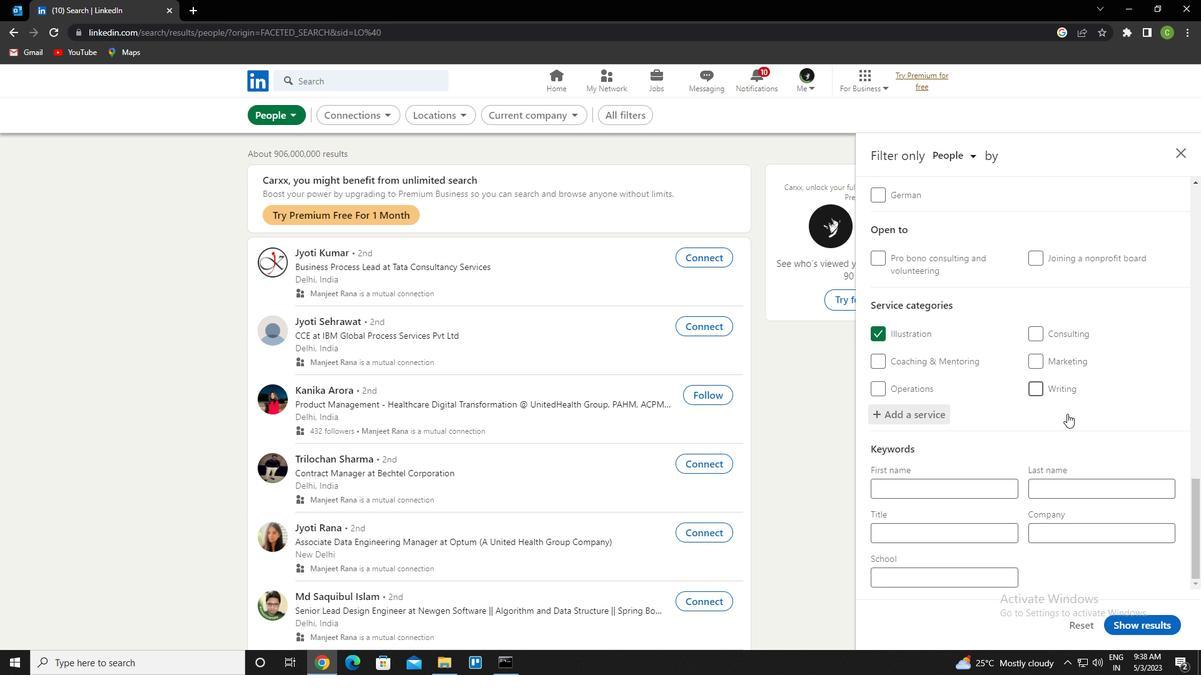 
Action: Mouse scrolled (1067, 413) with delta (0, 0)
Screenshot: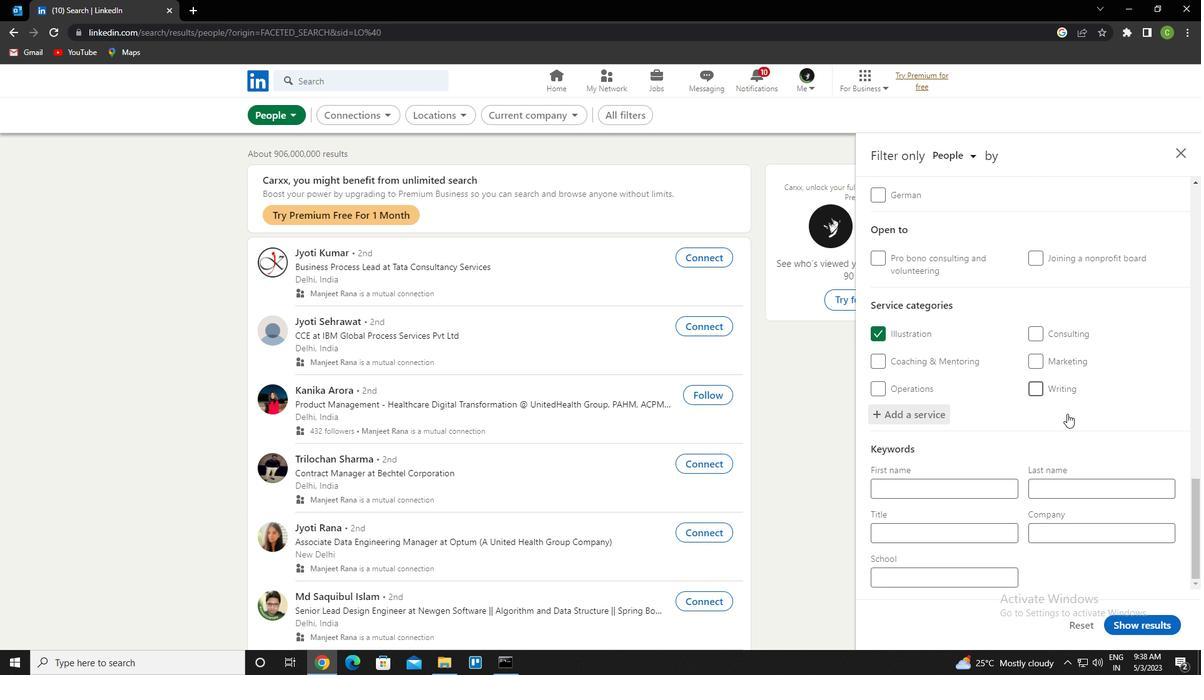 
Action: Mouse scrolled (1067, 413) with delta (0, 0)
Screenshot: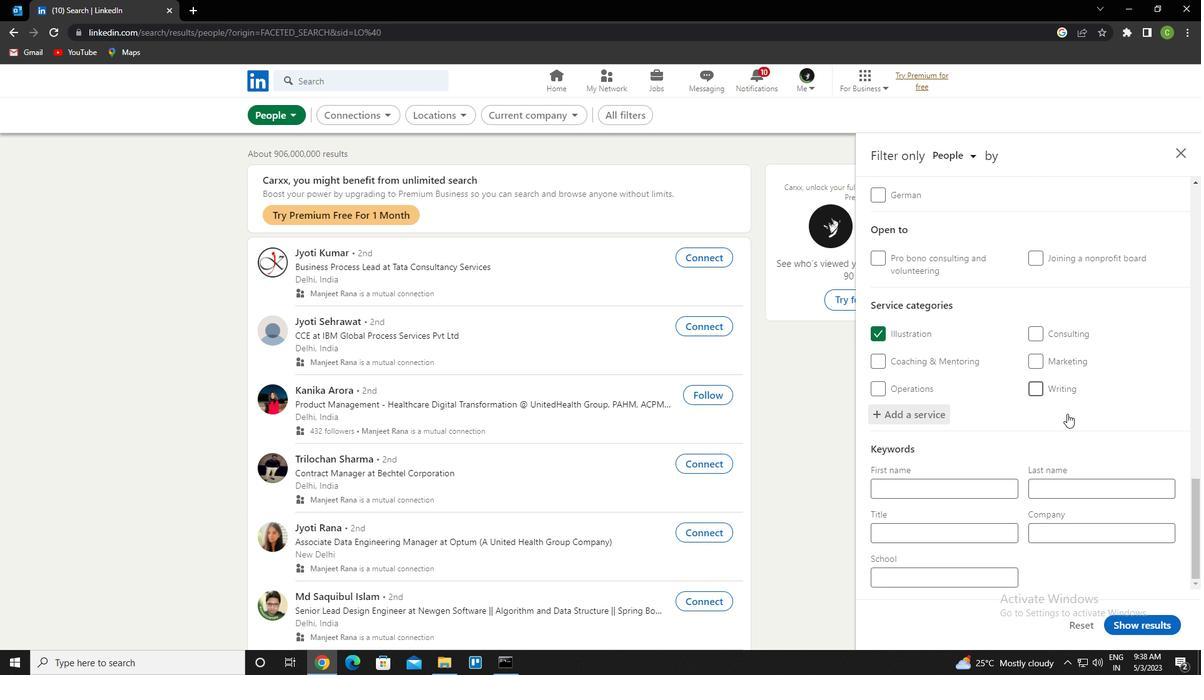 
Action: Mouse scrolled (1067, 413) with delta (0, 0)
Screenshot: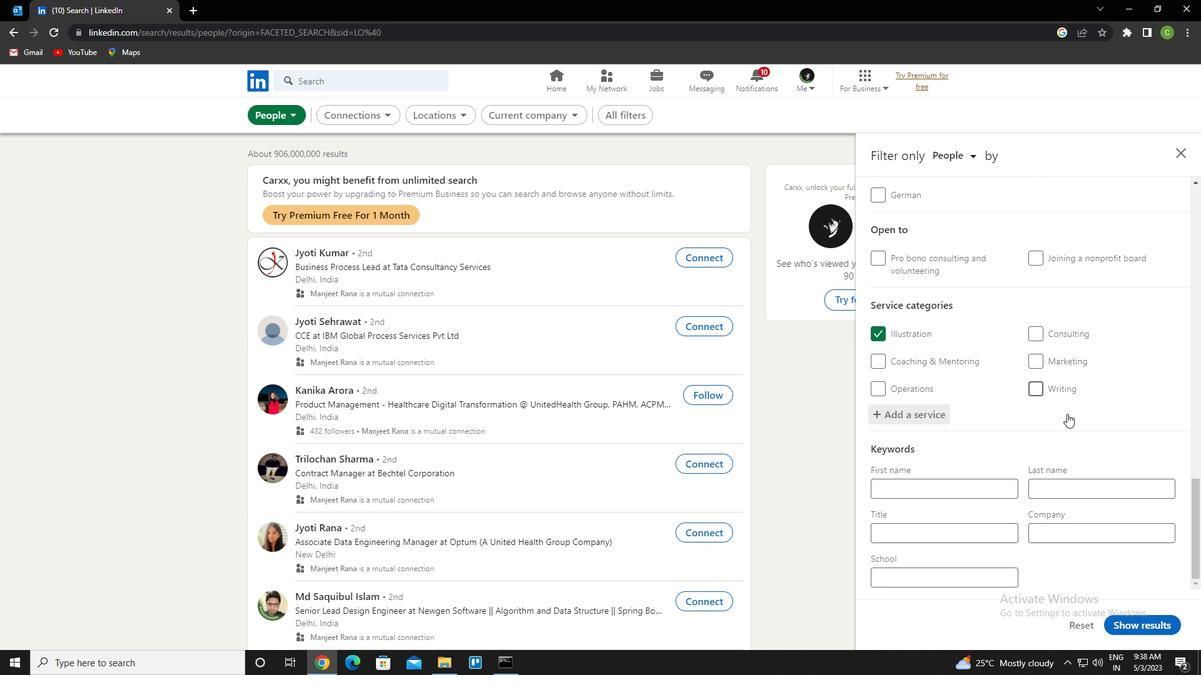 
Action: Mouse scrolled (1067, 413) with delta (0, 0)
Screenshot: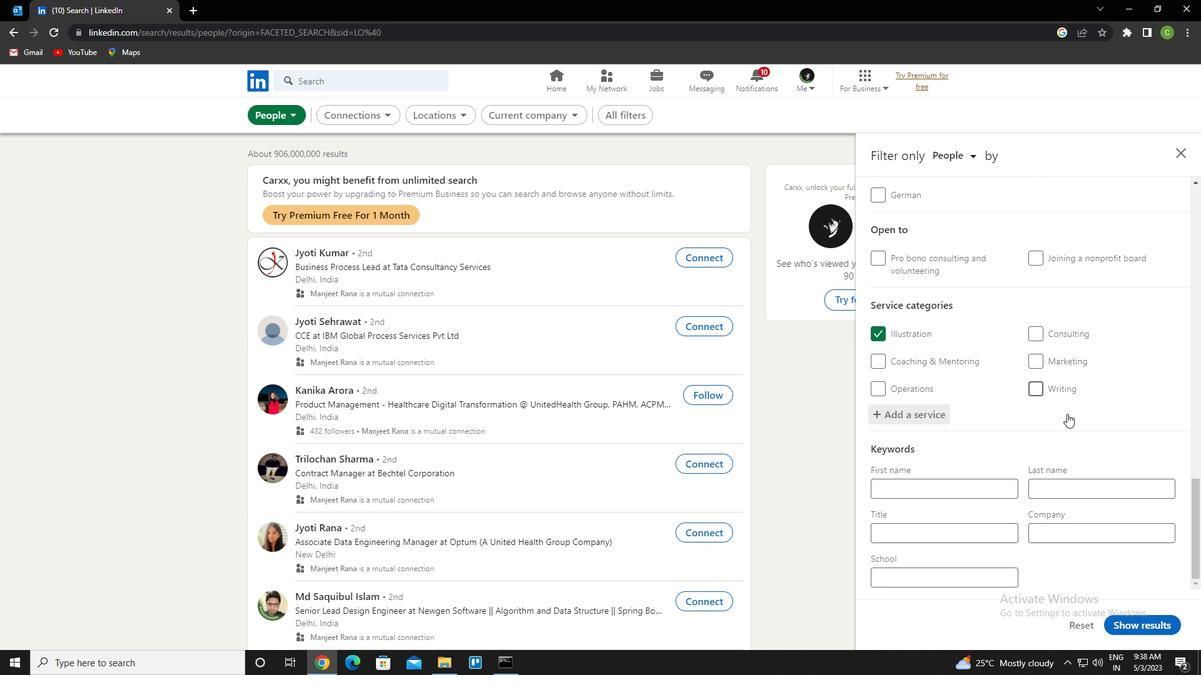 
Action: Mouse moved to (941, 536)
Screenshot: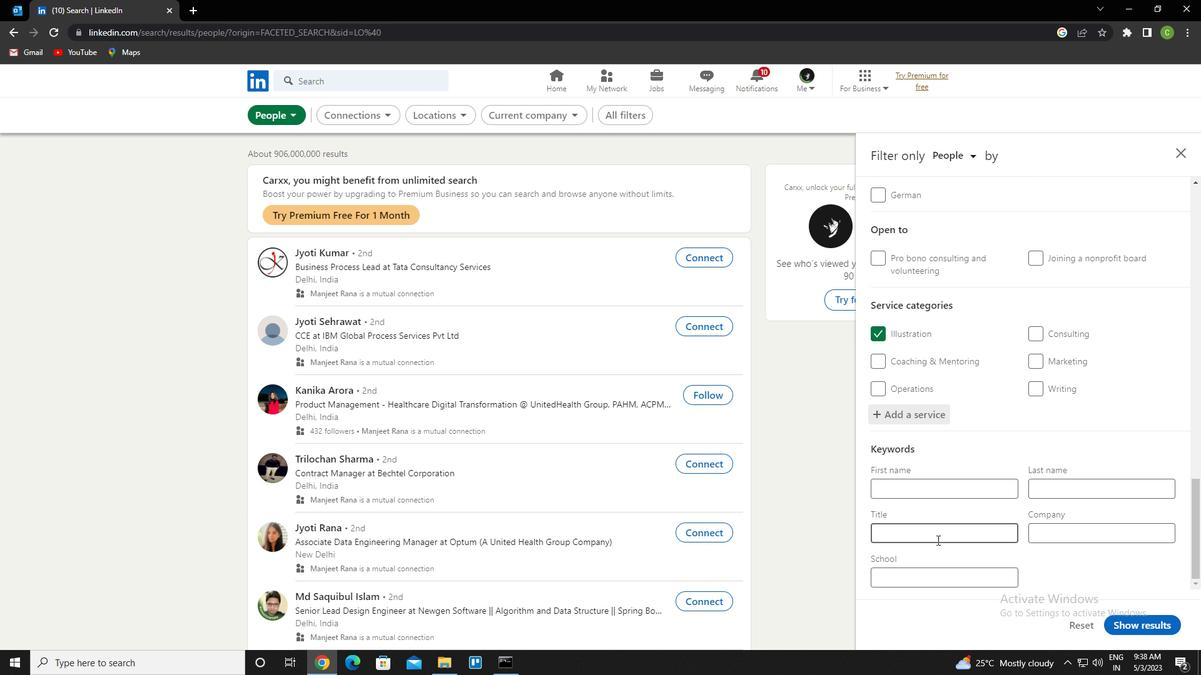 
Action: Mouse pressed left at (941, 536)
Screenshot: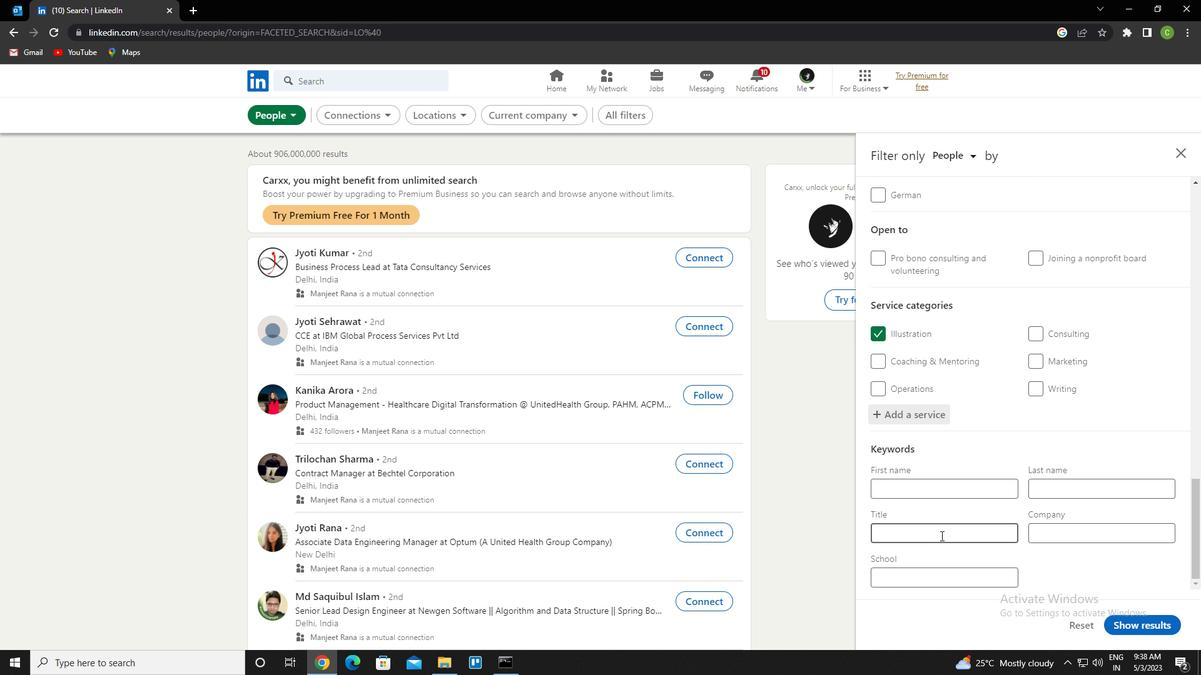 
Action: Key pressed <Key.caps_lock>s<Key.caps_lock>alesperson
Screenshot: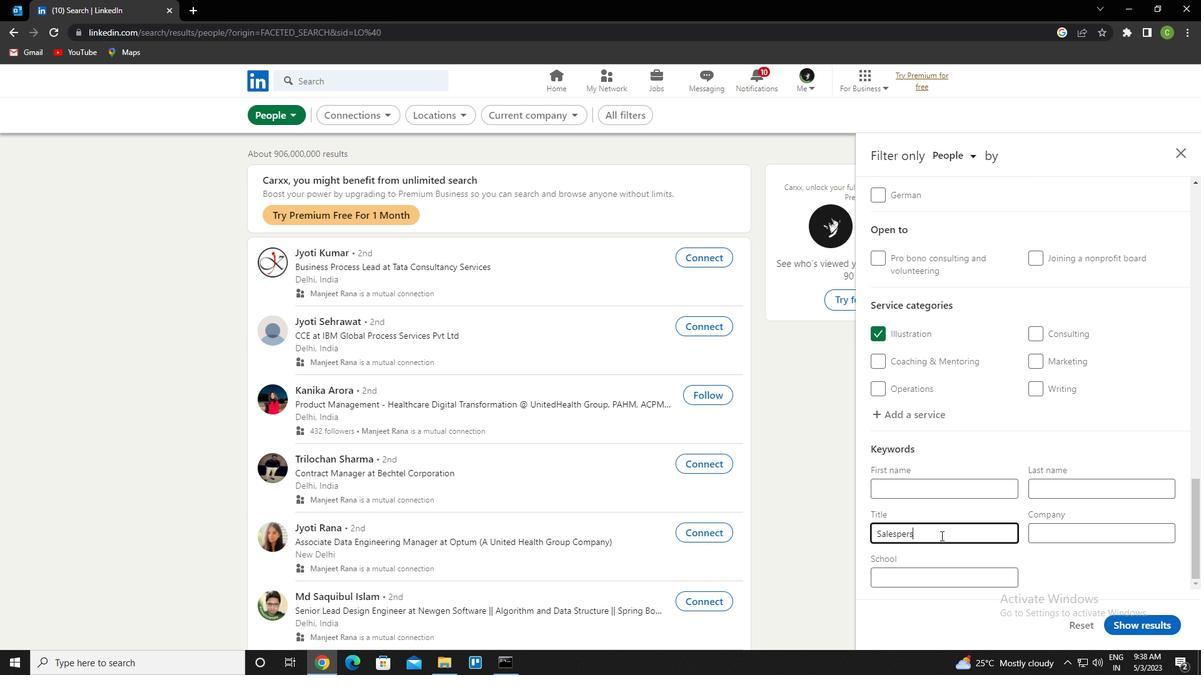 
Action: Mouse moved to (1147, 620)
Screenshot: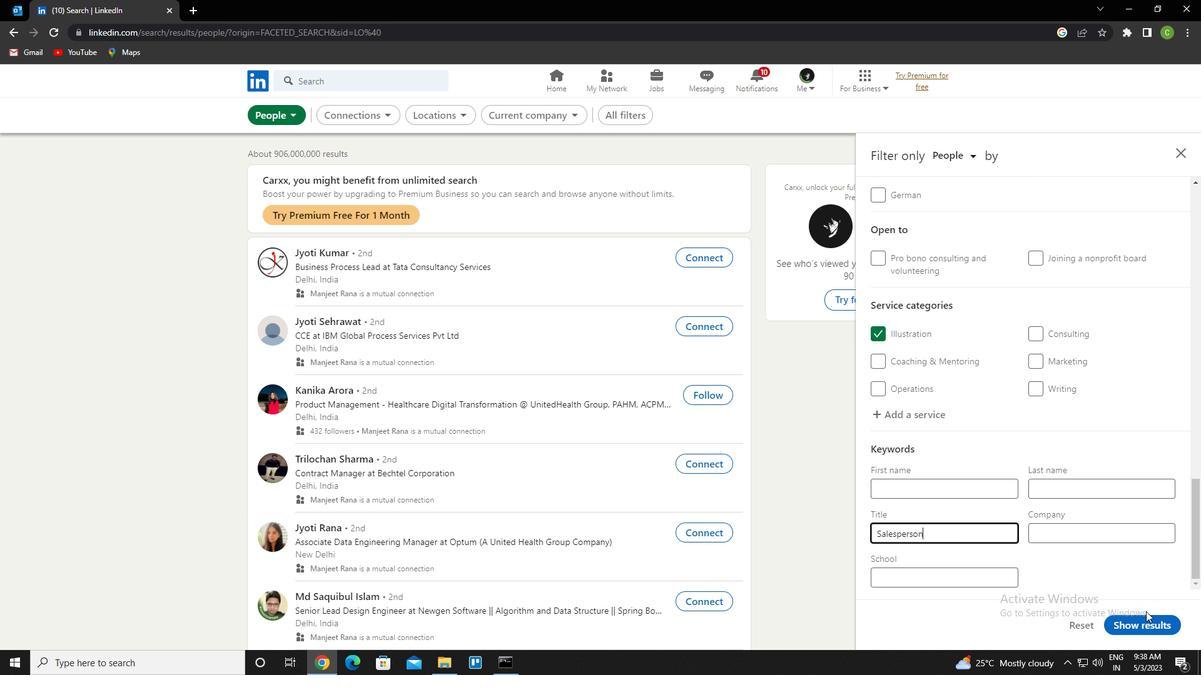 
Action: Mouse pressed left at (1147, 620)
Screenshot: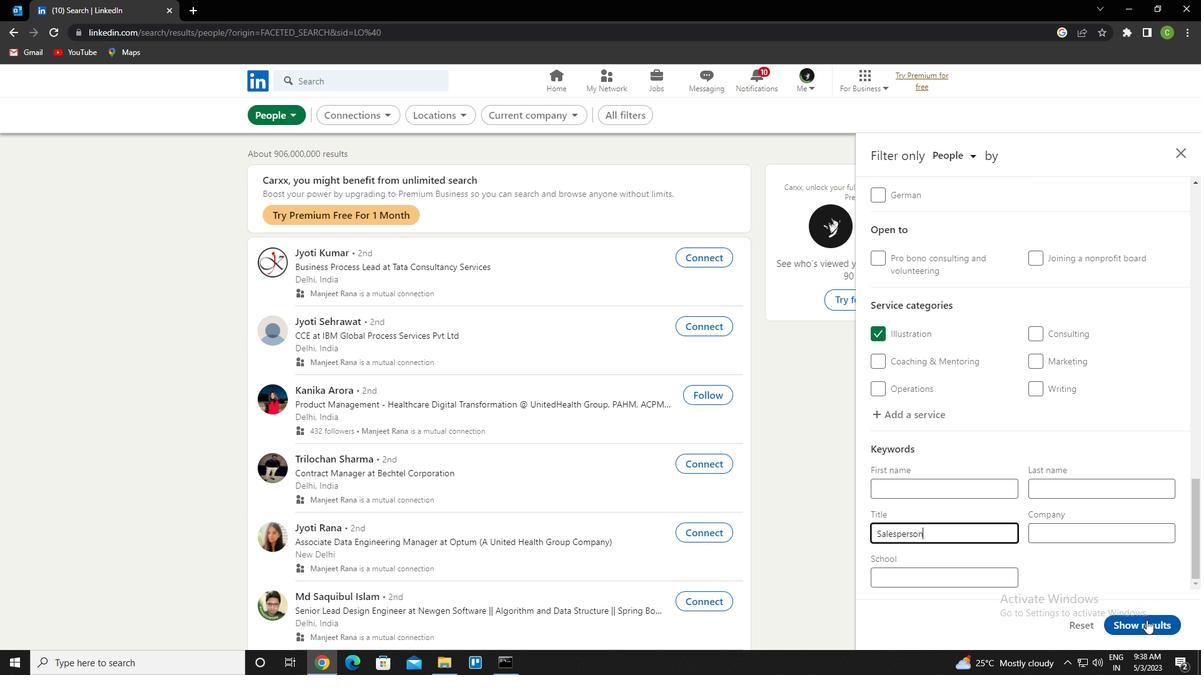 
Action: Mouse moved to (612, 523)
Screenshot: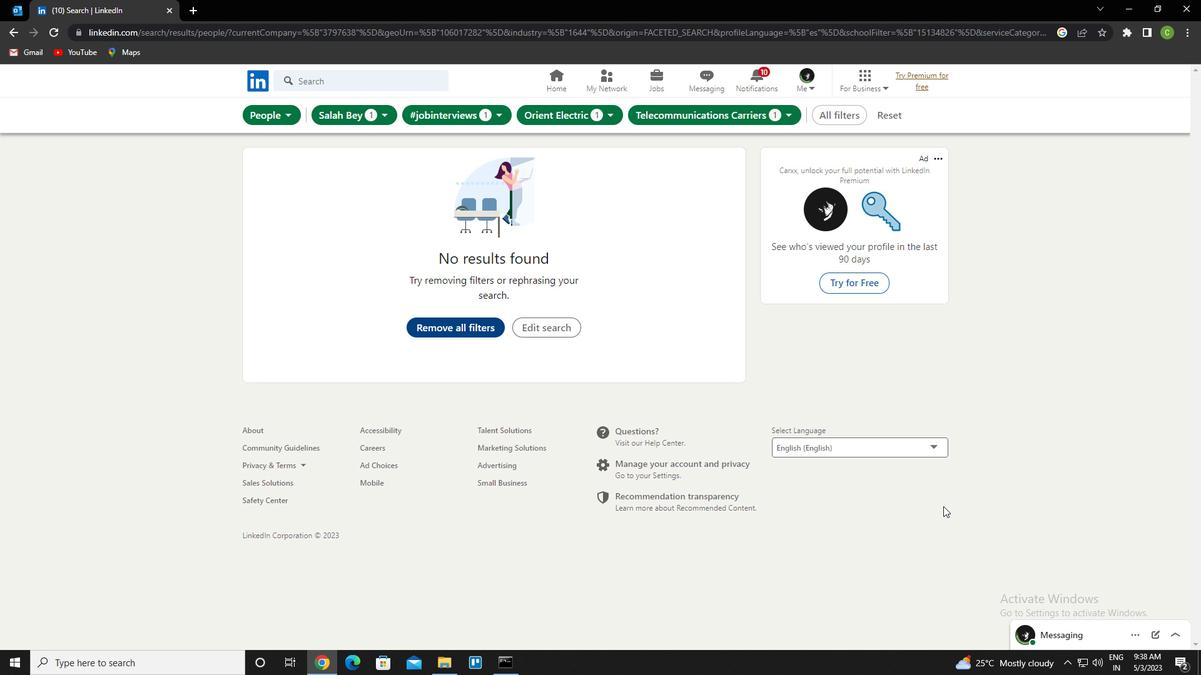 
